 Task: Add an event with the title Second Monthly Sales Performance Review, date ''2024/04/21'', time 7:30 AM to 9:30 AMand add a description: Participants will discover strategies for engaging their audience and maintaining their interest throughout the presentation. They will learn how to incorporate storytelling, interactive elements, and visual aids to create a dynamic and interactive experience for their listeners.Select event color  Sage . Add location for the event as: Christchurch, New Zealand, logged in from the account softage.8@softage.netand send the event invitation to softage.6@softage.net and softage.1@softage.net. Set a reminder for the event Daily
Action: Mouse moved to (55, 128)
Screenshot: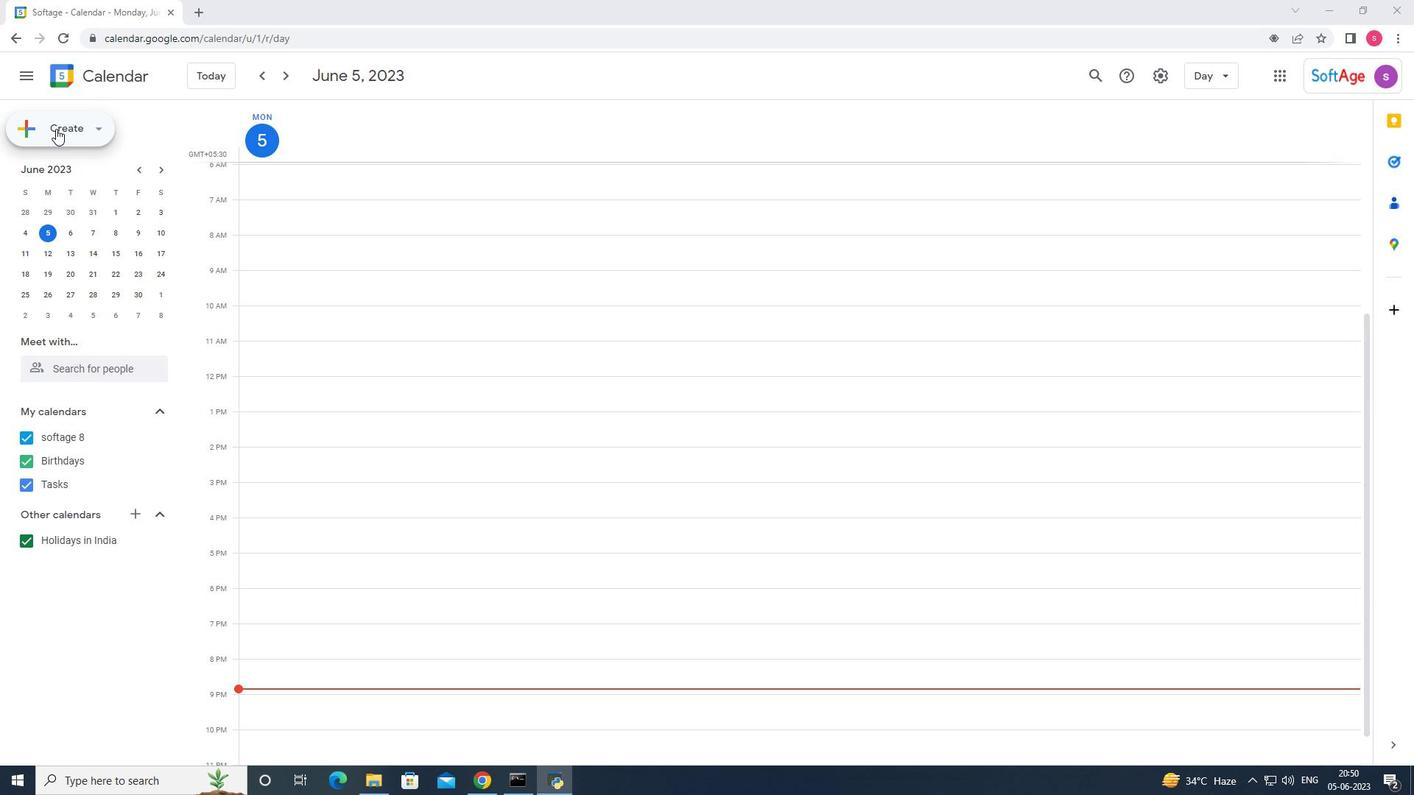 
Action: Mouse pressed left at (55, 128)
Screenshot: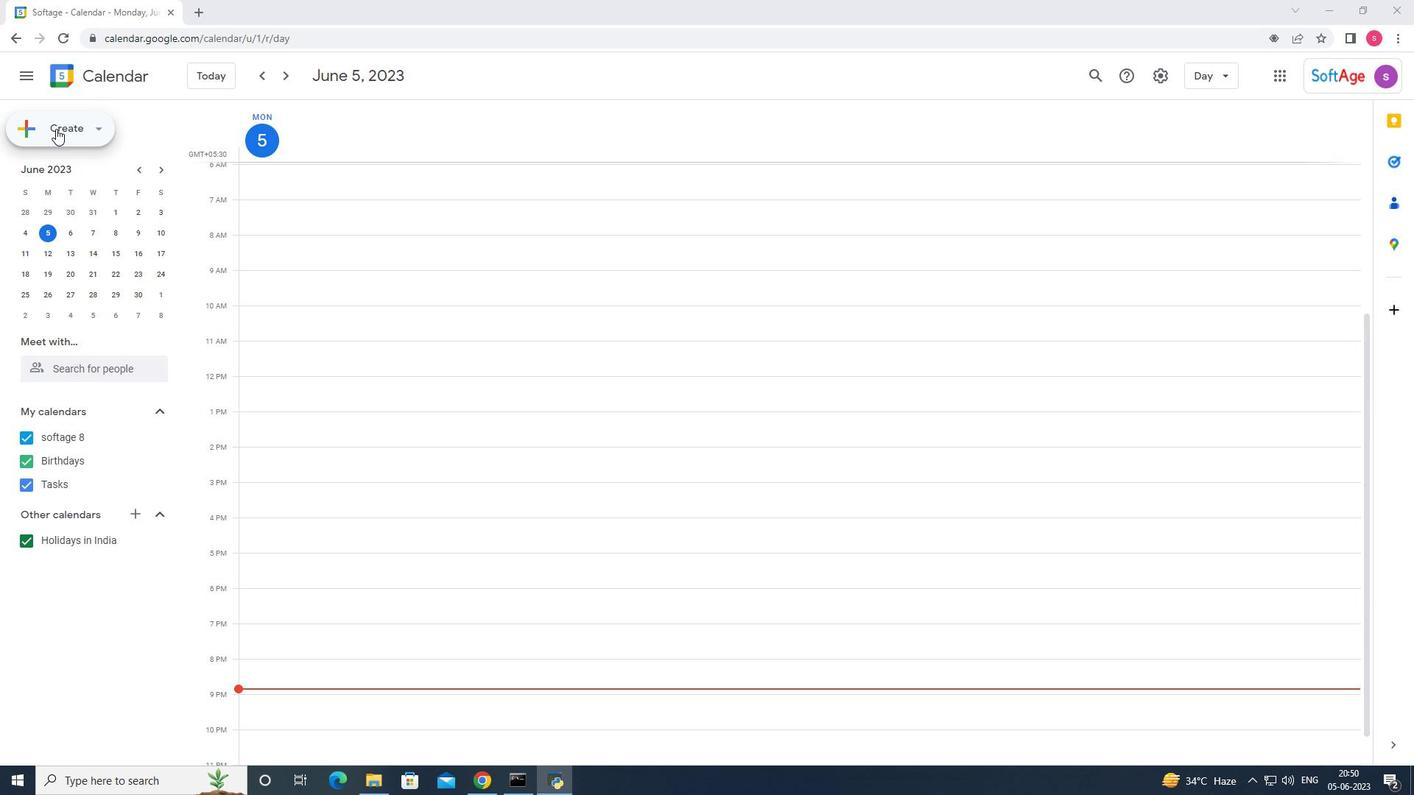 
Action: Mouse moved to (55, 162)
Screenshot: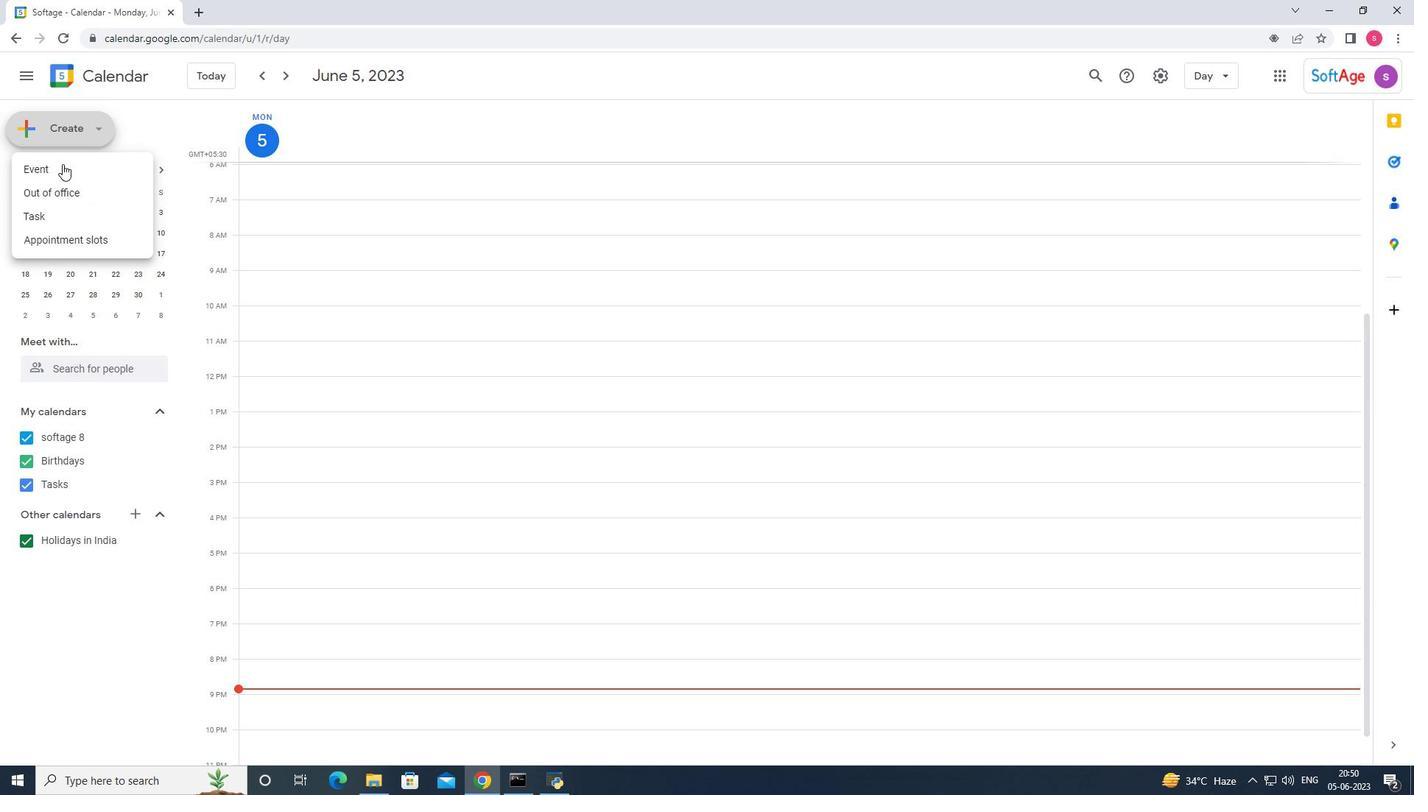 
Action: Mouse pressed left at (55, 162)
Screenshot: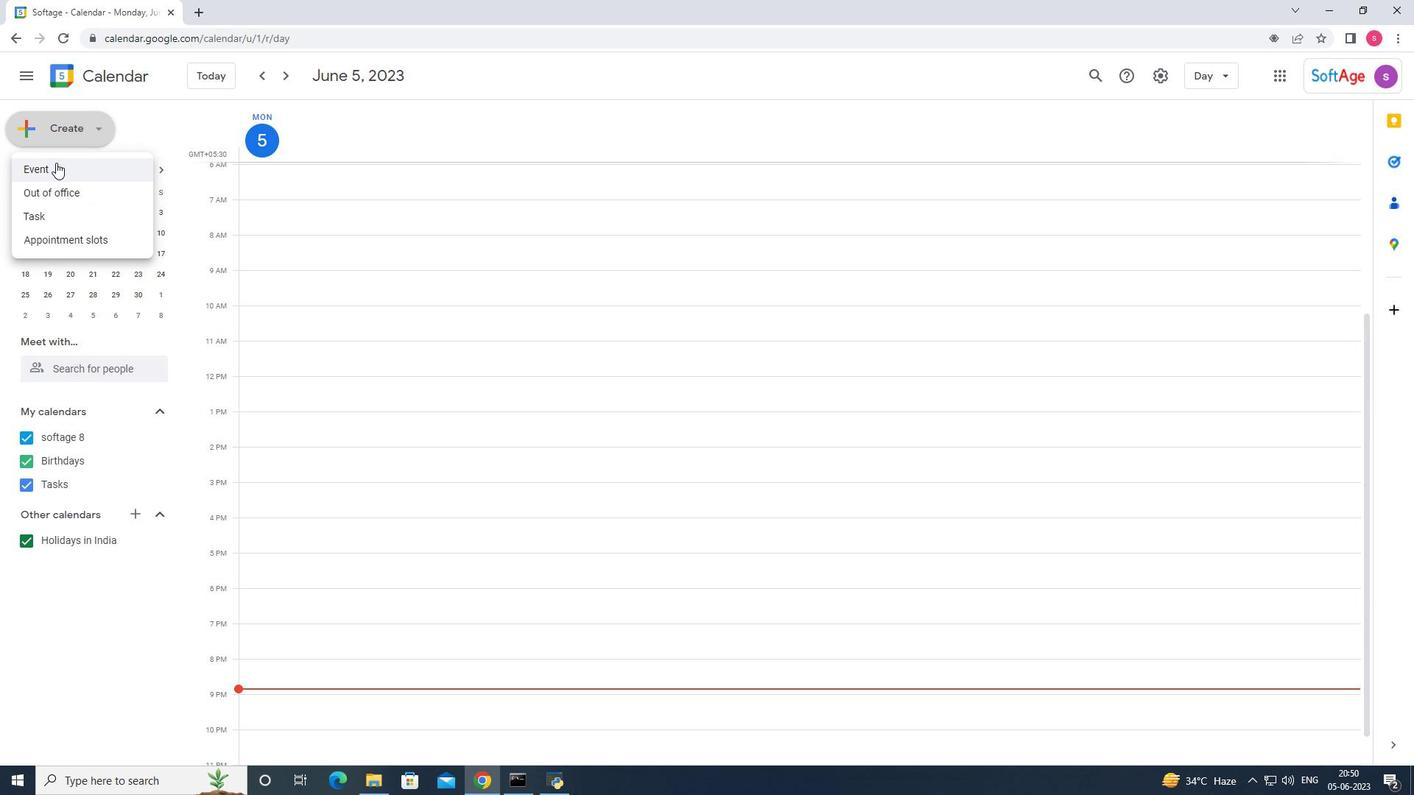 
Action: Mouse moved to (808, 672)
Screenshot: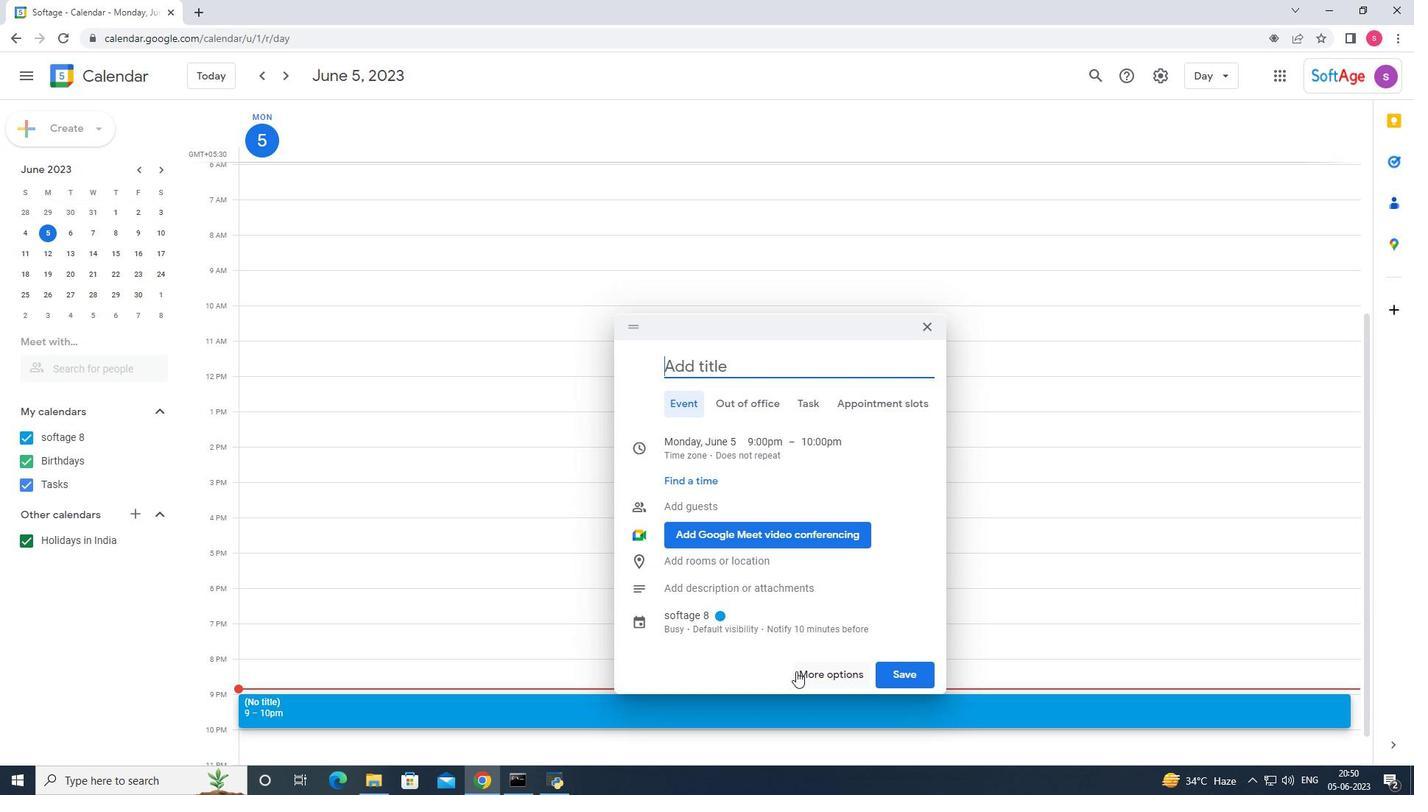 
Action: Mouse pressed left at (808, 672)
Screenshot: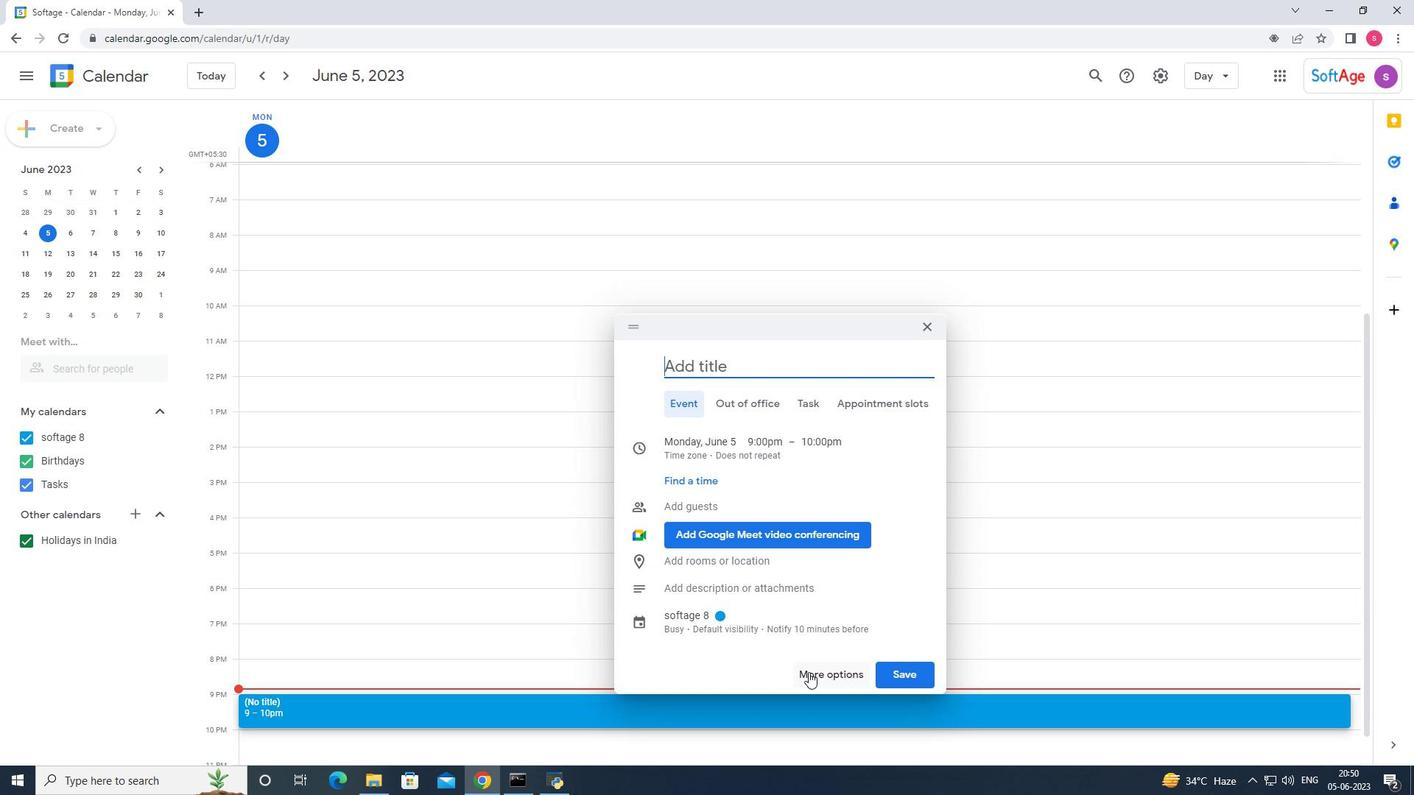 
Action: Mouse moved to (122, 74)
Screenshot: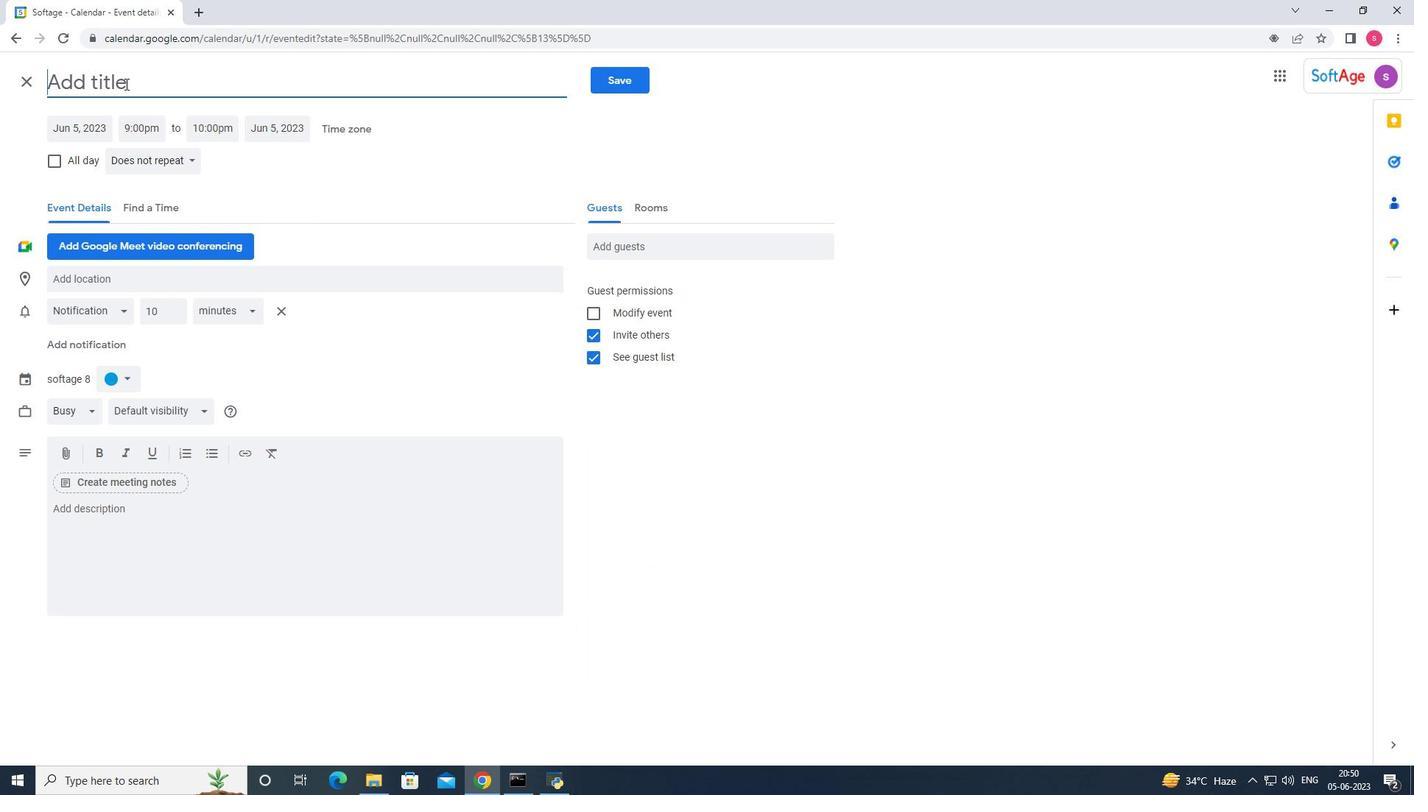 
Action: Mouse pressed left at (122, 74)
Screenshot: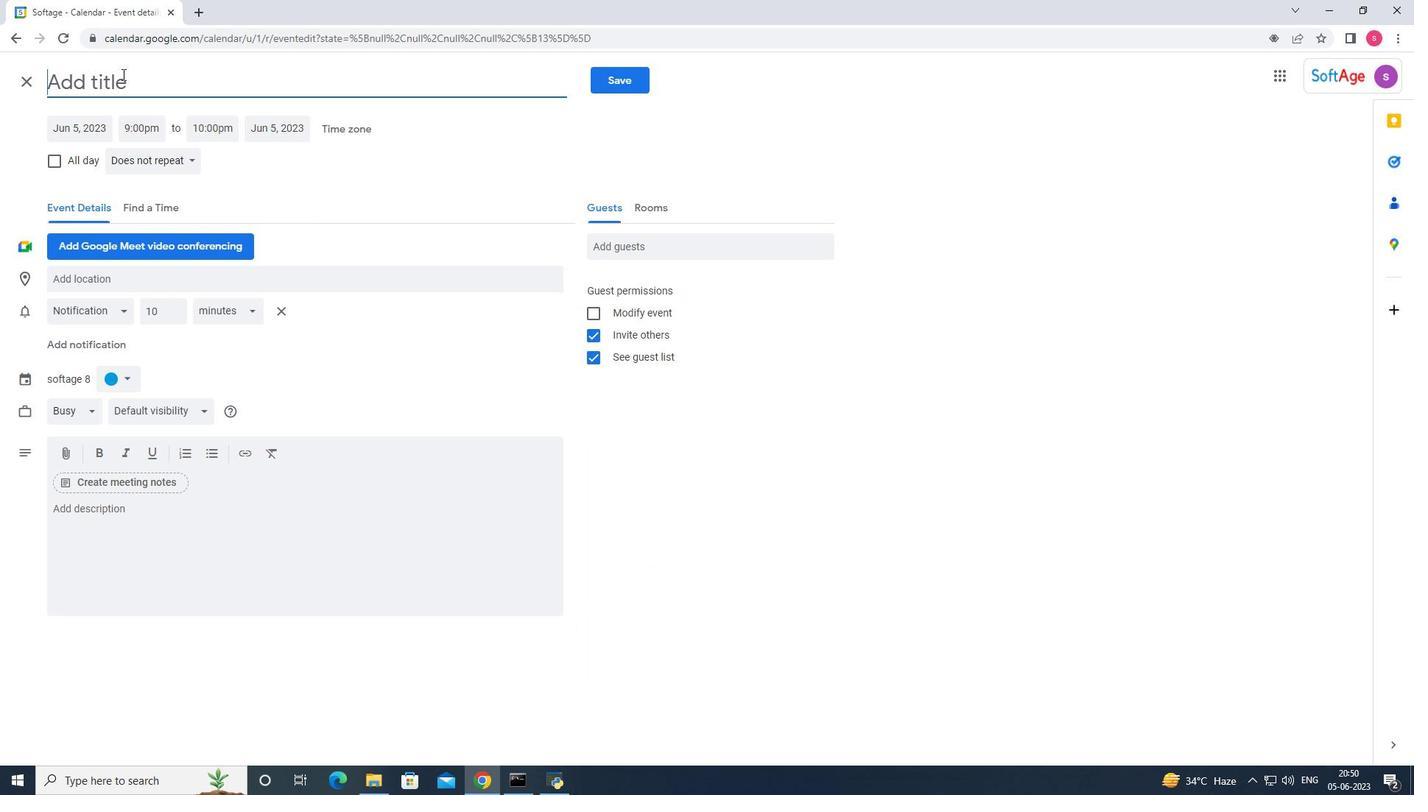 
Action: Key pressed <Key.shift_r>Second<Key.space><Key.shift>Monthly<Key.space><Key.shift_r>Sales<Key.space><Key.shift>Performacne
Screenshot: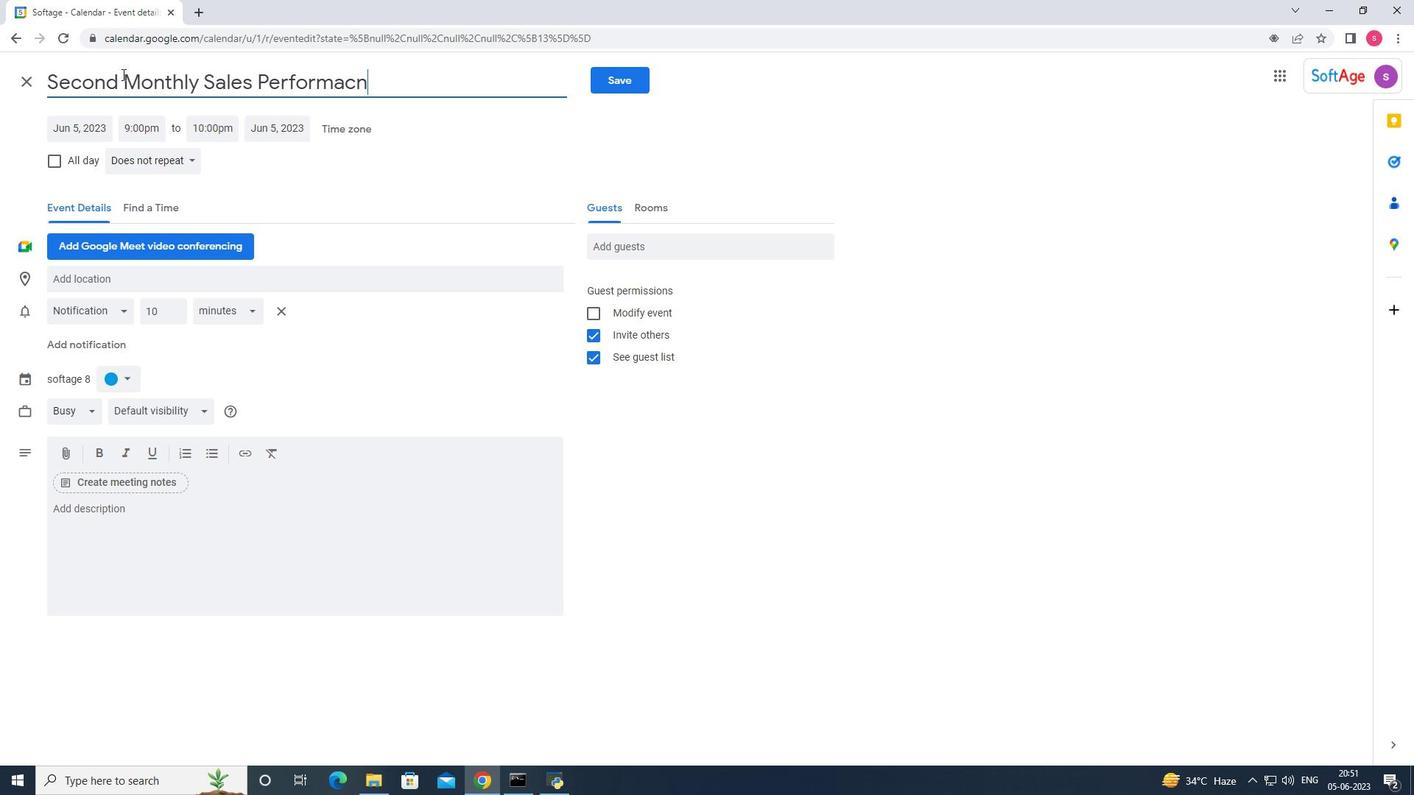 
Action: Mouse moved to (306, 85)
Screenshot: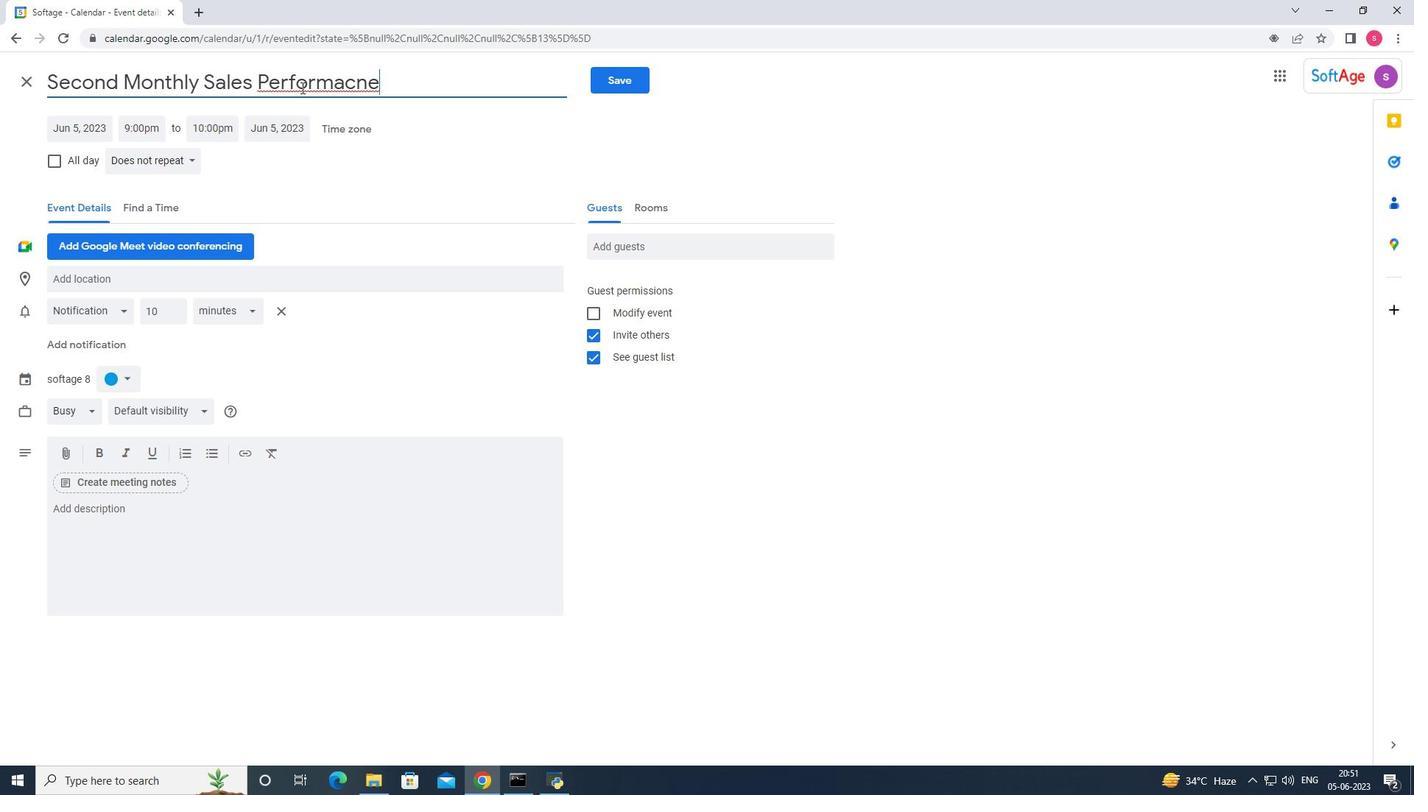 
Action: Mouse pressed right at (306, 85)
Screenshot: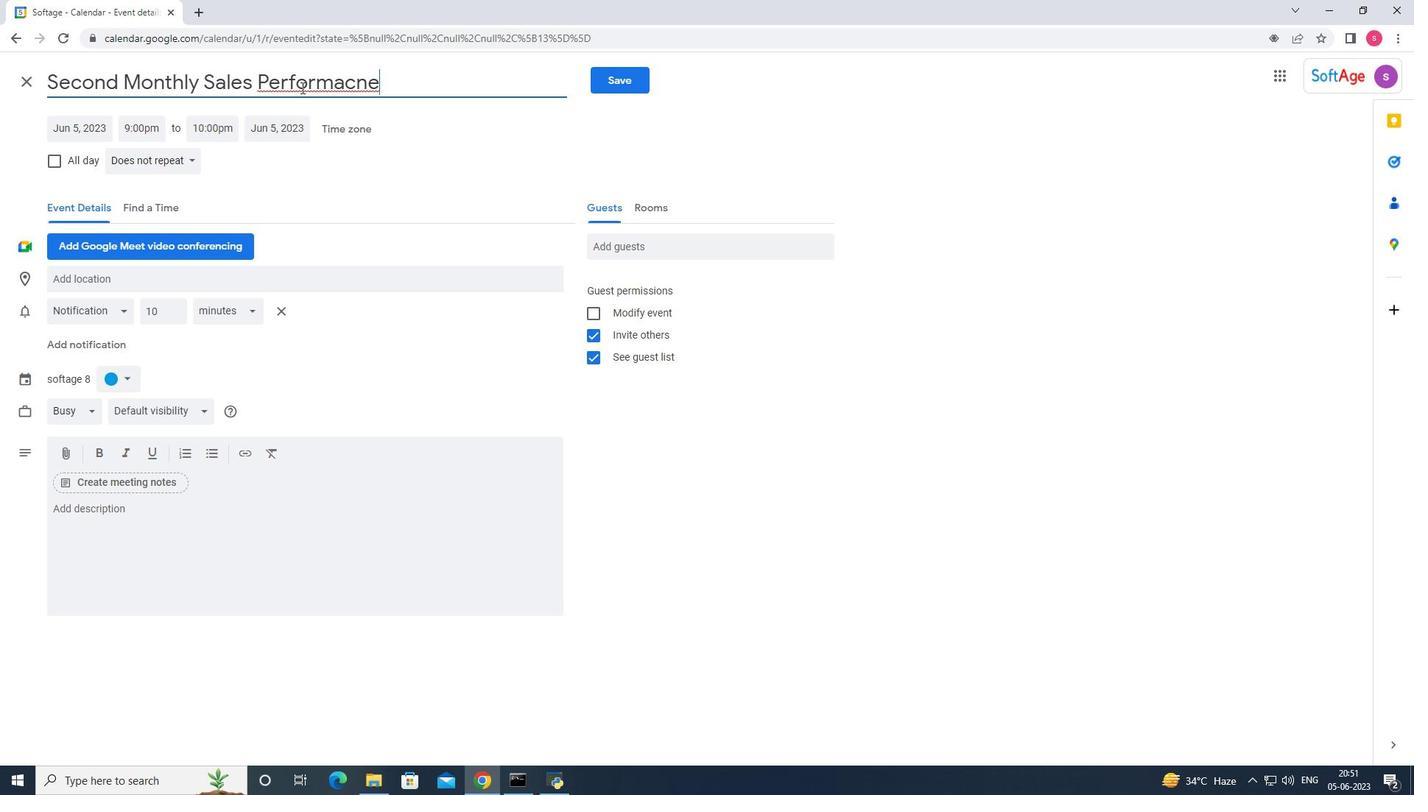 
Action: Mouse moved to (353, 95)
Screenshot: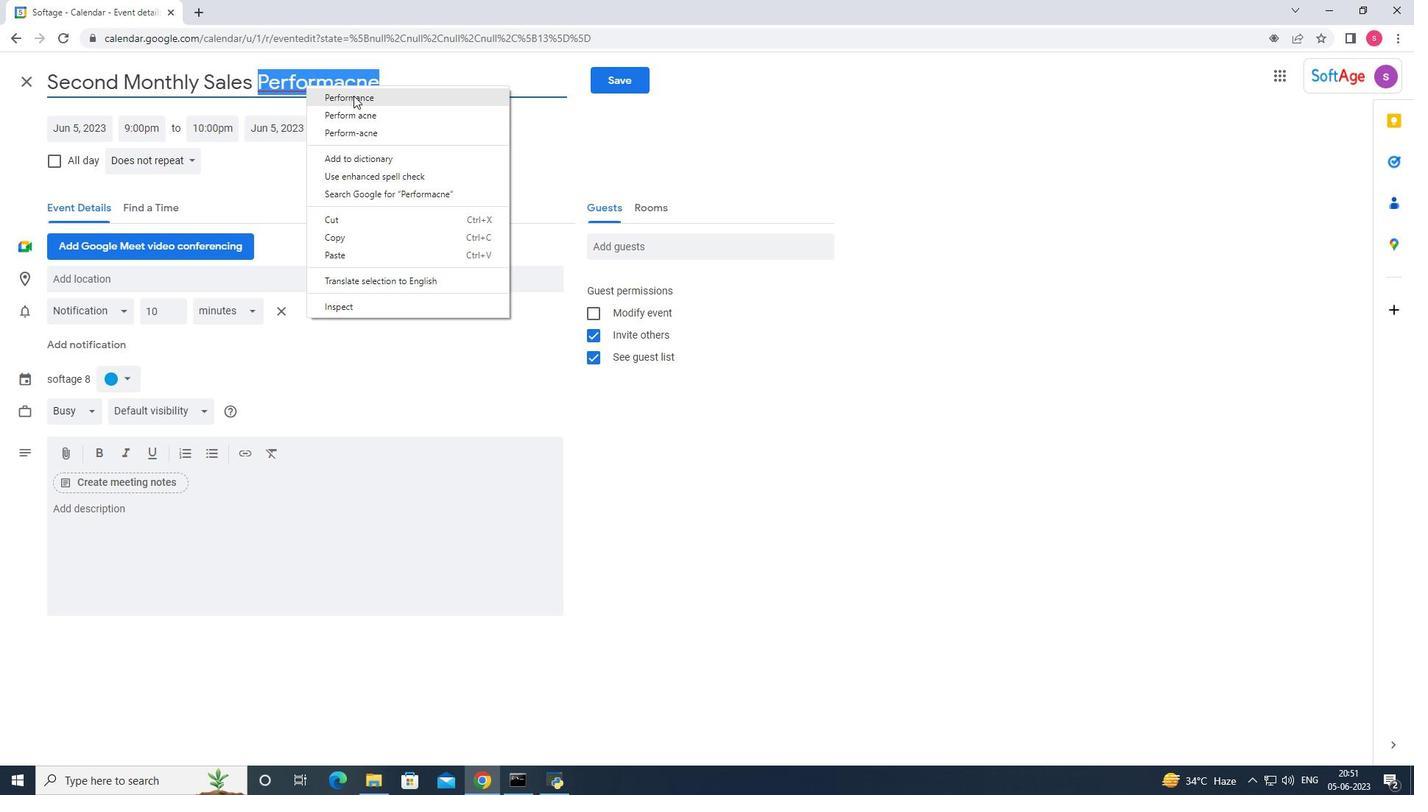 
Action: Mouse pressed left at (353, 95)
Screenshot: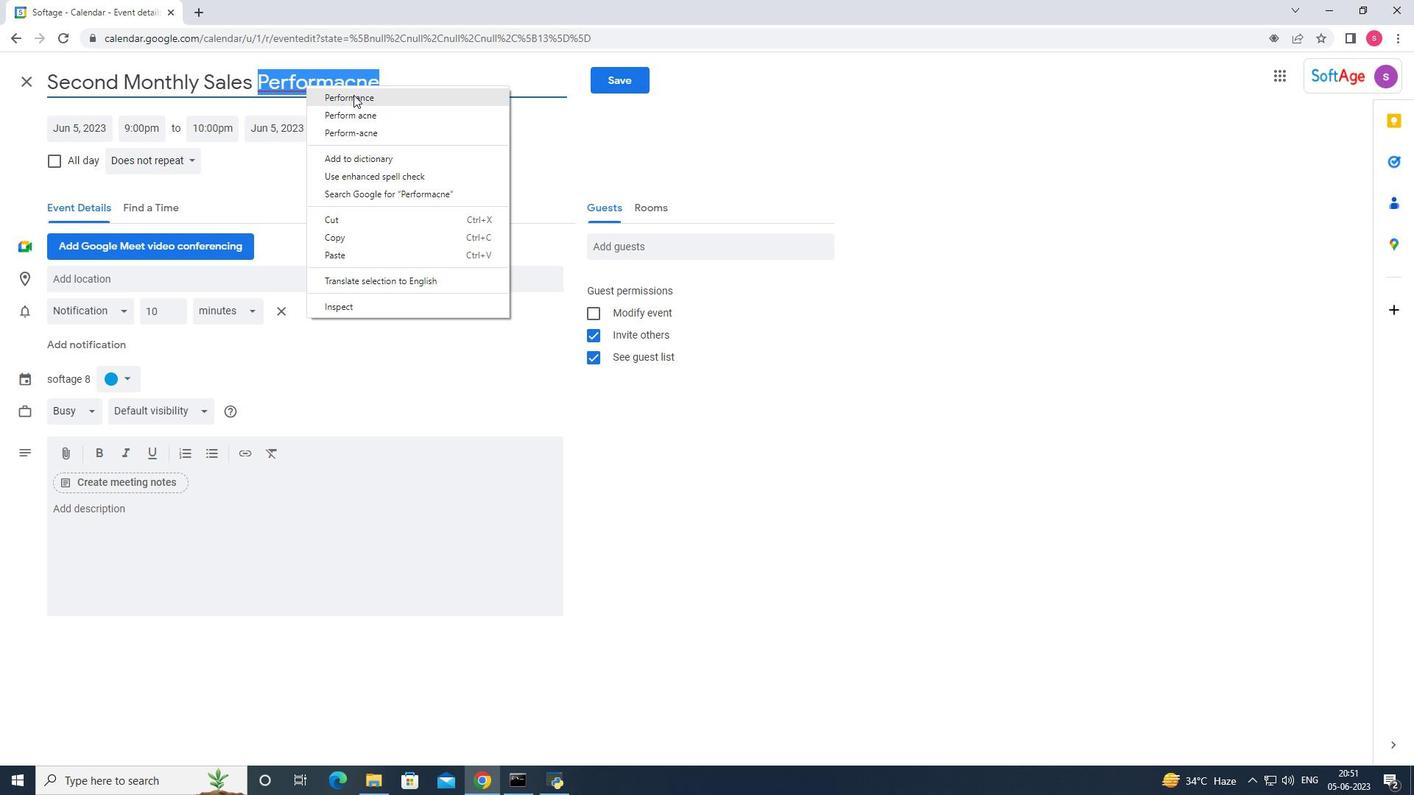 
Action: Mouse moved to (392, 89)
Screenshot: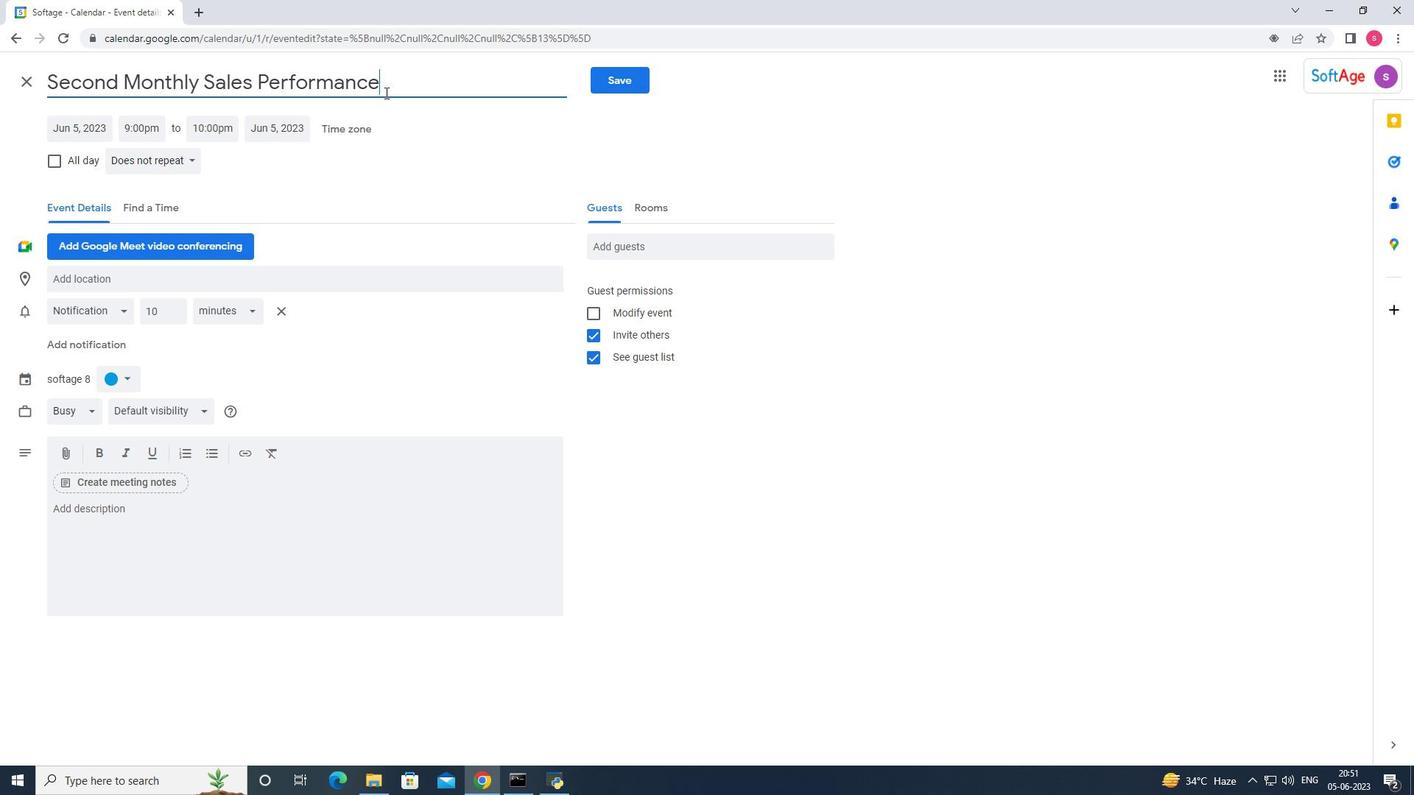 
Action: Mouse pressed left at (392, 89)
Screenshot: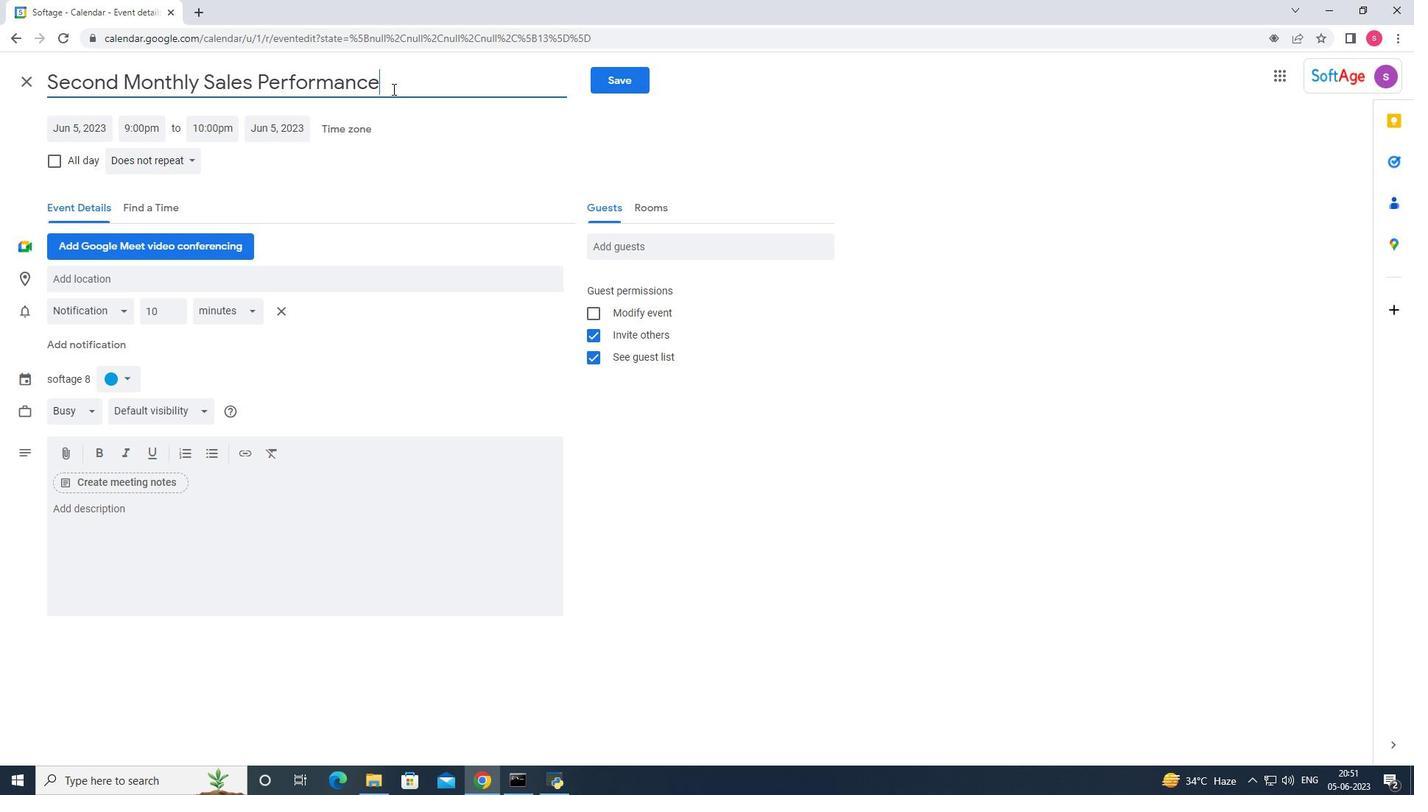 
Action: Mouse moved to (389, 89)
Screenshot: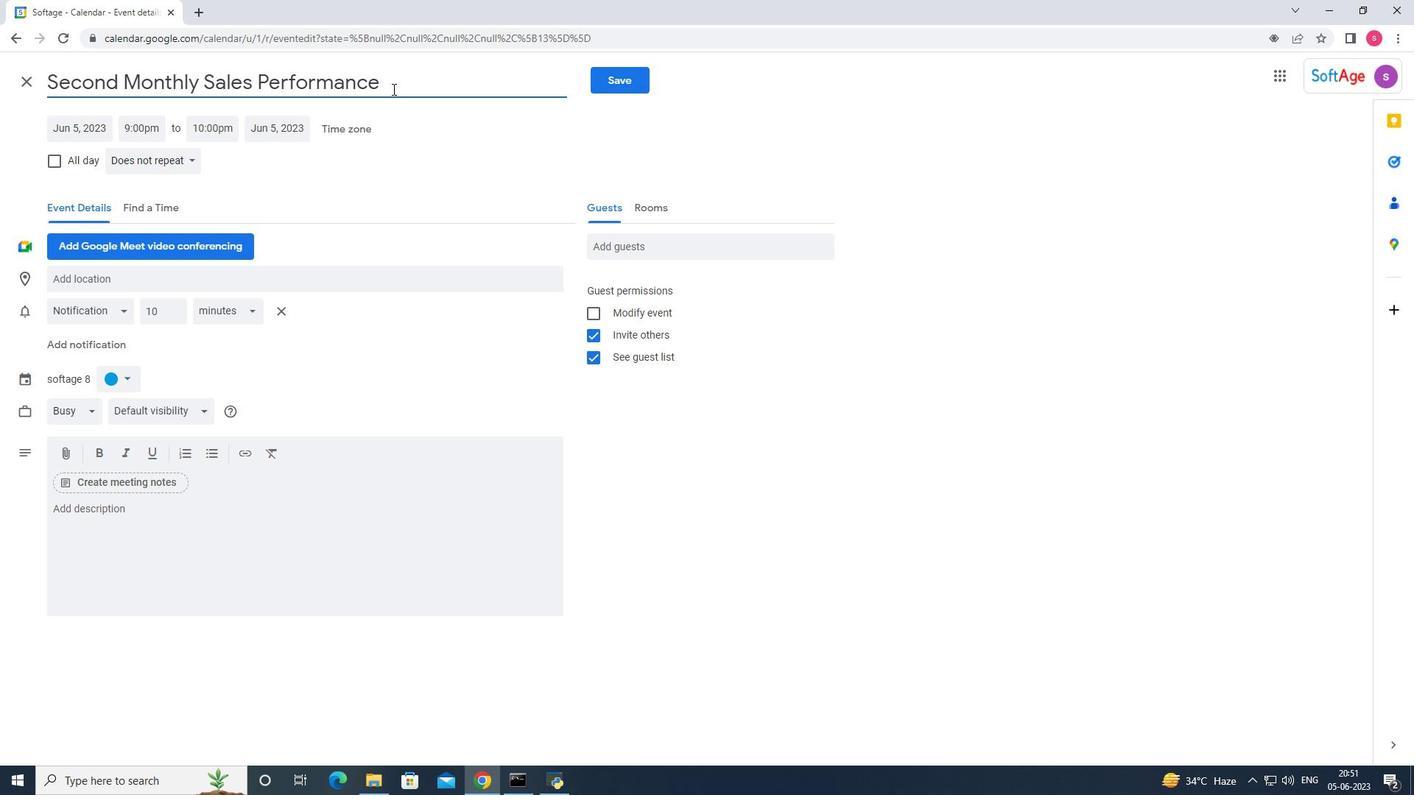 
Action: Key pressed <Key.space>/re<Key.backspace><Key.backspace><Key.backspace><Key.shift_r>Revo<Key.backspace>iew
Screenshot: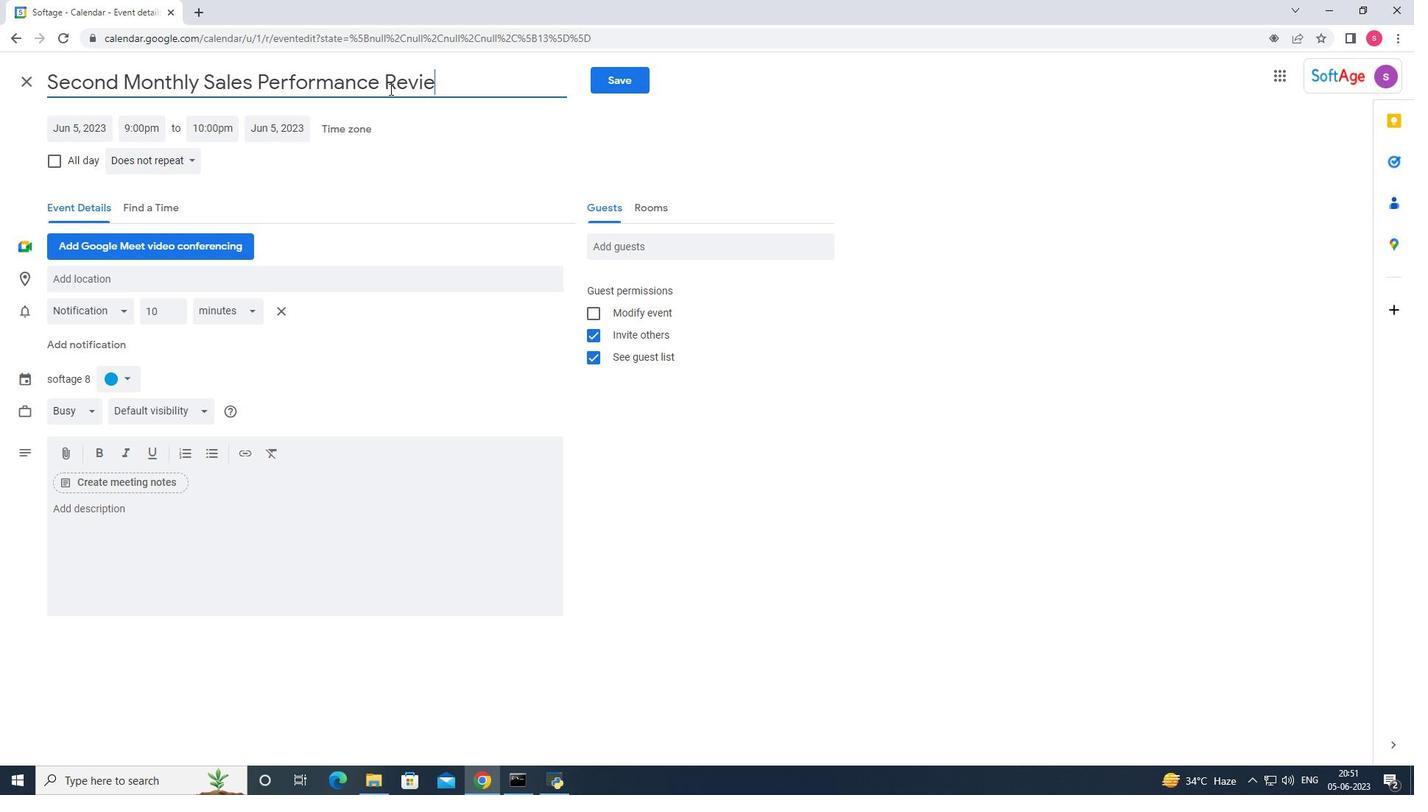 
Action: Mouse moved to (79, 130)
Screenshot: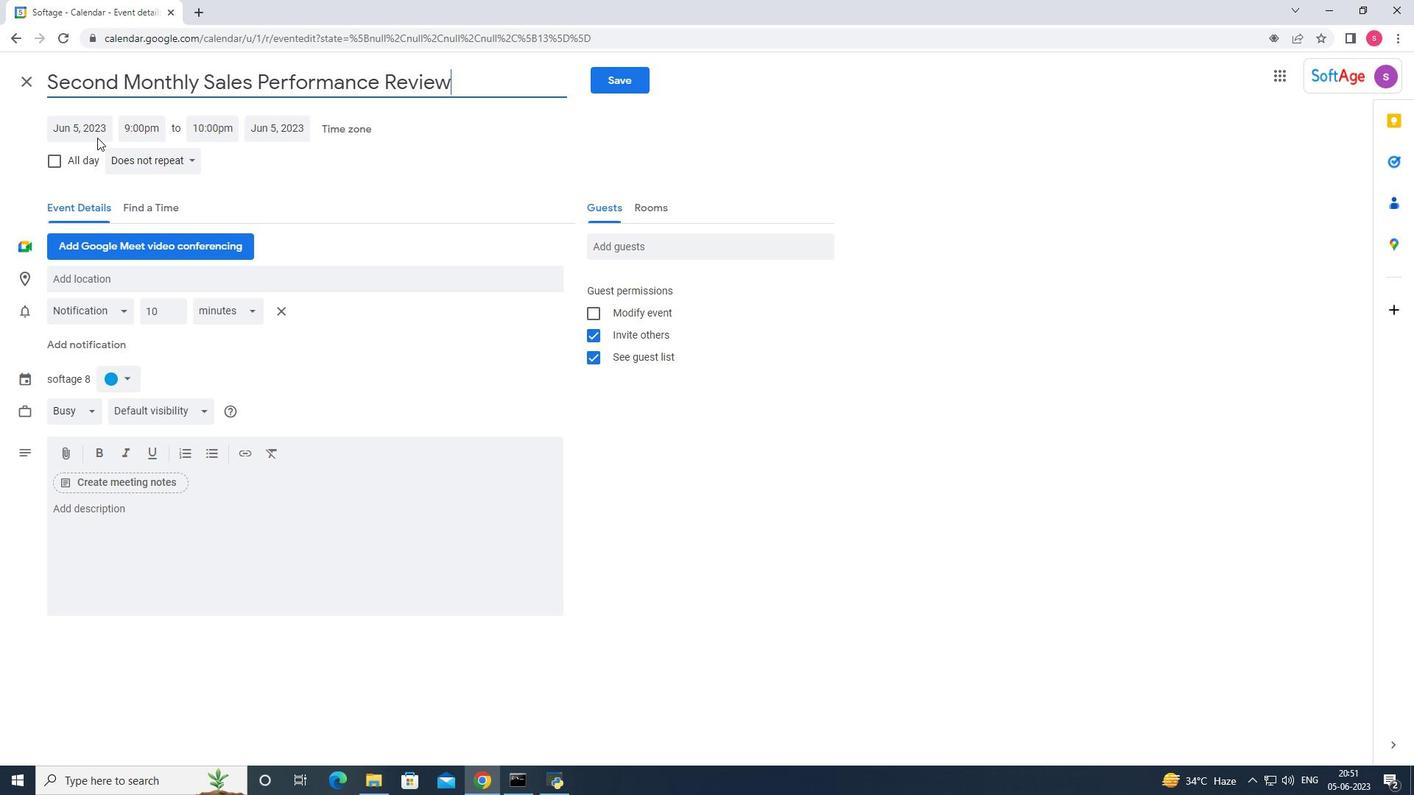 
Action: Mouse pressed left at (79, 130)
Screenshot: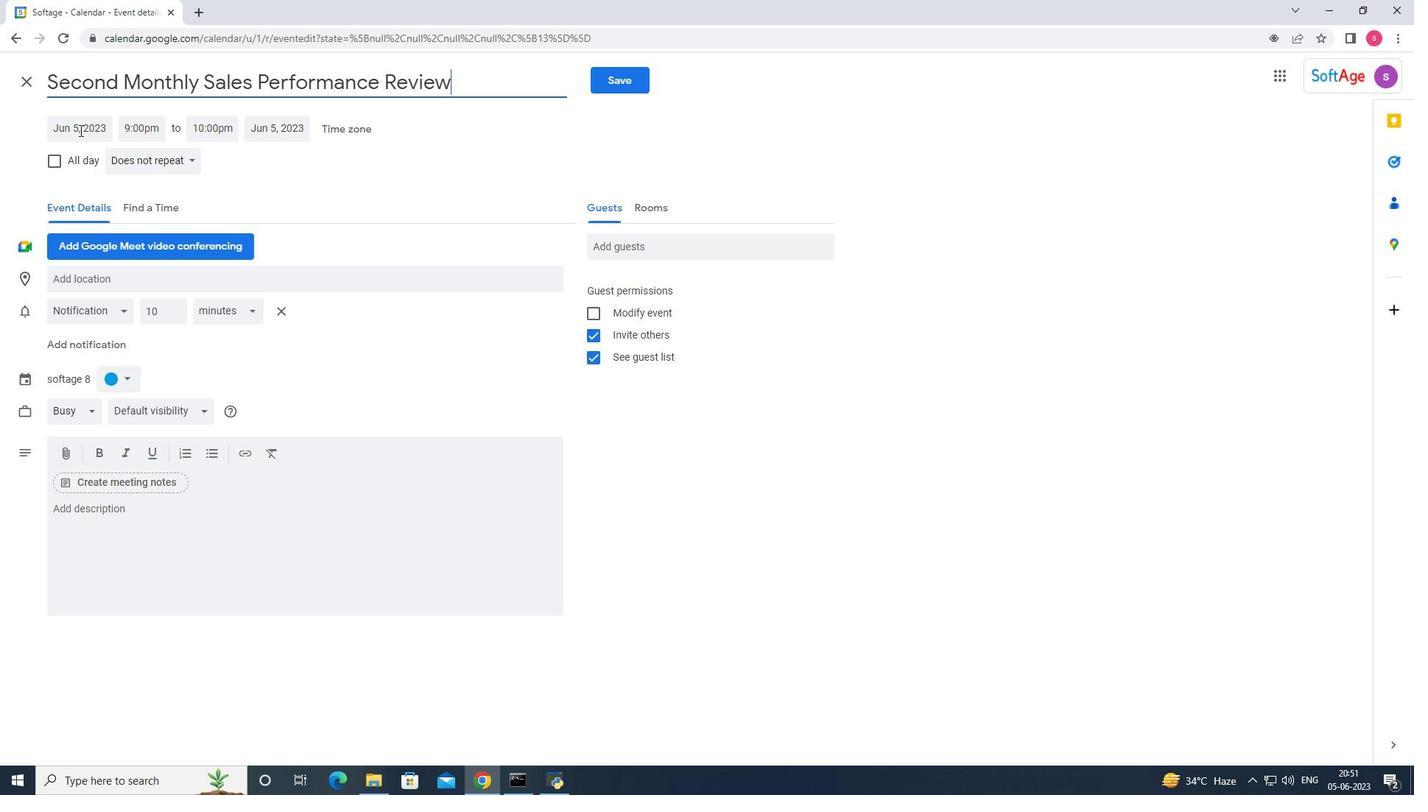
Action: Mouse moved to (227, 162)
Screenshot: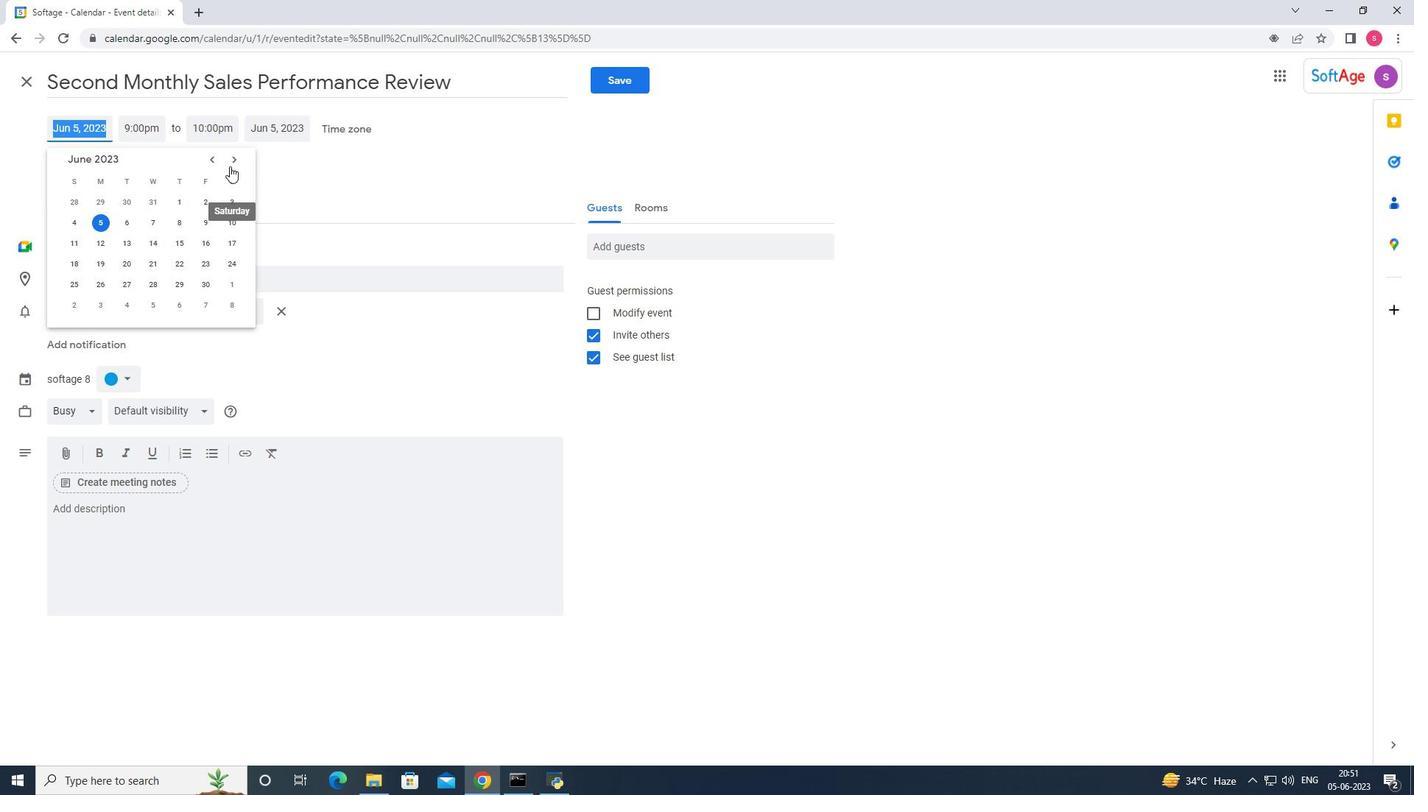 
Action: Mouse pressed left at (227, 162)
Screenshot: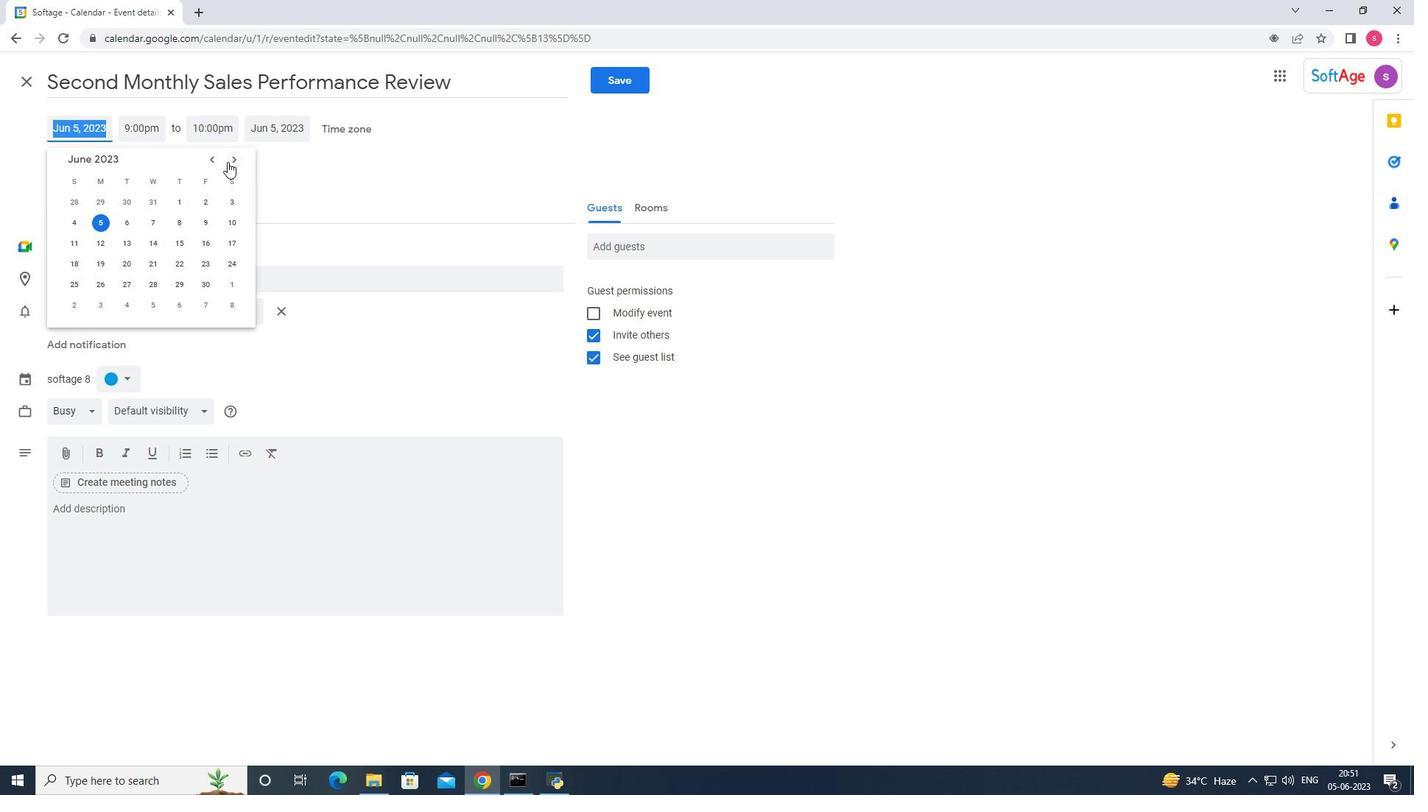 
Action: Mouse pressed left at (227, 162)
Screenshot: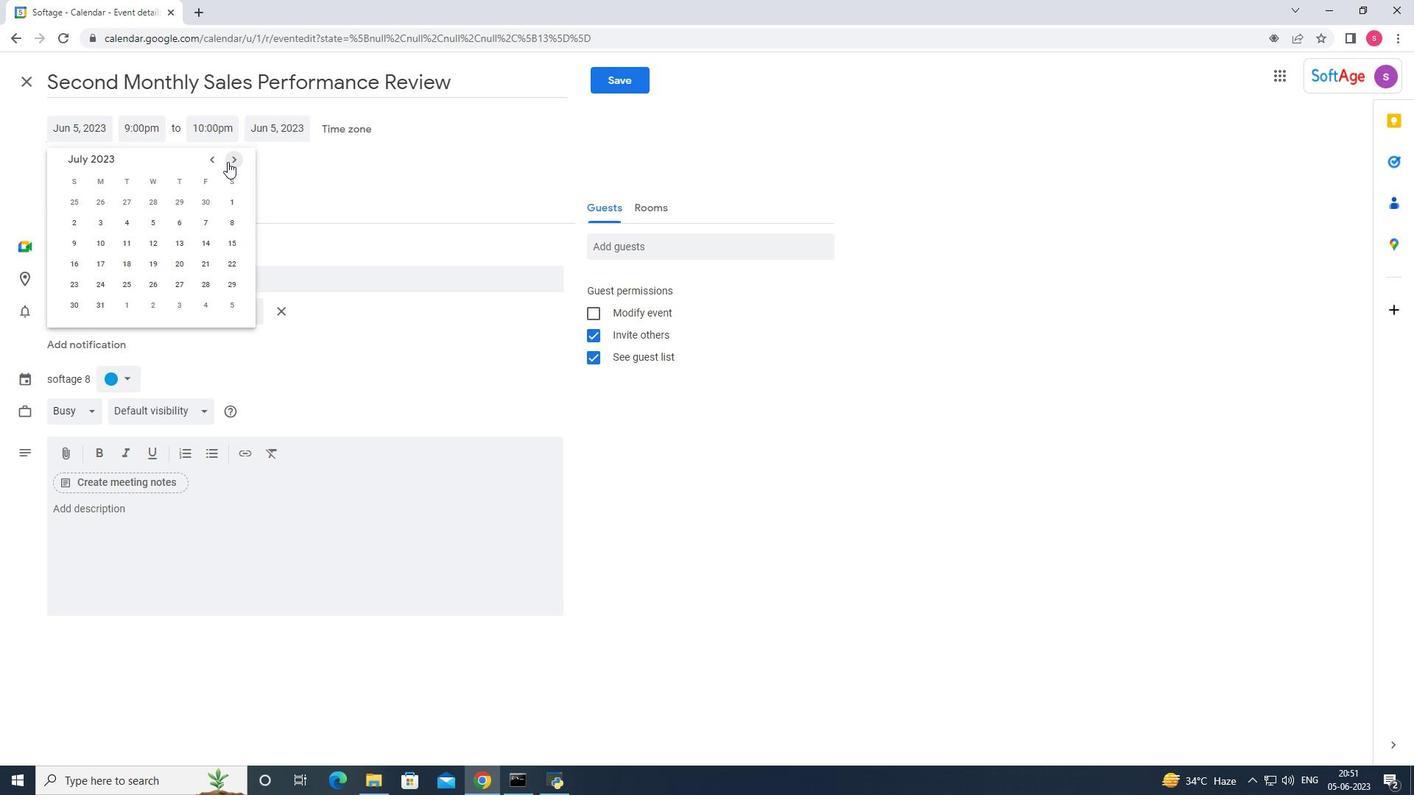 
Action: Mouse pressed left at (227, 162)
Screenshot: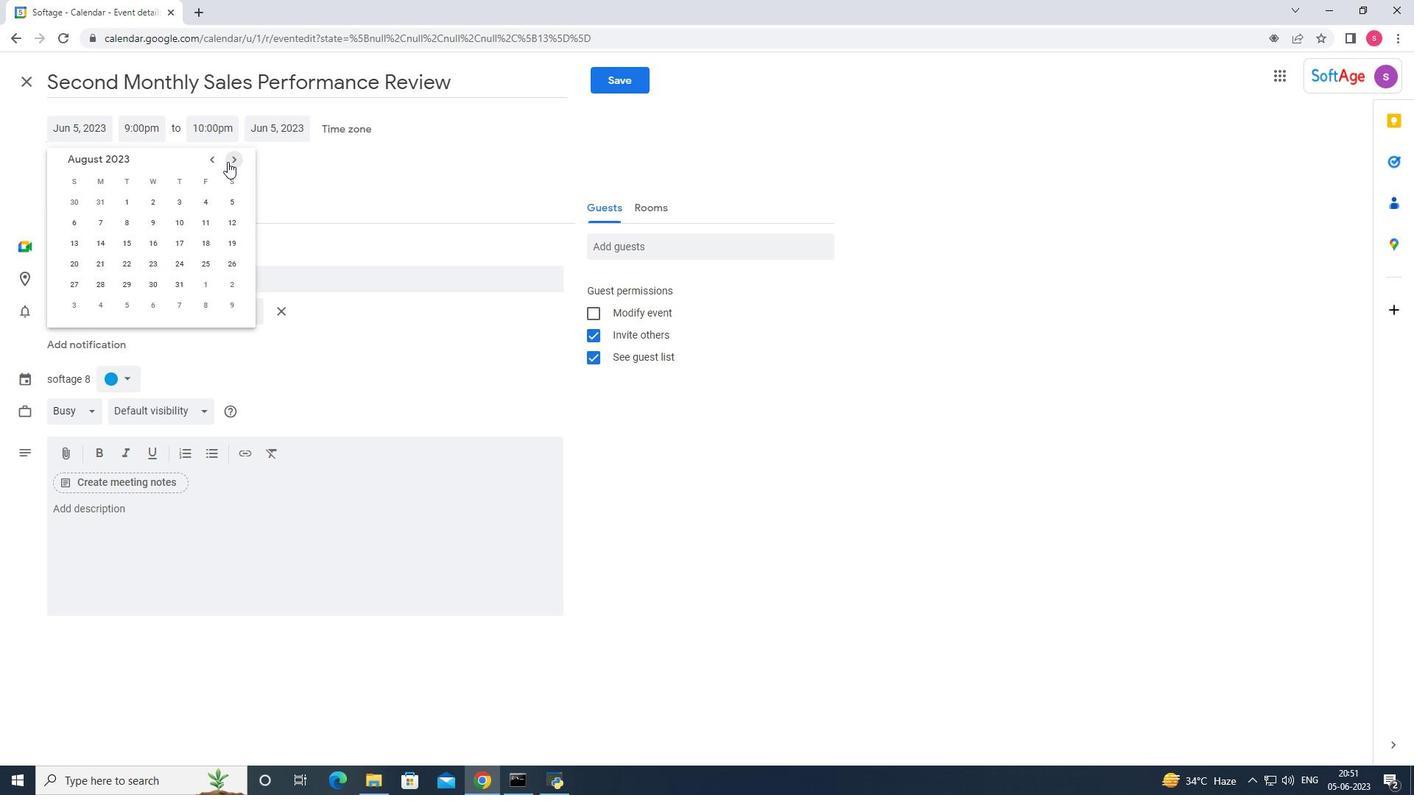 
Action: Mouse pressed left at (227, 162)
Screenshot: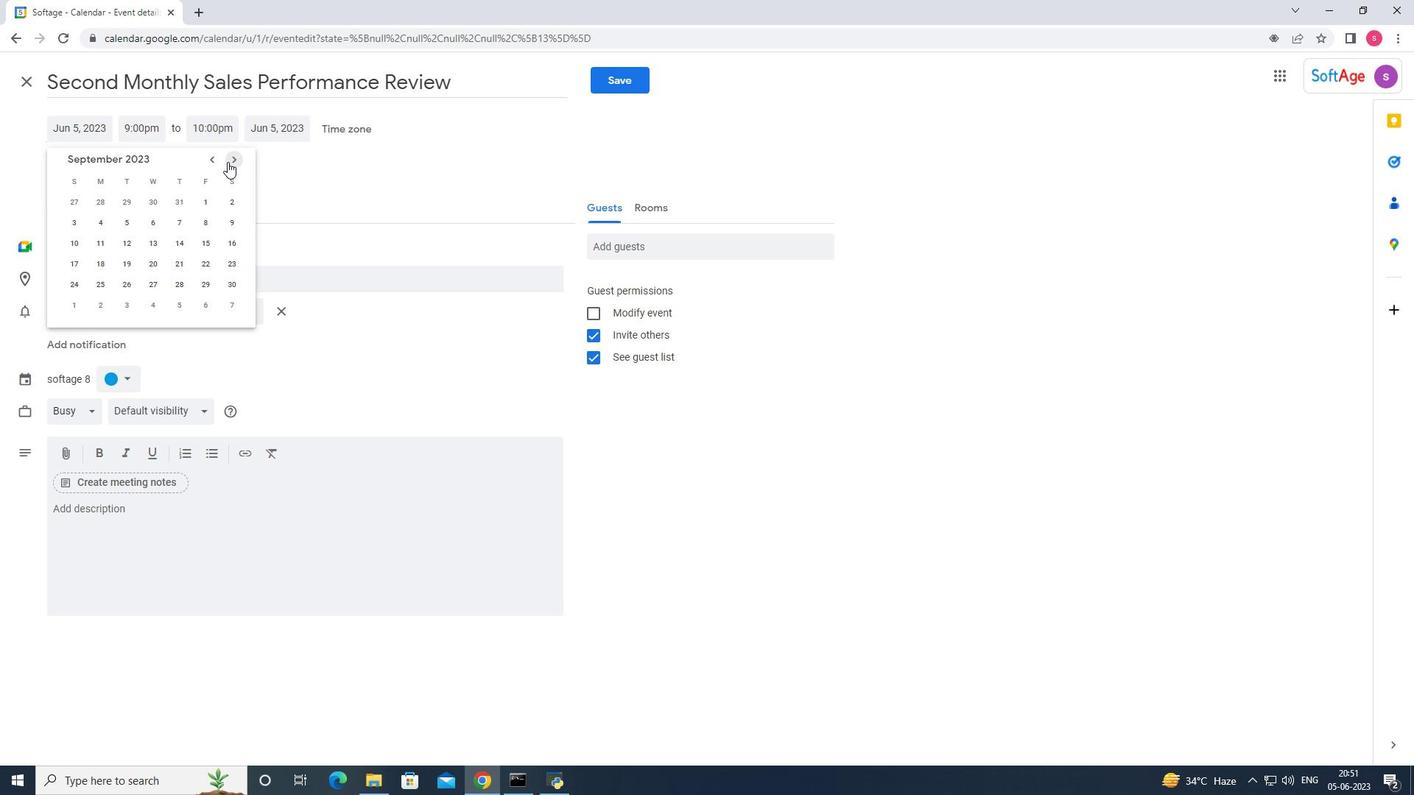 
Action: Mouse pressed left at (227, 162)
Screenshot: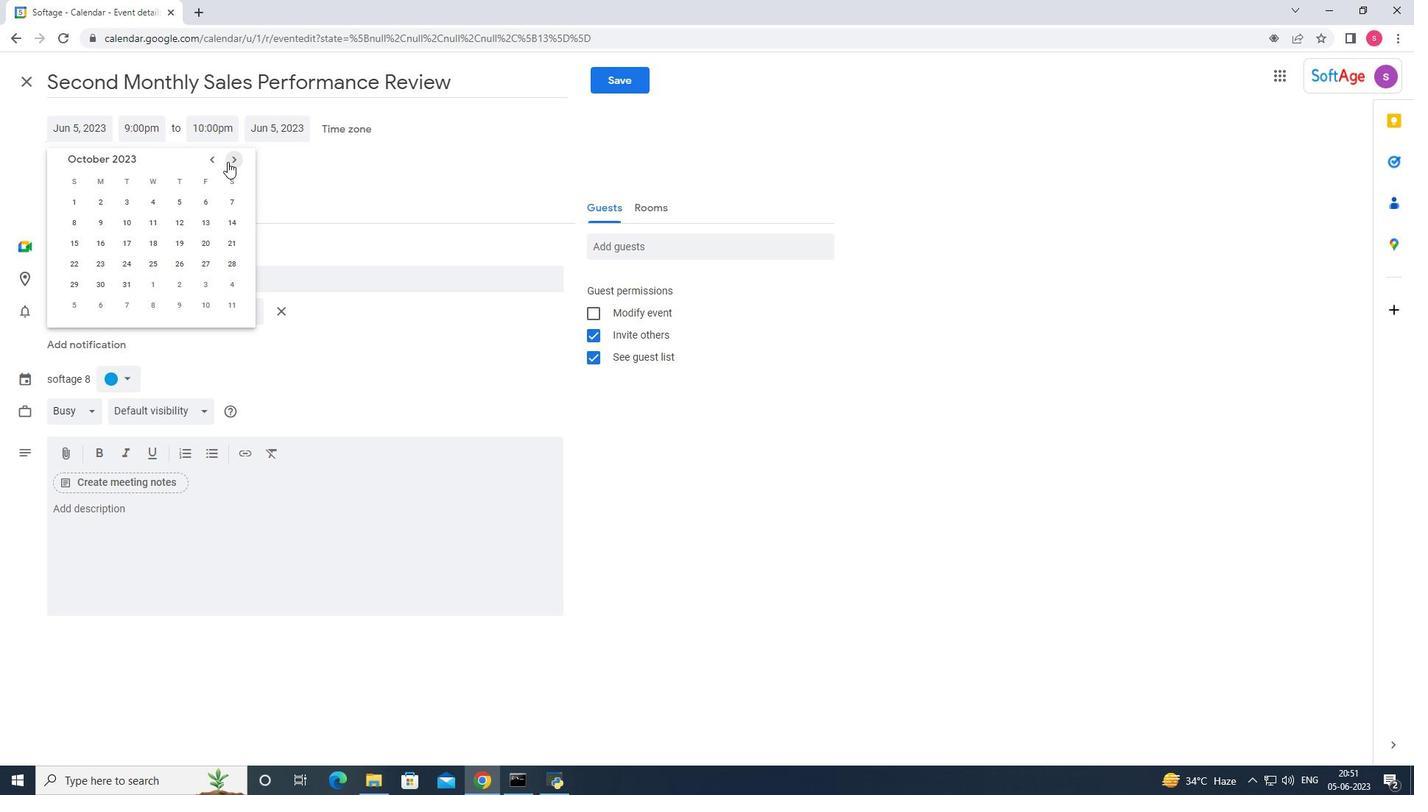 
Action: Mouse pressed left at (227, 162)
Screenshot: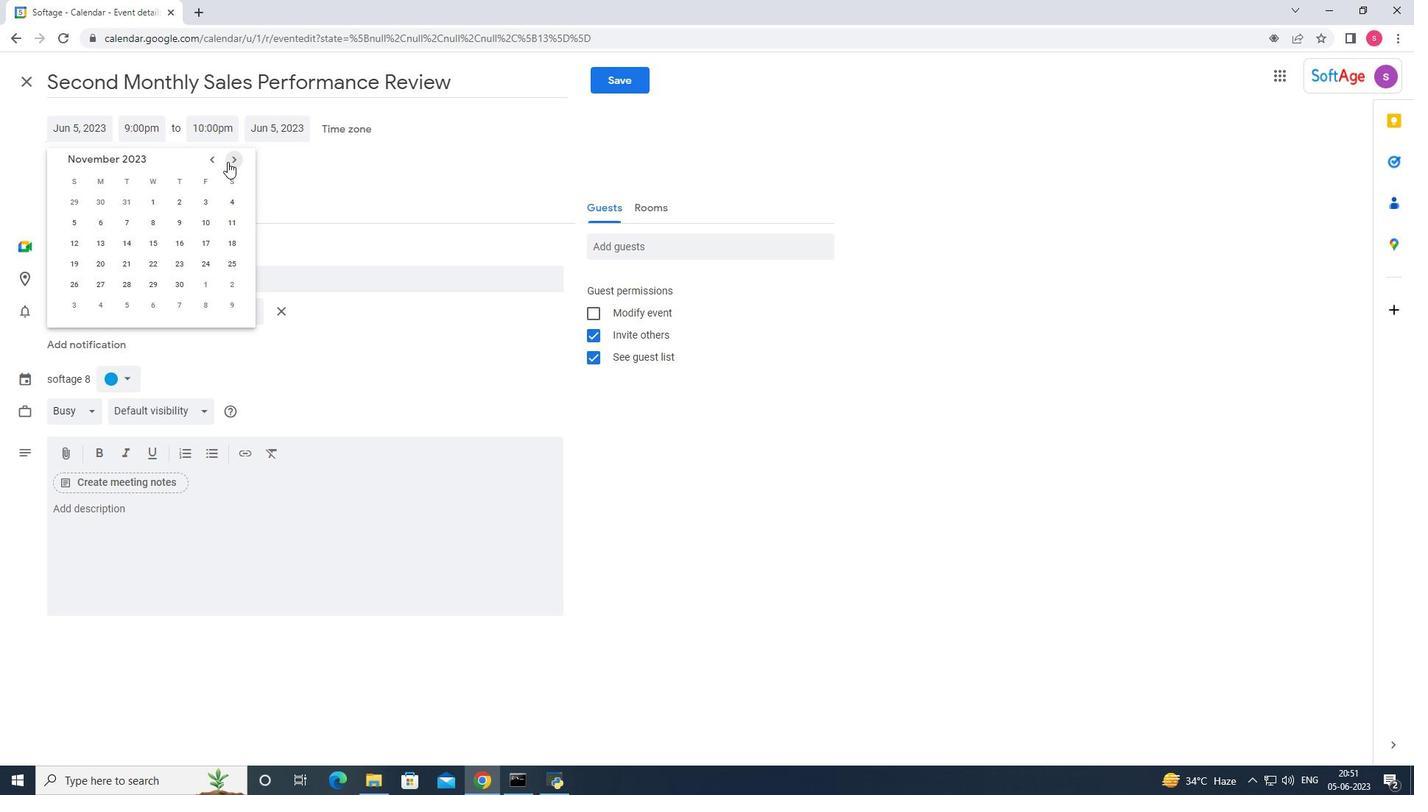 
Action: Mouse pressed left at (227, 162)
Screenshot: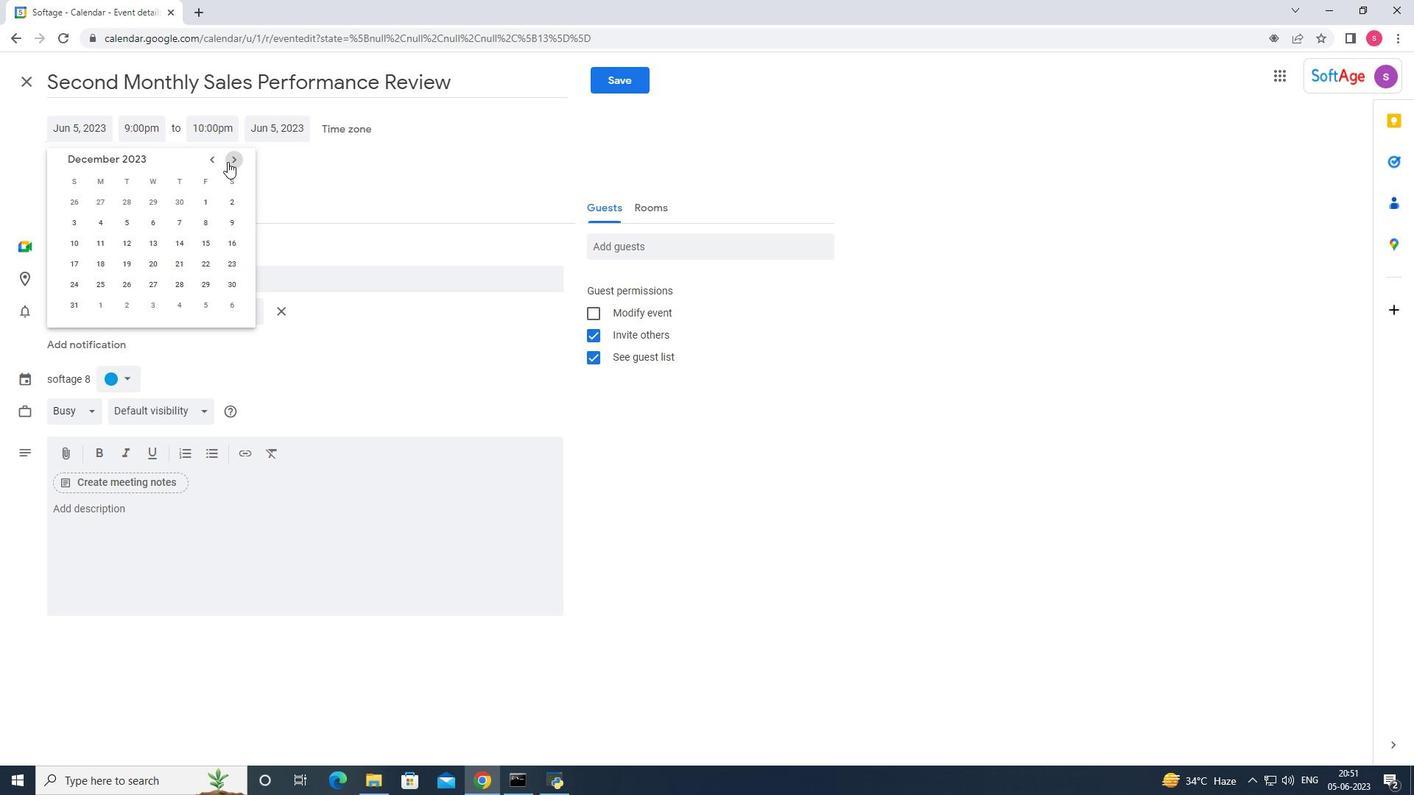 
Action: Mouse pressed left at (227, 162)
Screenshot: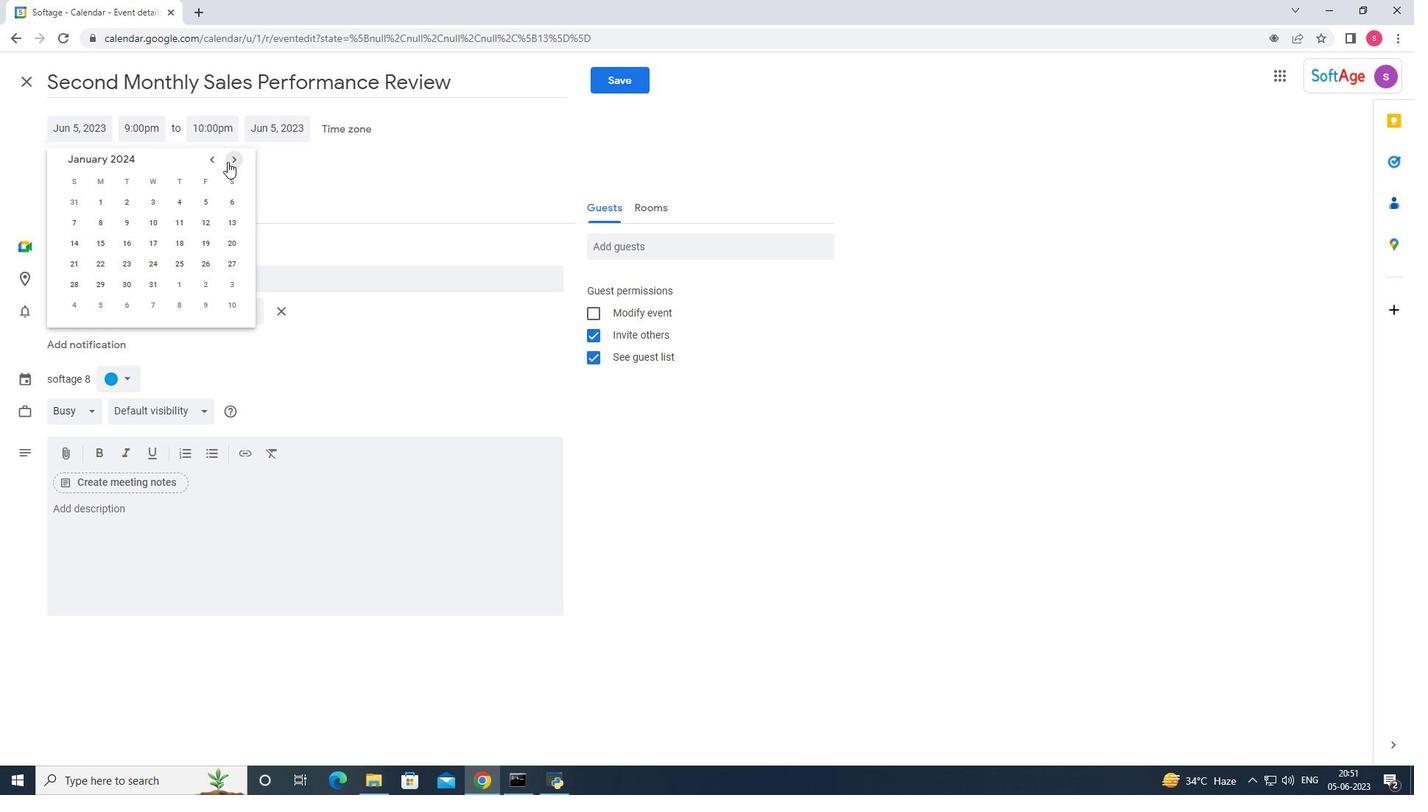 
Action: Mouse pressed left at (227, 162)
Screenshot: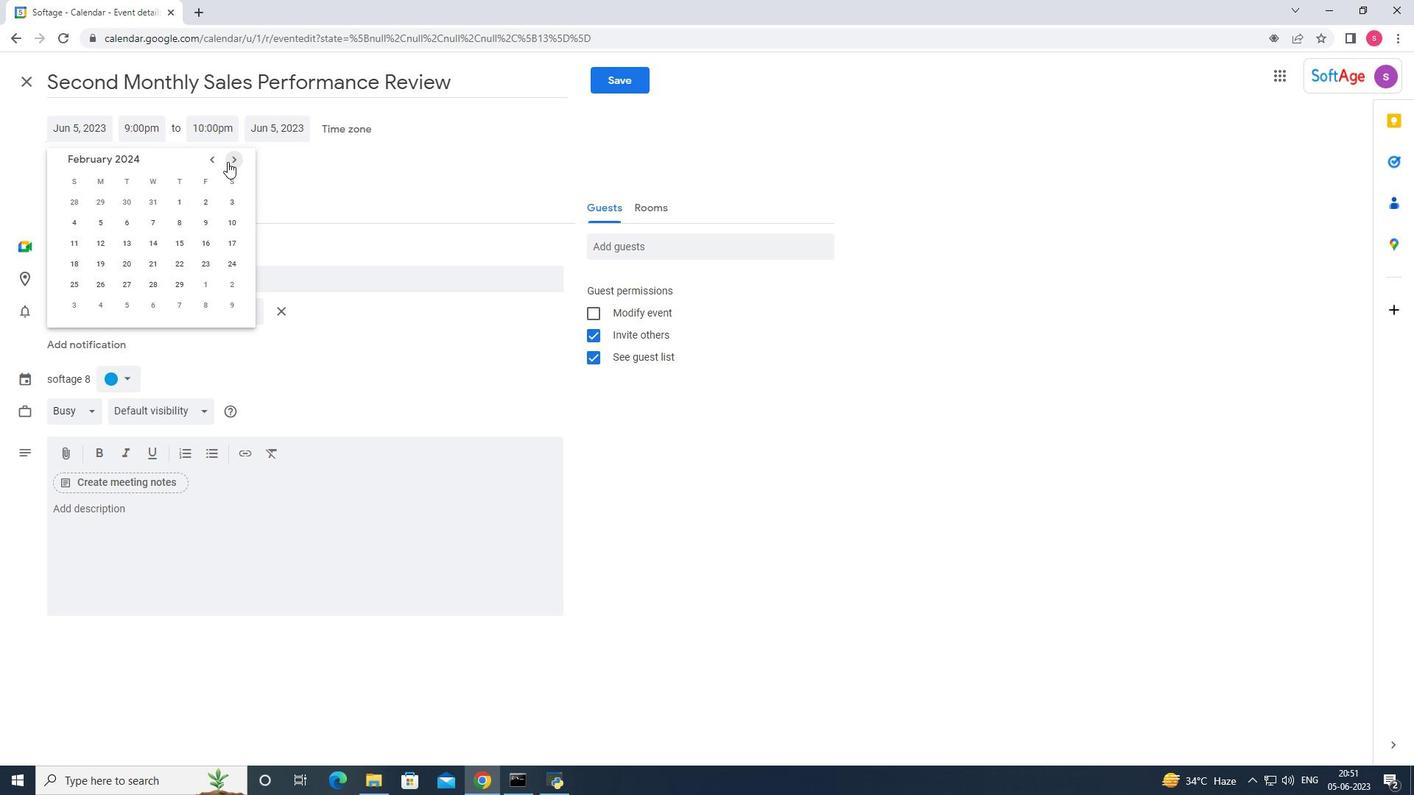 
Action: Mouse pressed left at (227, 162)
Screenshot: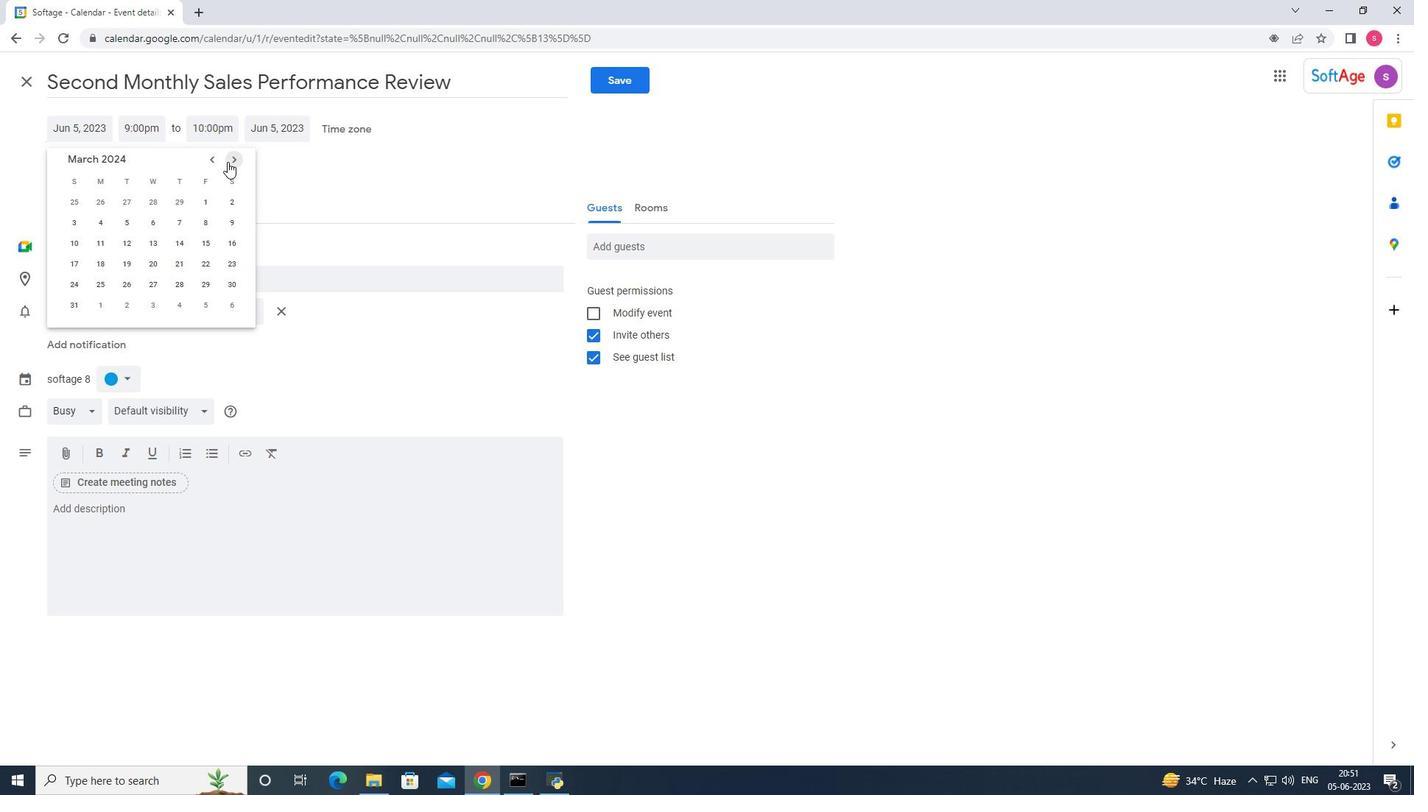 
Action: Mouse moved to (74, 263)
Screenshot: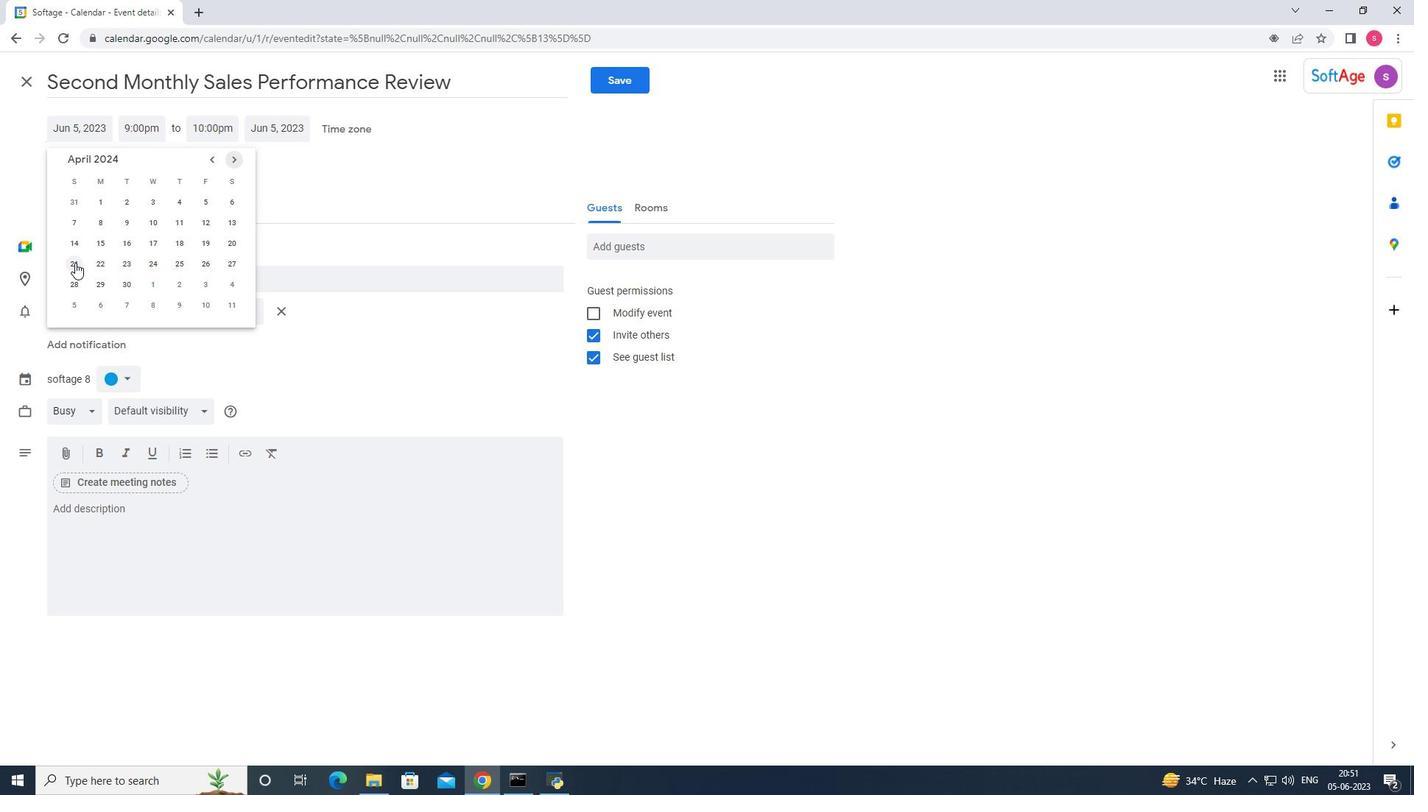 
Action: Mouse pressed left at (74, 263)
Screenshot: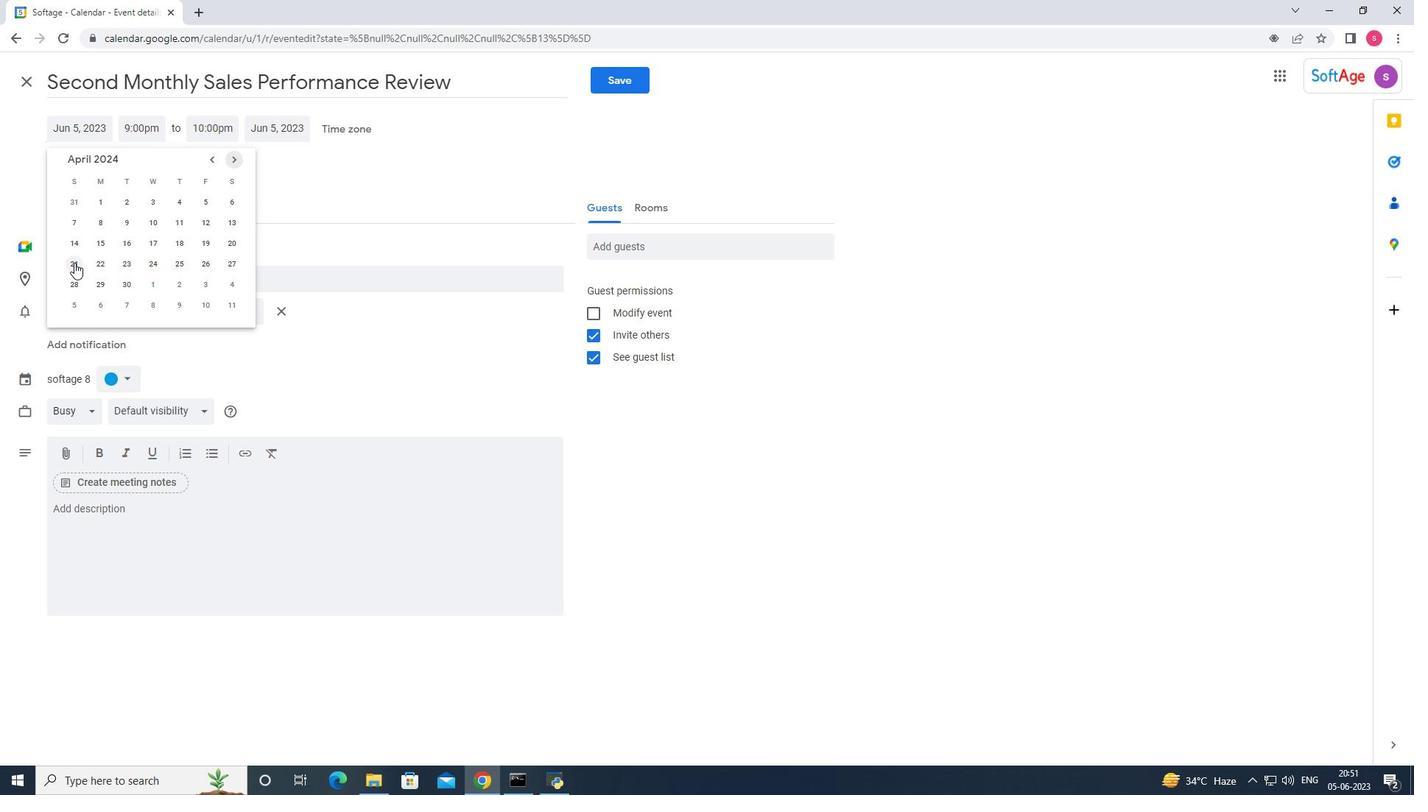 
Action: Mouse moved to (146, 134)
Screenshot: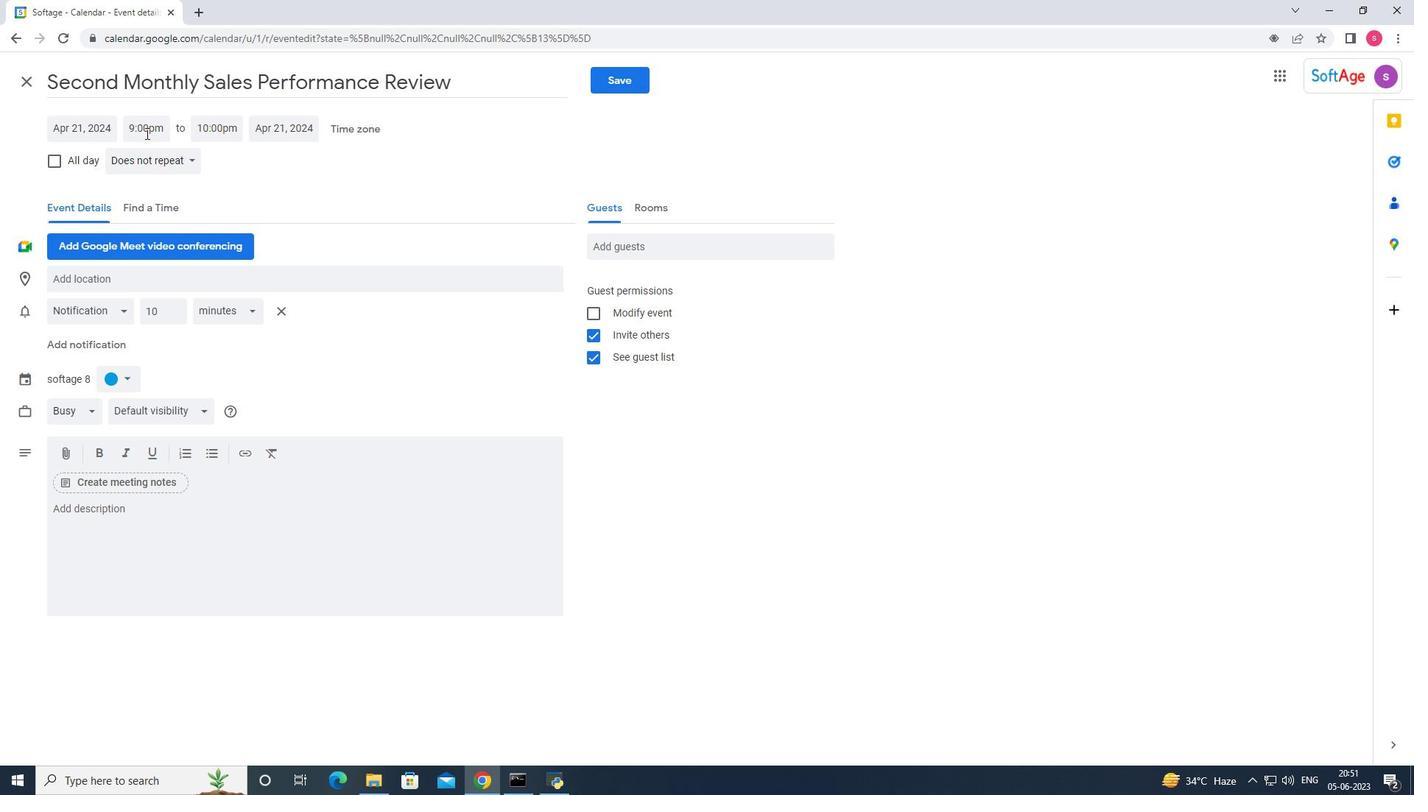 
Action: Mouse pressed left at (146, 134)
Screenshot: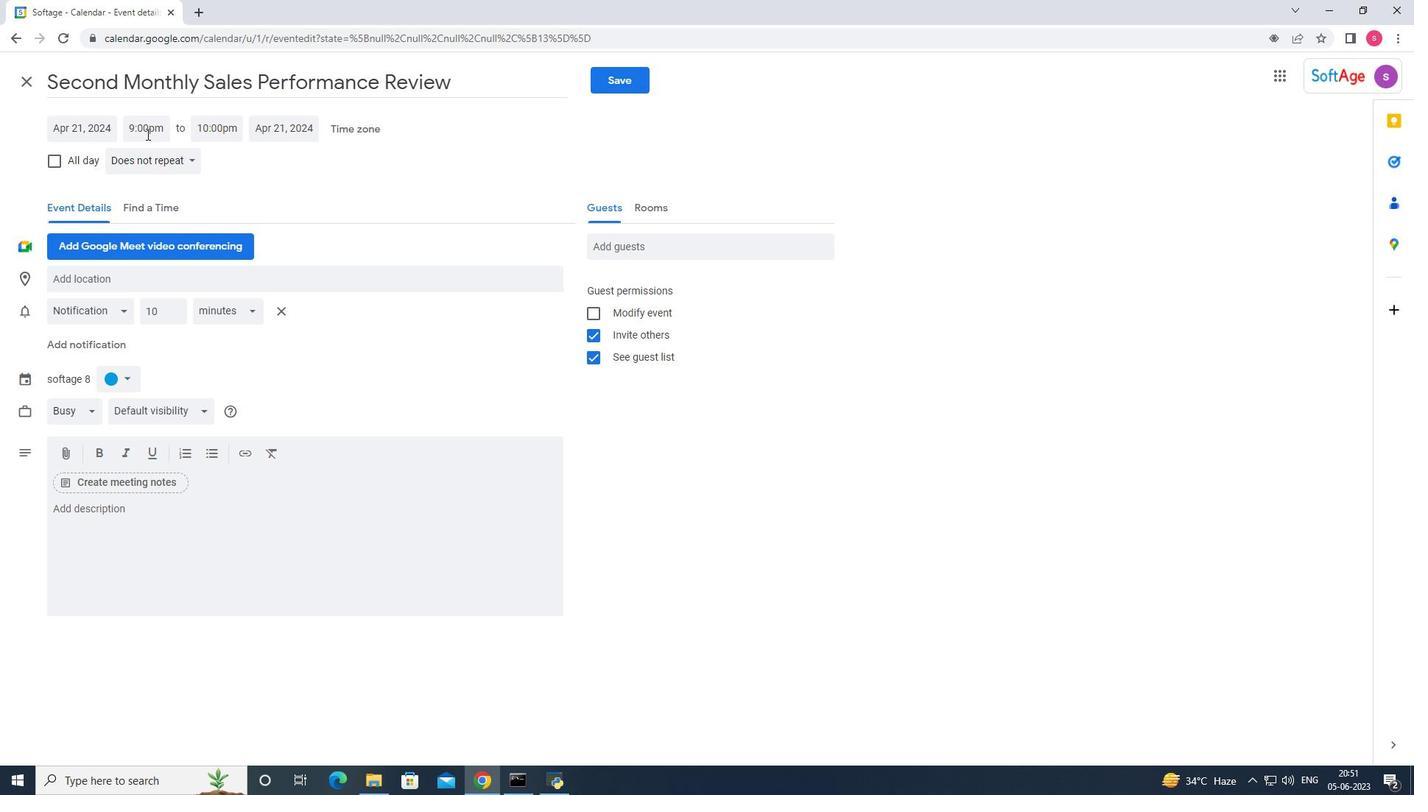 
Action: Mouse moved to (184, 225)
Screenshot: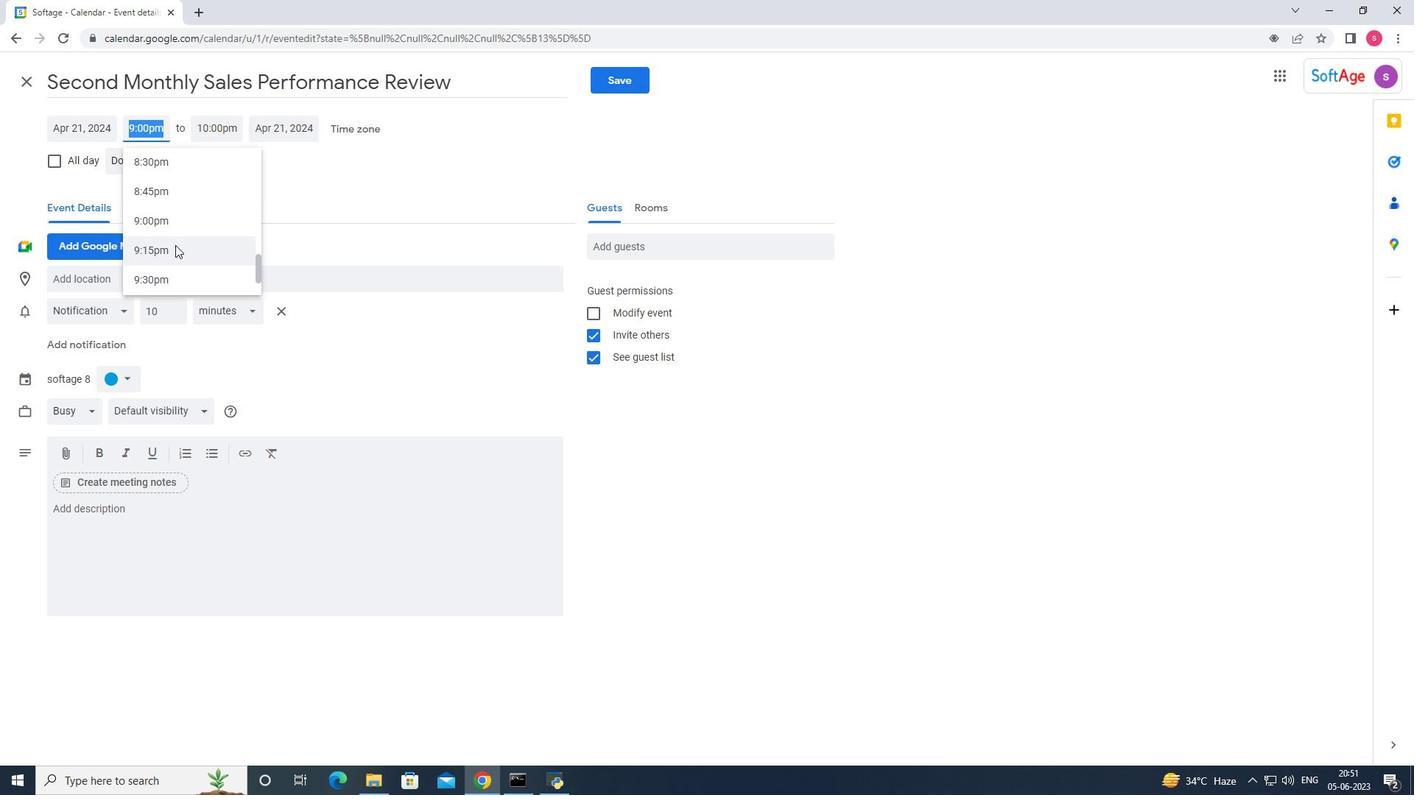 
Action: Mouse scrolled (184, 226) with delta (0, 0)
Screenshot: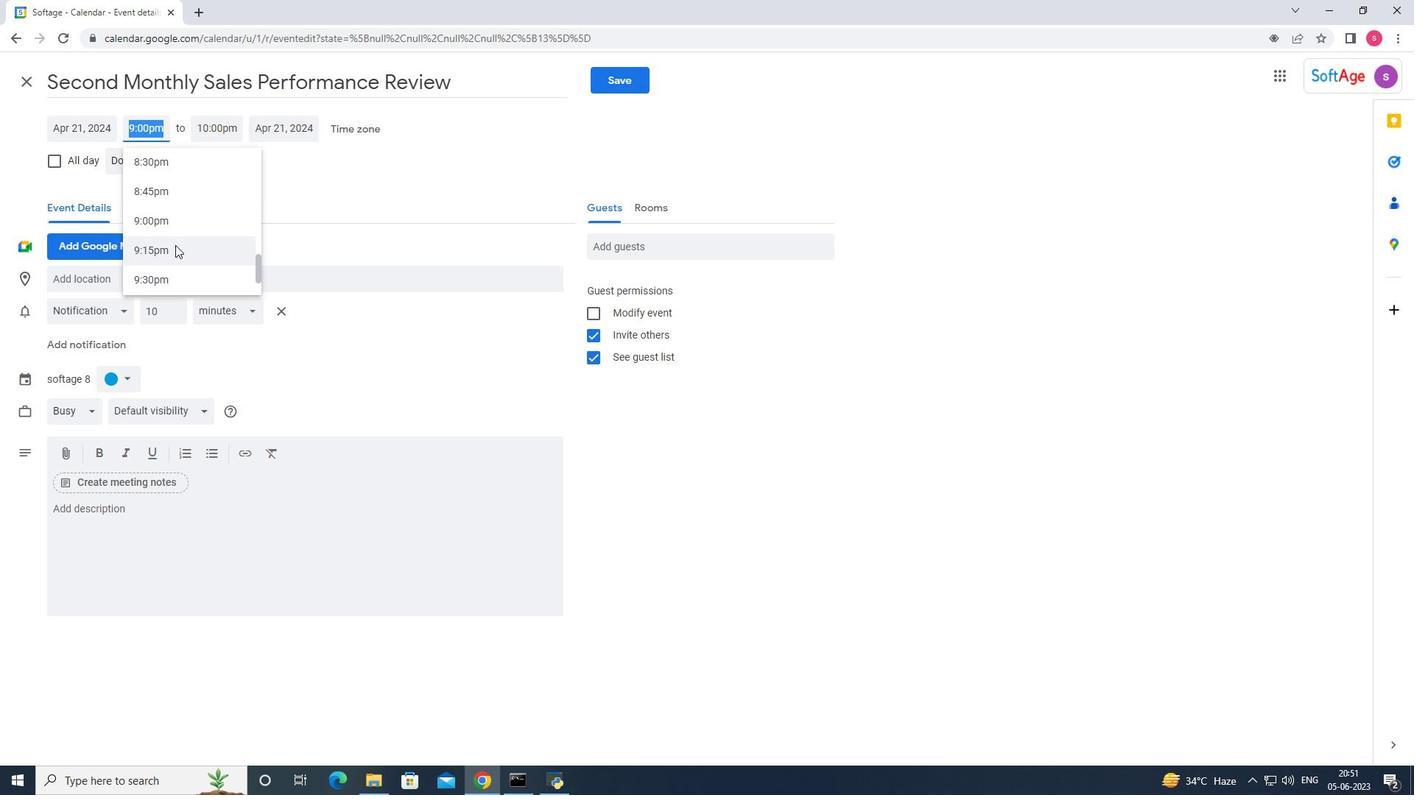 
Action: Mouse scrolled (184, 226) with delta (0, 0)
Screenshot: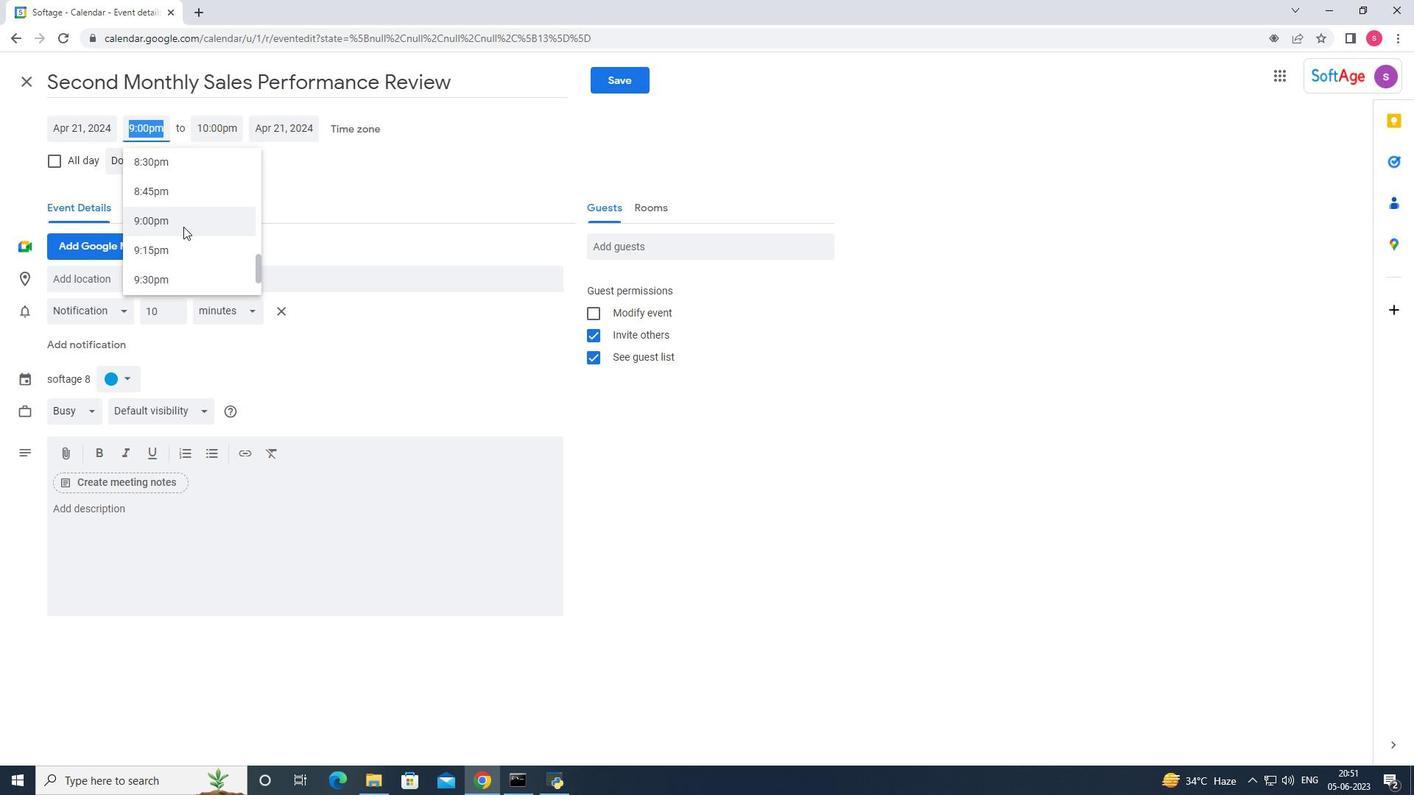
Action: Mouse scrolled (184, 226) with delta (0, 0)
Screenshot: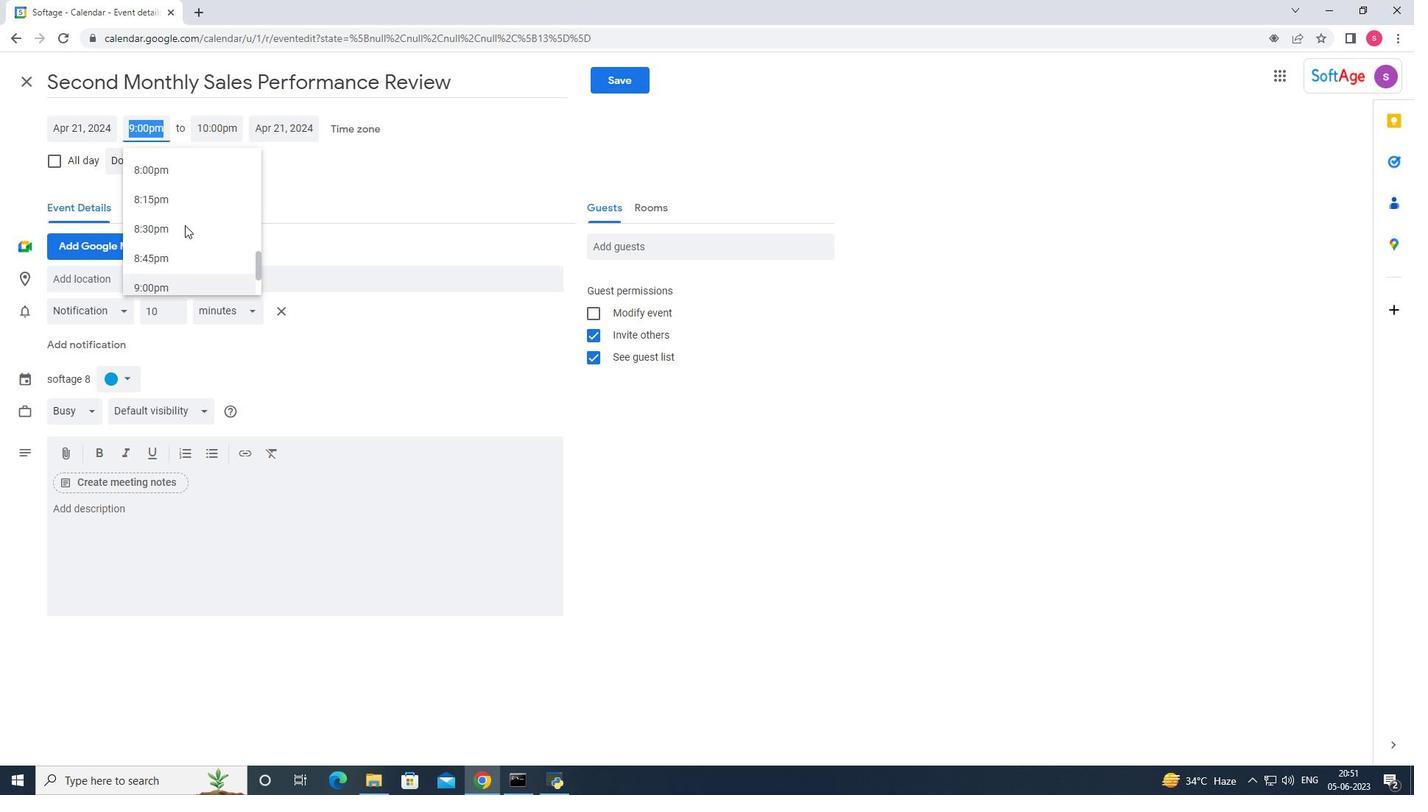 
Action: Mouse scrolled (184, 226) with delta (0, 0)
Screenshot: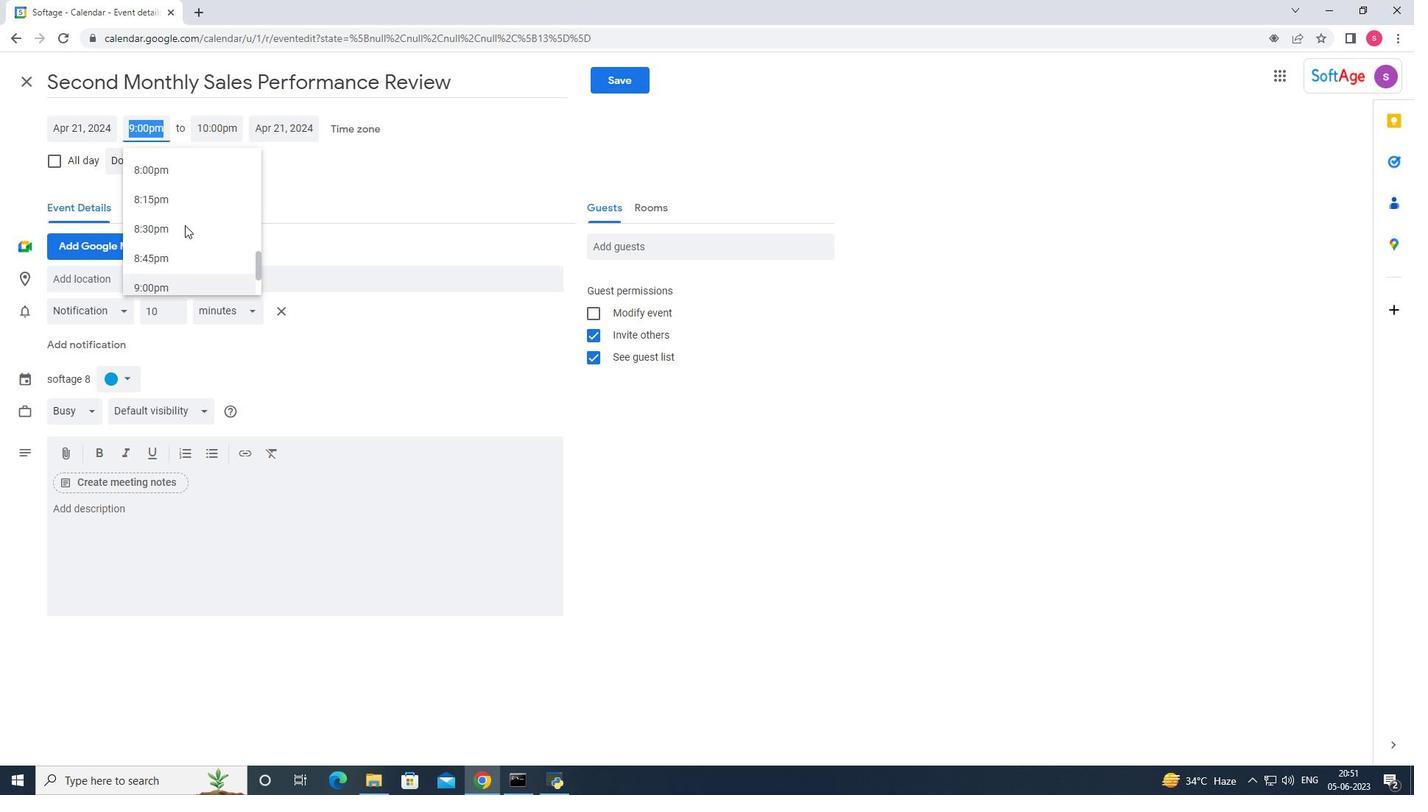 
Action: Mouse scrolled (184, 226) with delta (0, 0)
Screenshot: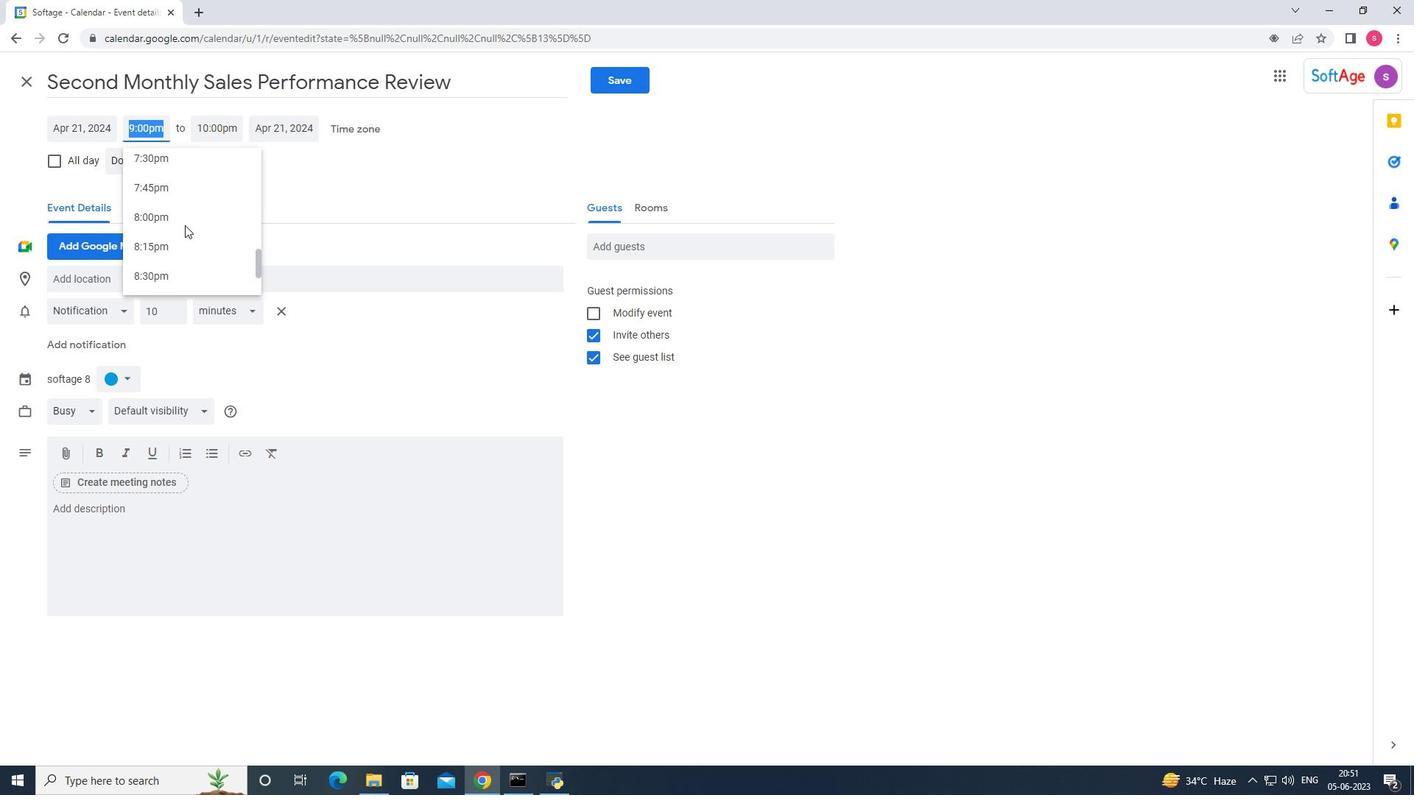 
Action: Mouse scrolled (184, 226) with delta (0, 0)
Screenshot: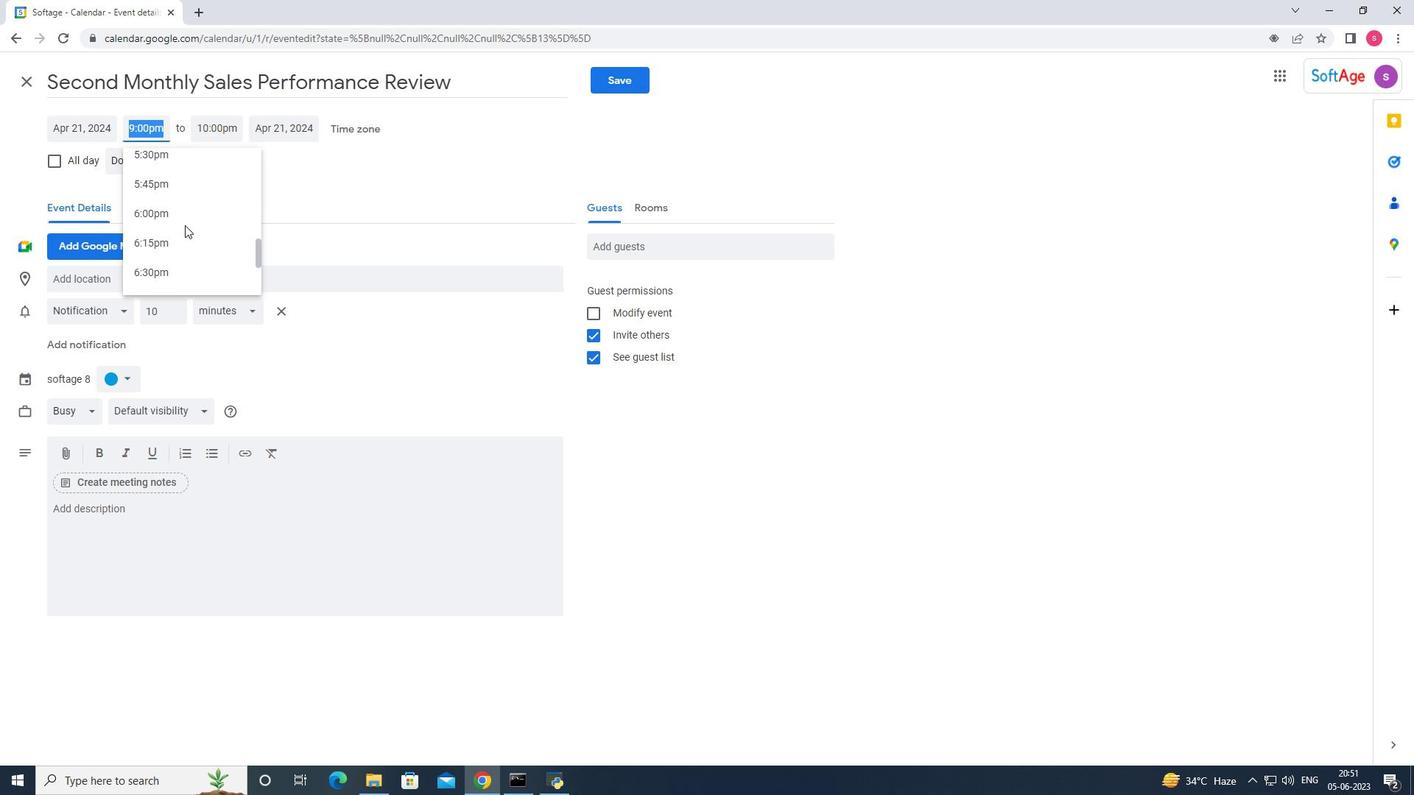 
Action: Mouse scrolled (184, 226) with delta (0, 0)
Screenshot: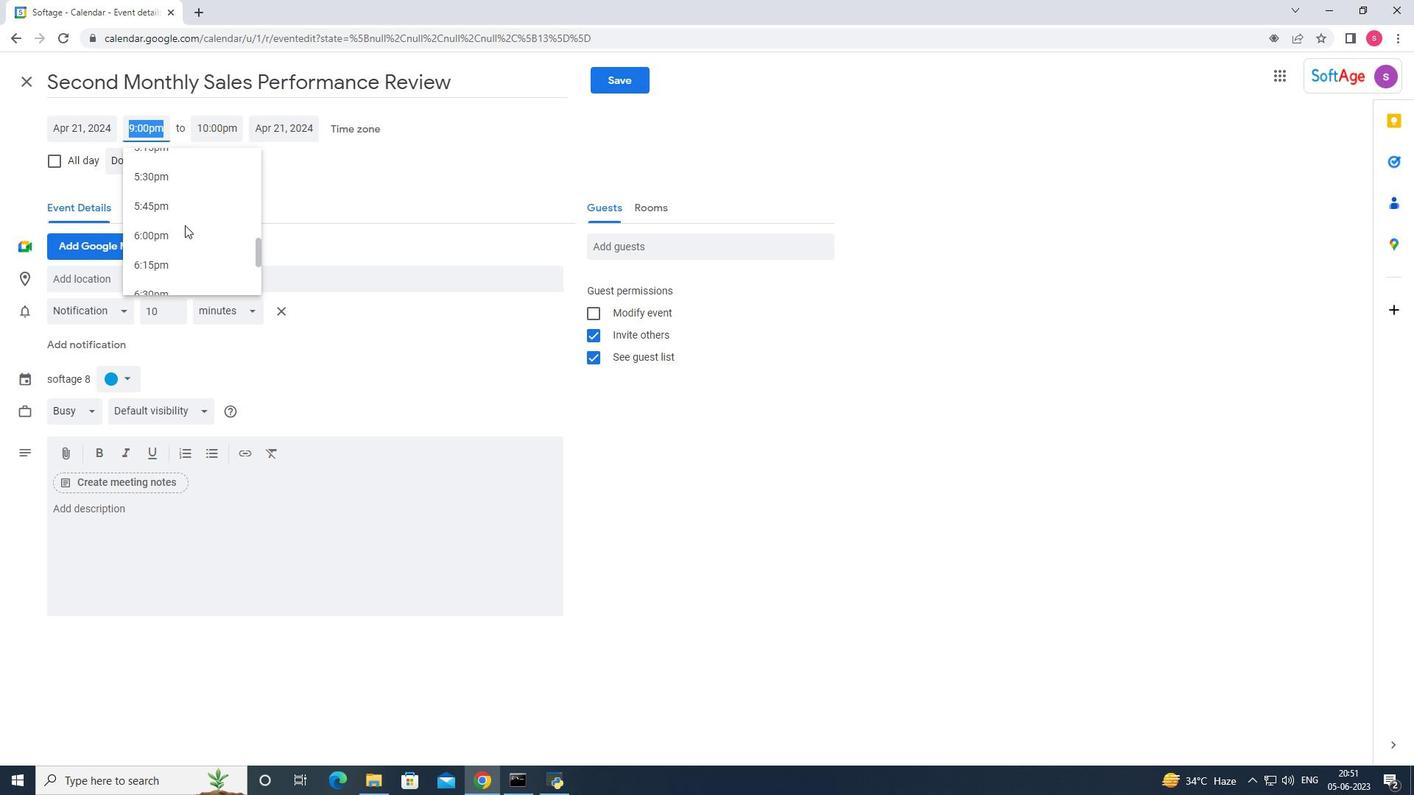 
Action: Mouse scrolled (184, 226) with delta (0, 0)
Screenshot: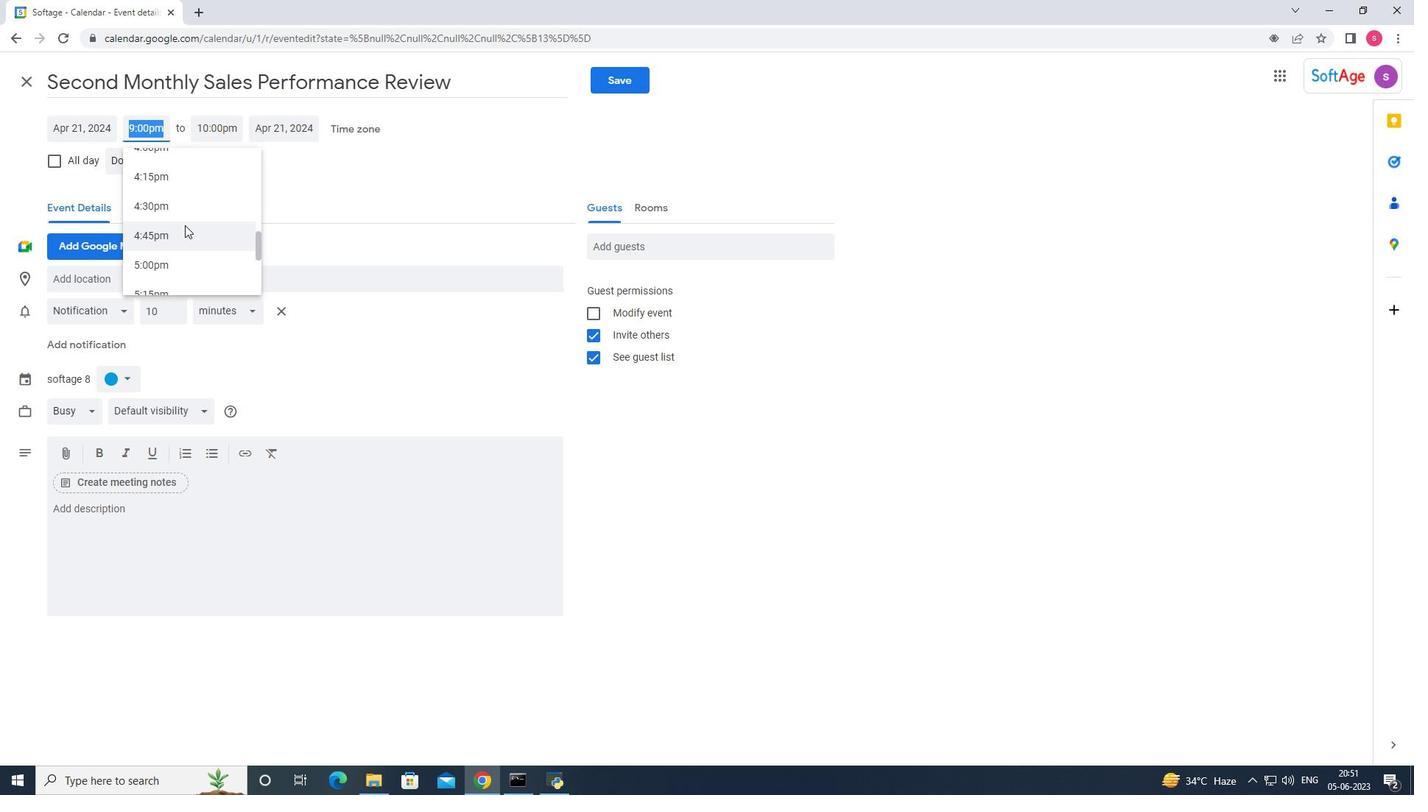 
Action: Mouse scrolled (184, 226) with delta (0, 0)
Screenshot: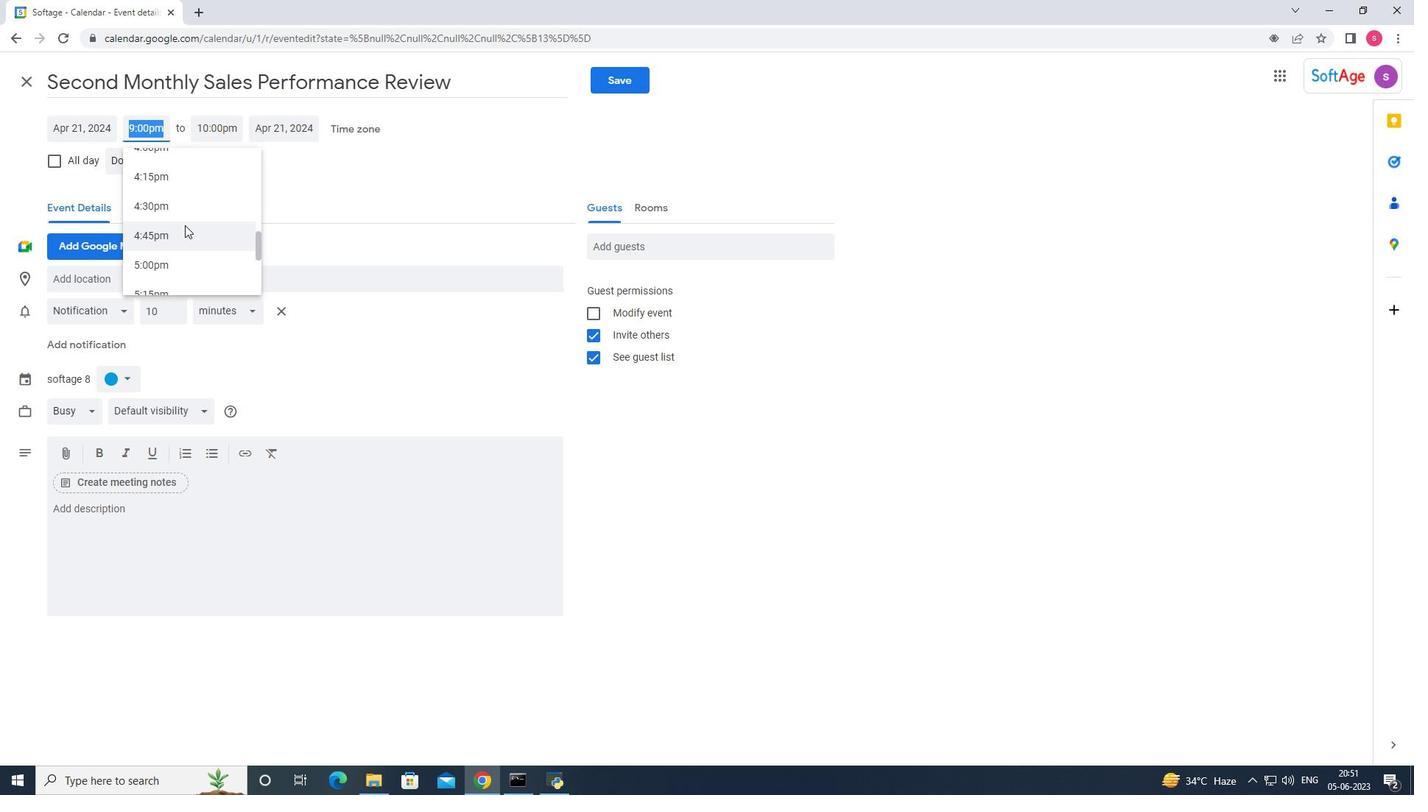 
Action: Mouse scrolled (184, 226) with delta (0, 0)
Screenshot: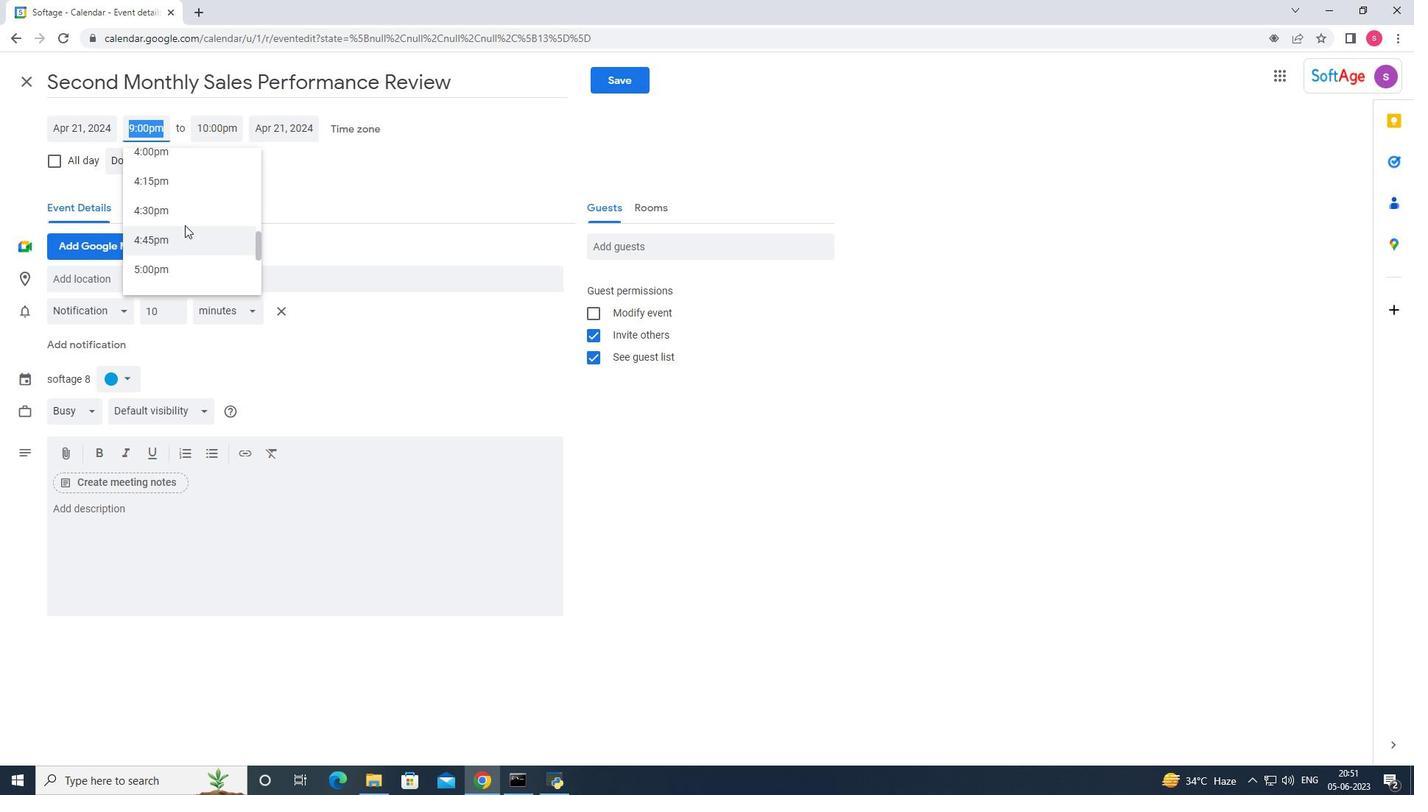 
Action: Mouse scrolled (184, 226) with delta (0, 0)
Screenshot: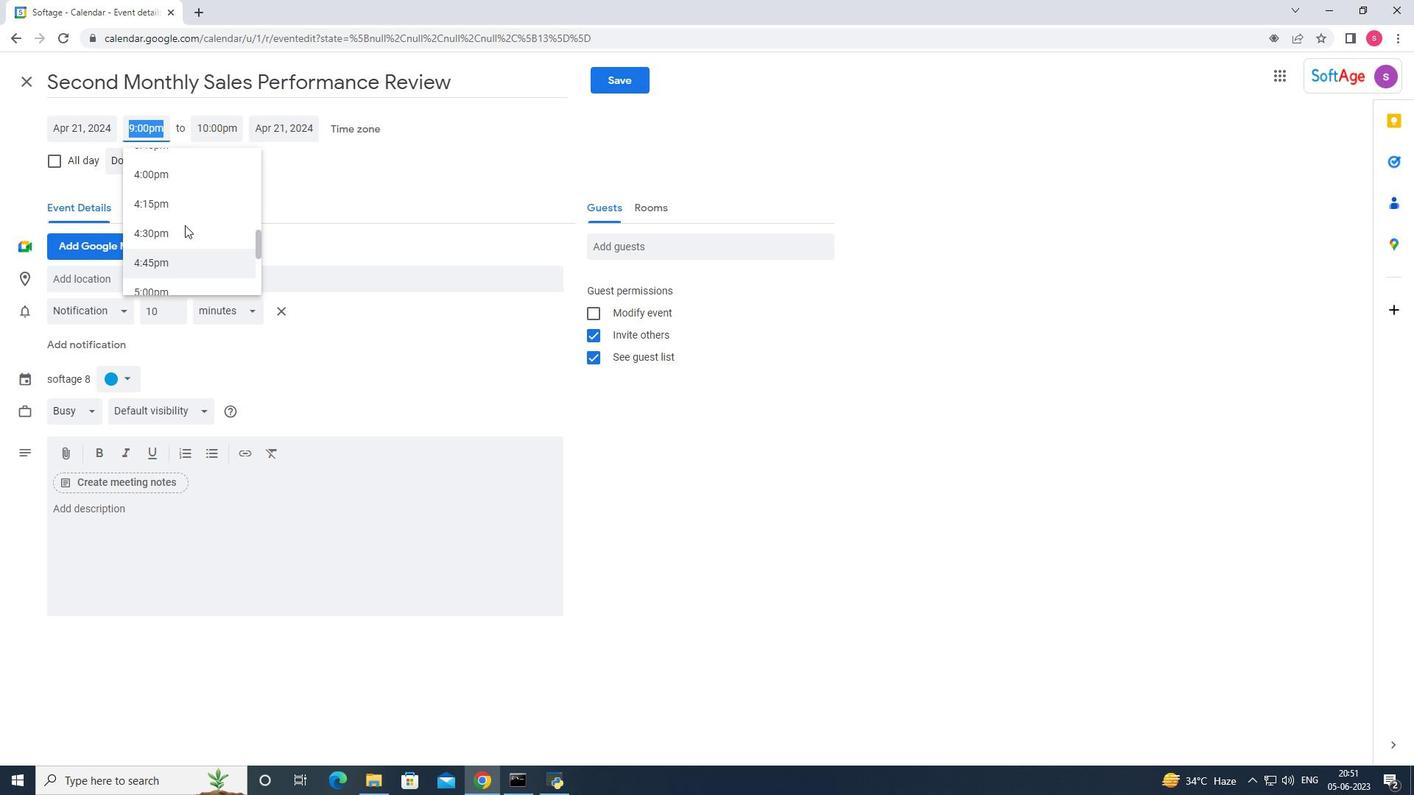 
Action: Mouse scrolled (184, 226) with delta (0, 0)
Screenshot: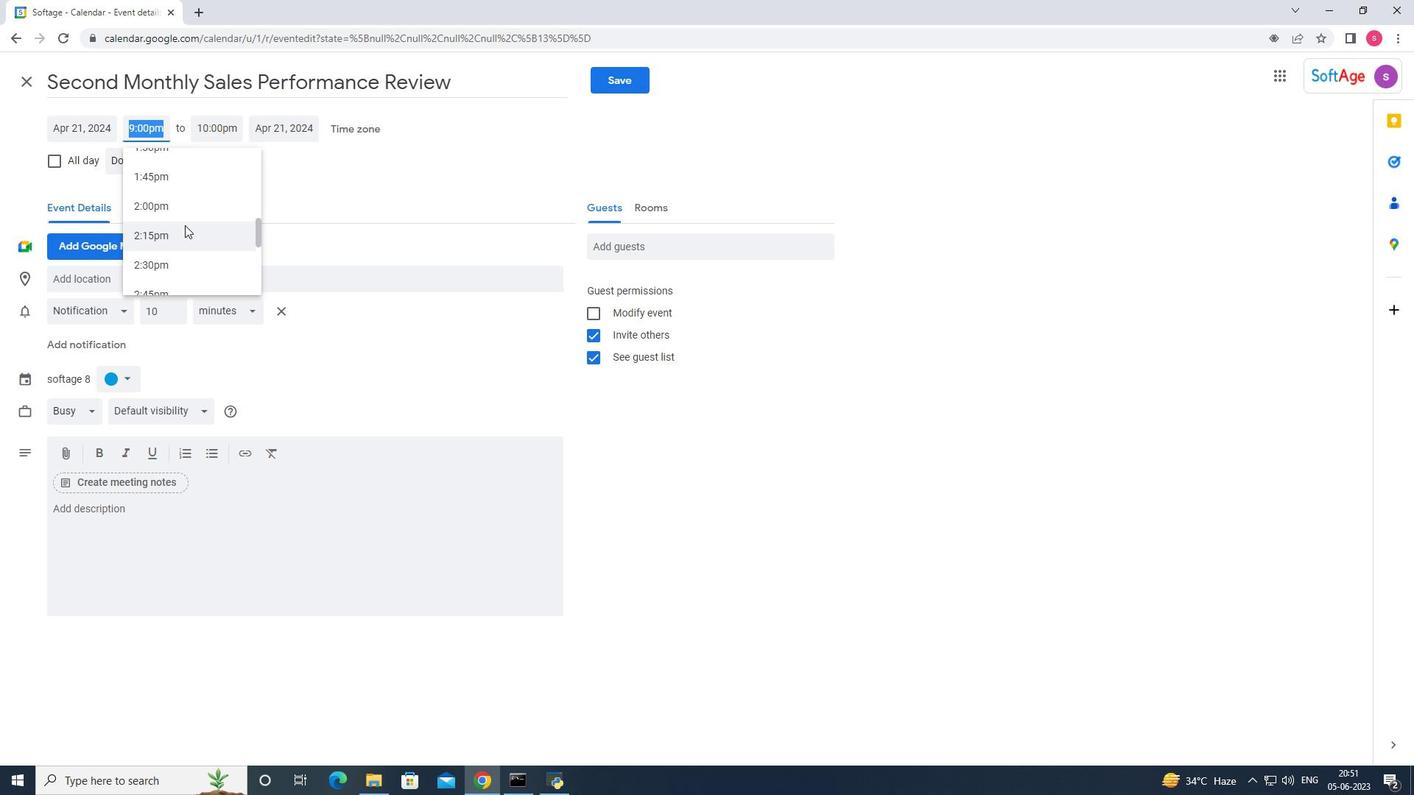 
Action: Mouse scrolled (184, 226) with delta (0, 0)
Screenshot: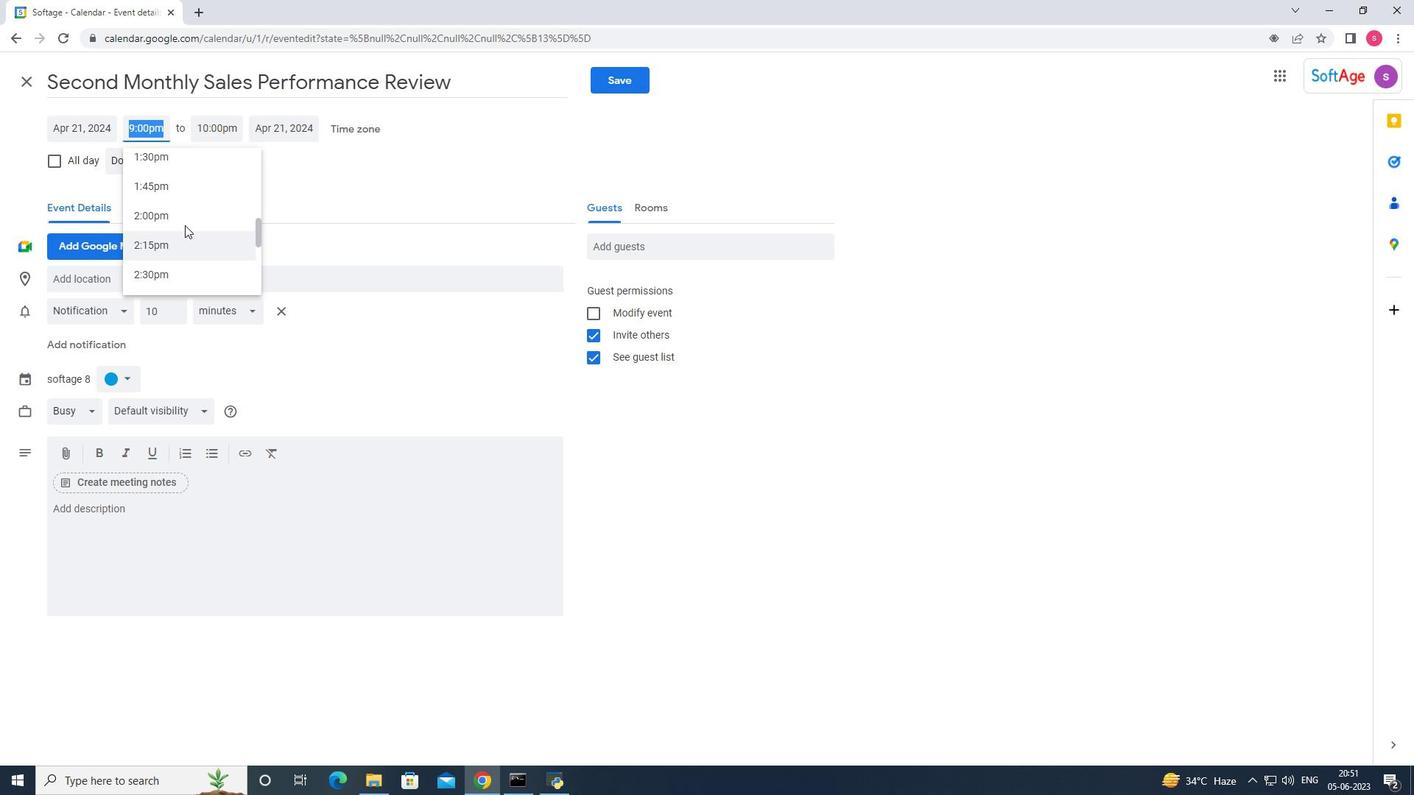 
Action: Mouse scrolled (184, 226) with delta (0, 0)
Screenshot: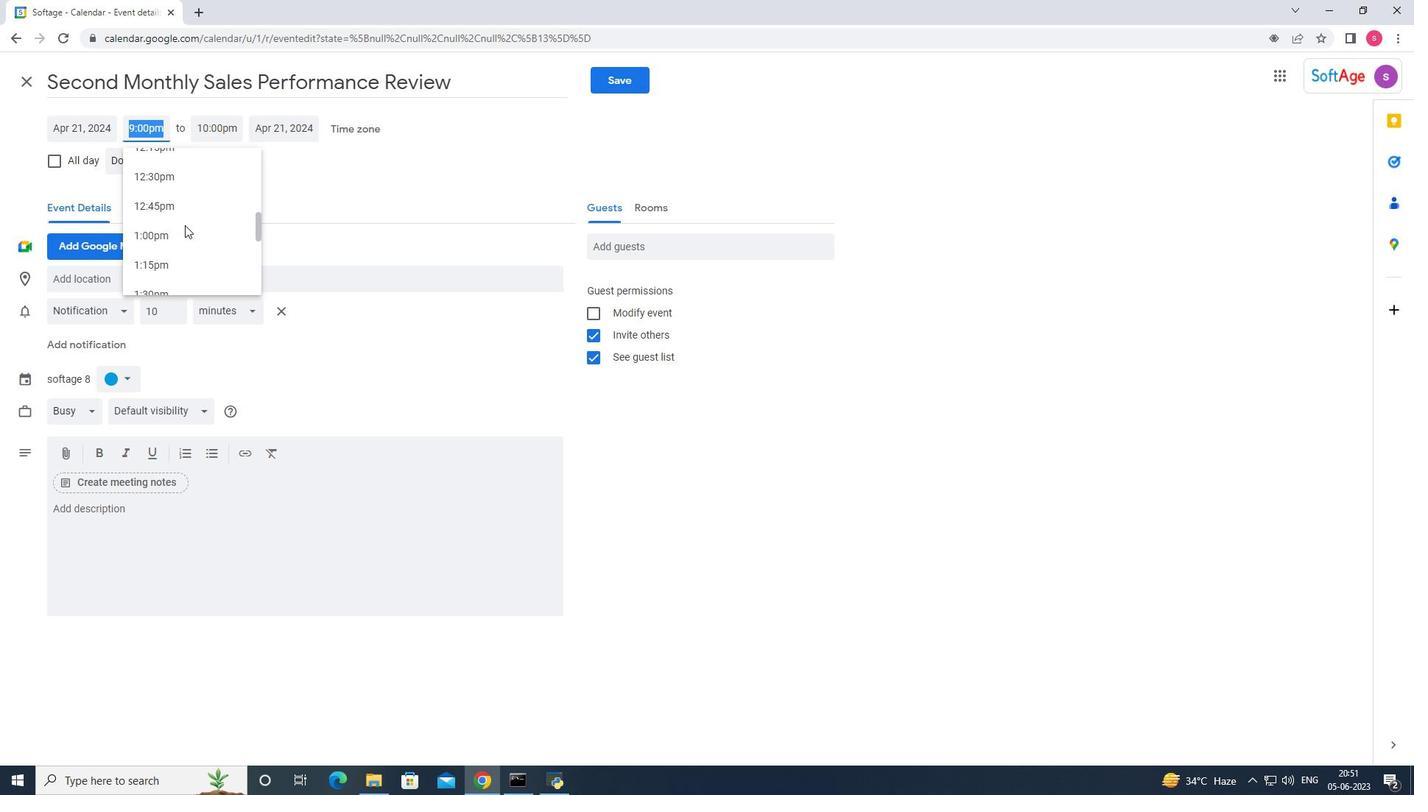 
Action: Mouse scrolled (184, 226) with delta (0, 0)
Screenshot: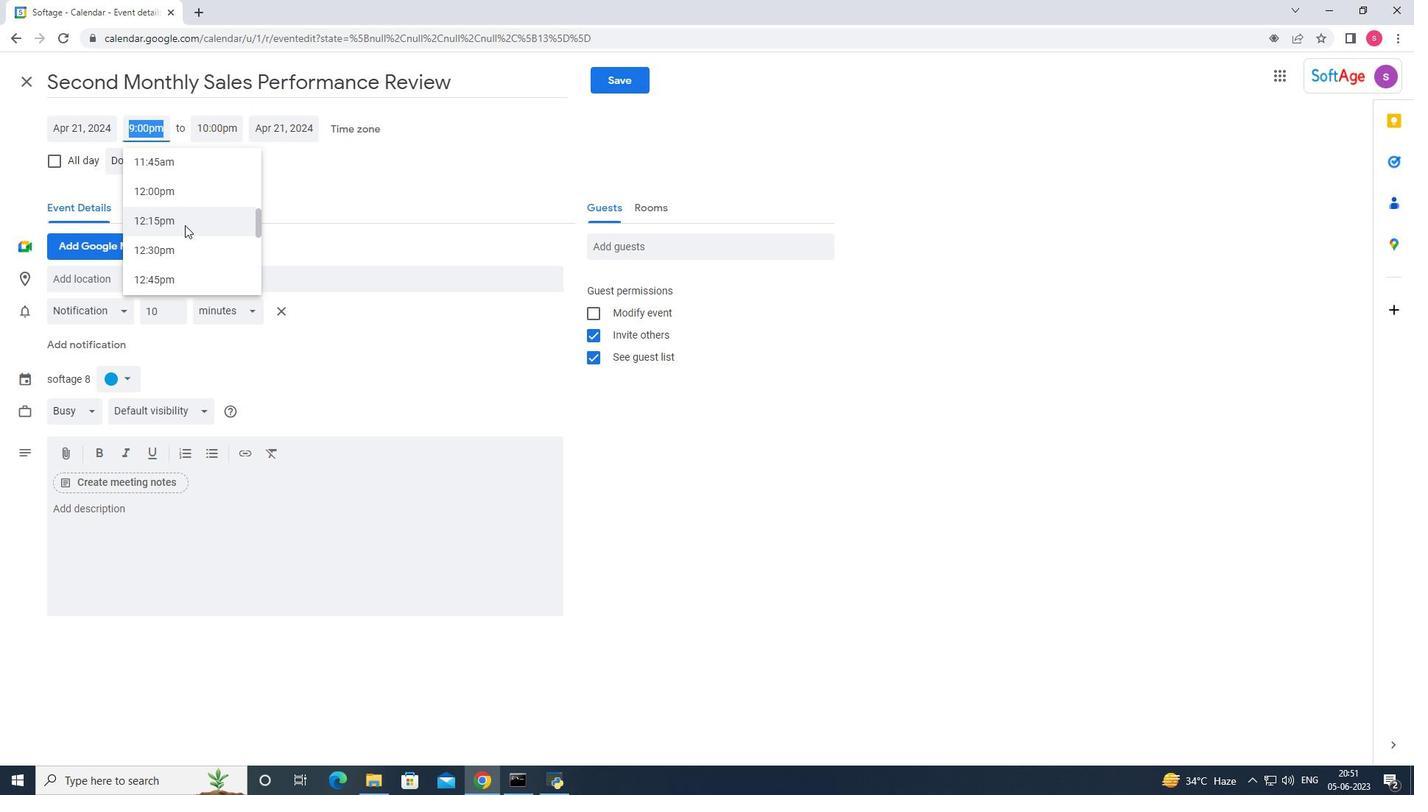 
Action: Mouse scrolled (184, 226) with delta (0, 0)
Screenshot: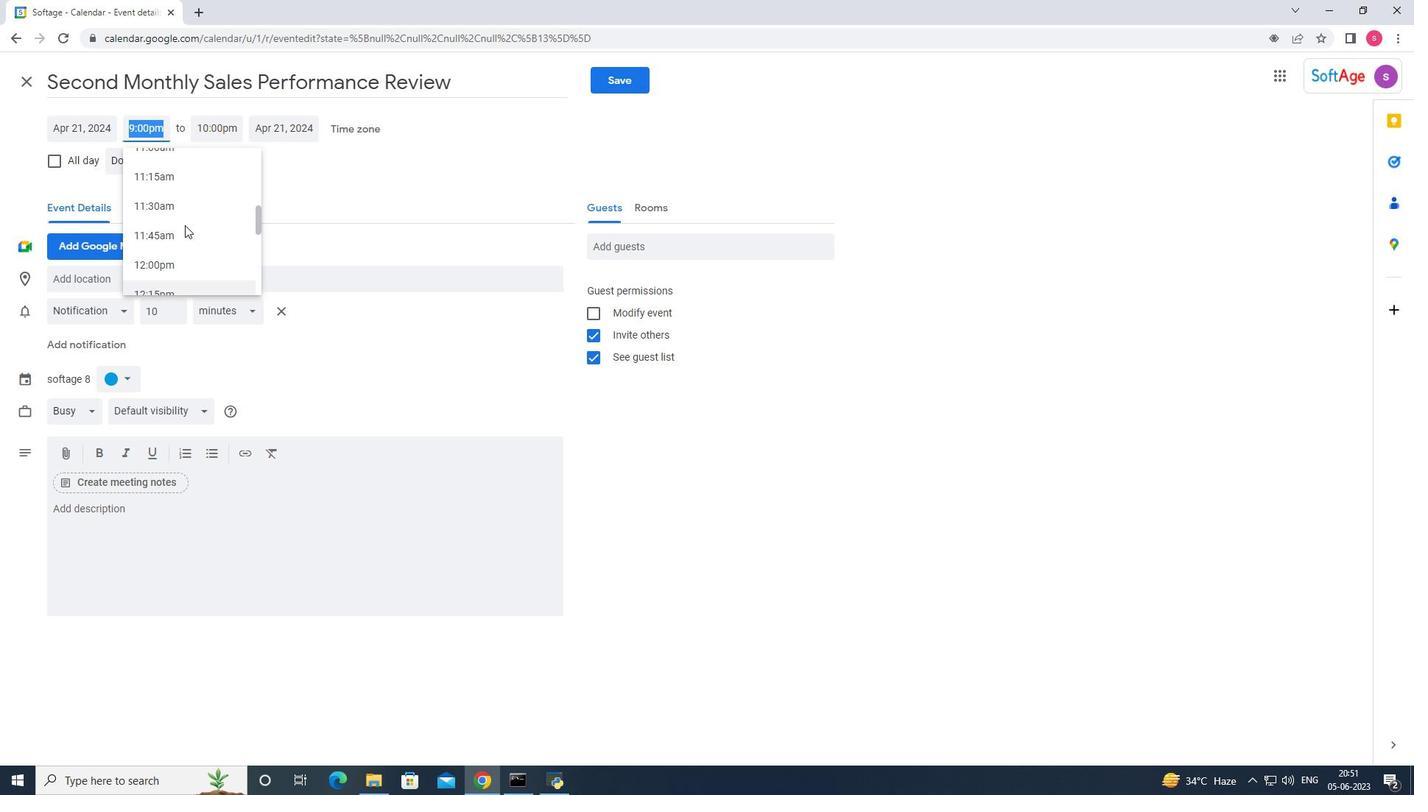 
Action: Mouse scrolled (184, 226) with delta (0, 0)
Screenshot: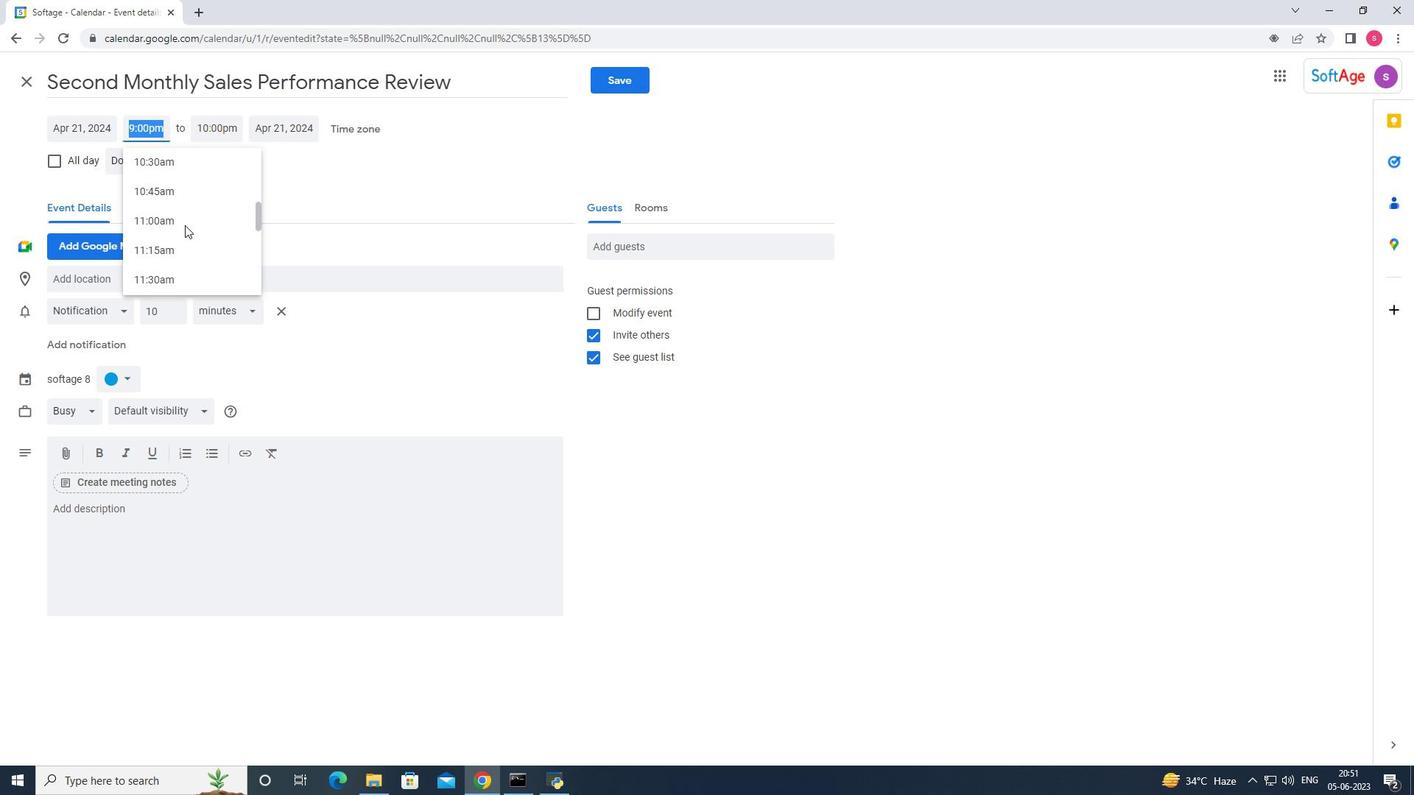 
Action: Mouse scrolled (184, 226) with delta (0, 0)
Screenshot: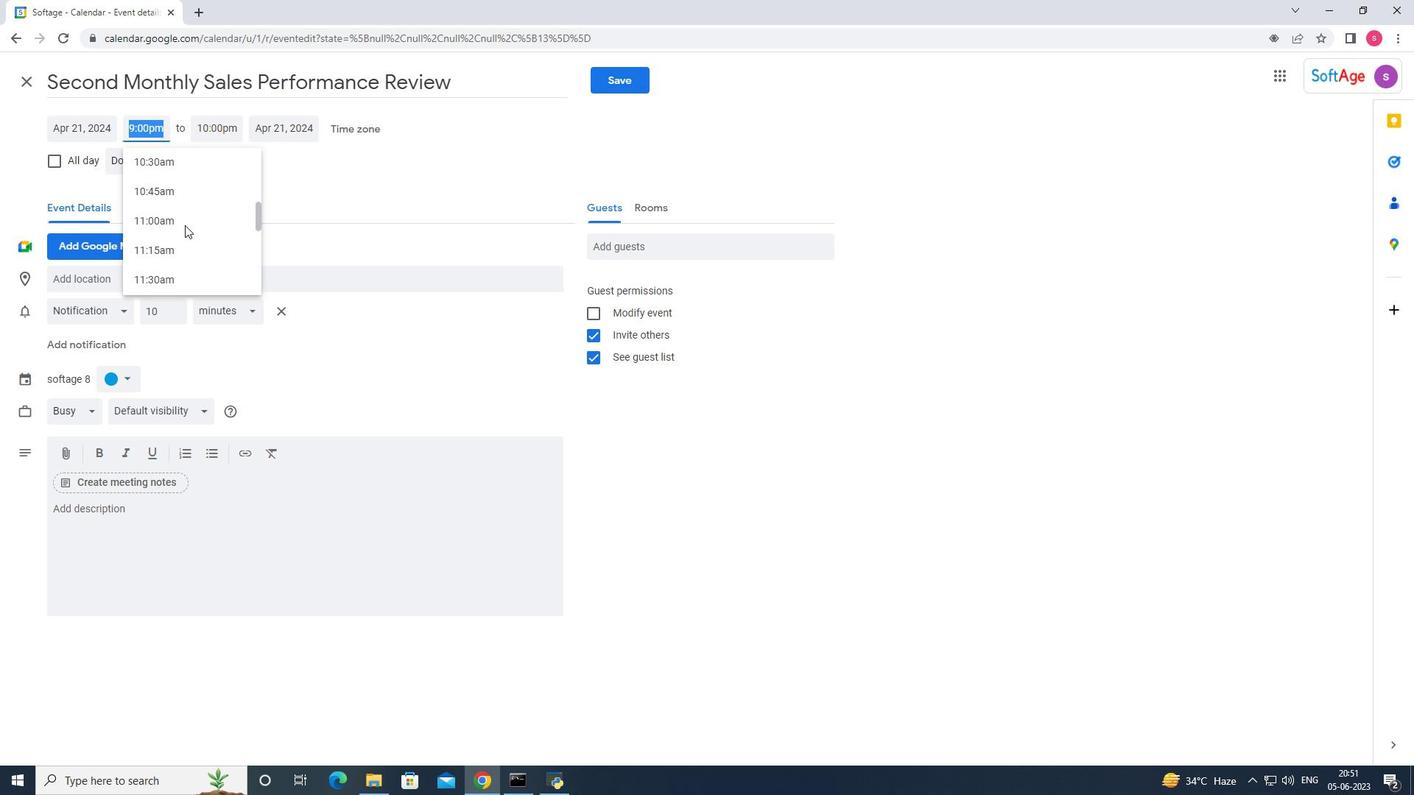 
Action: Mouse scrolled (184, 226) with delta (0, 0)
Screenshot: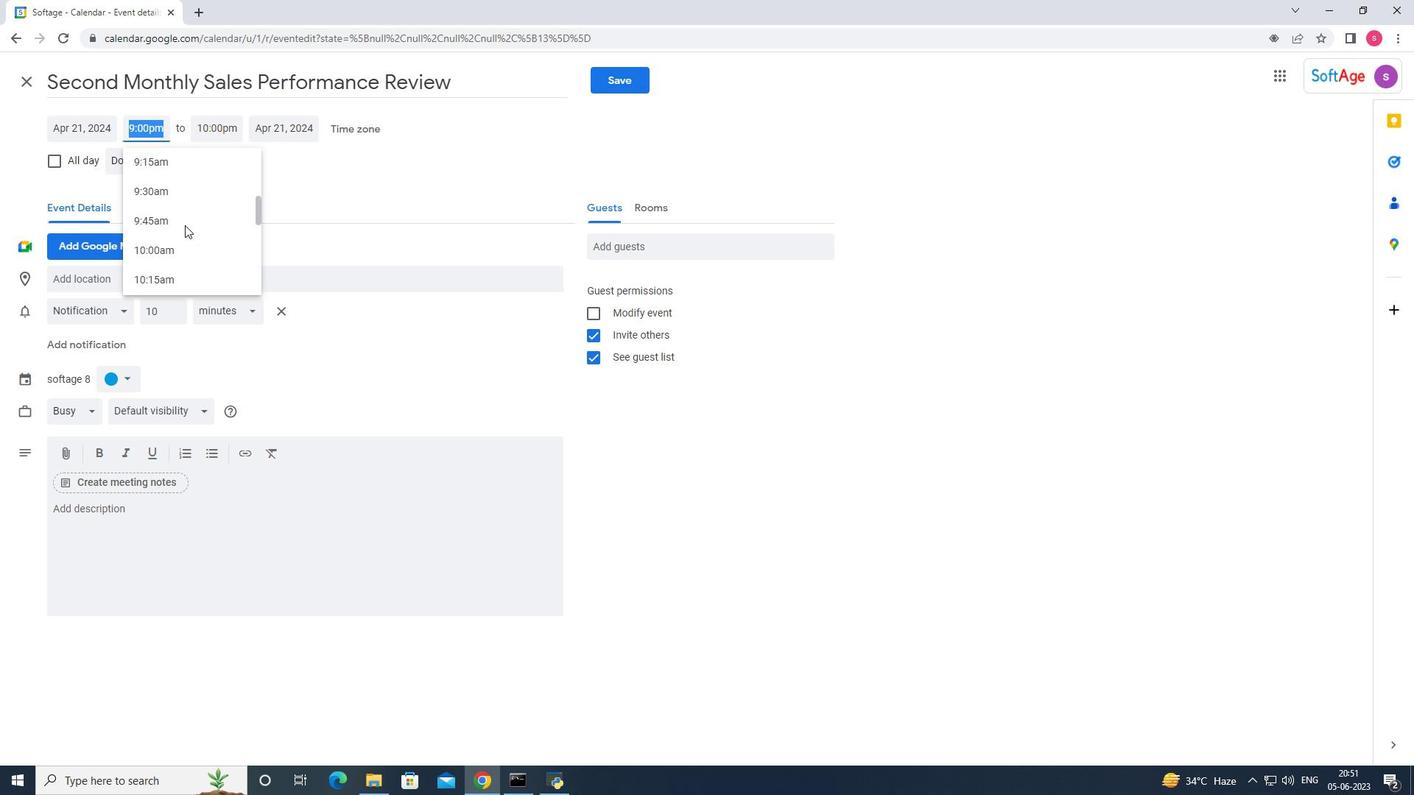 
Action: Mouse scrolled (184, 226) with delta (0, 0)
Screenshot: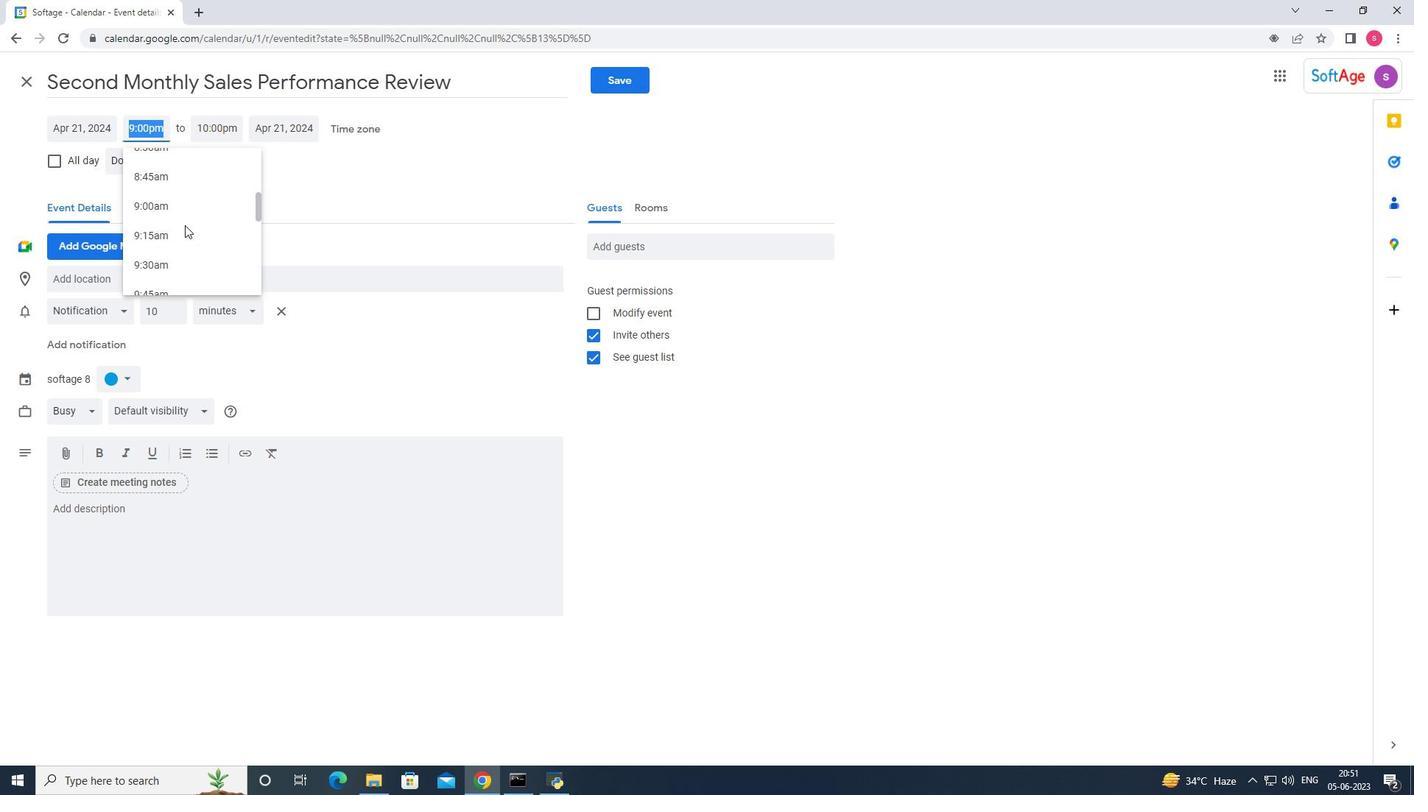 
Action: Mouse scrolled (184, 226) with delta (0, 0)
Screenshot: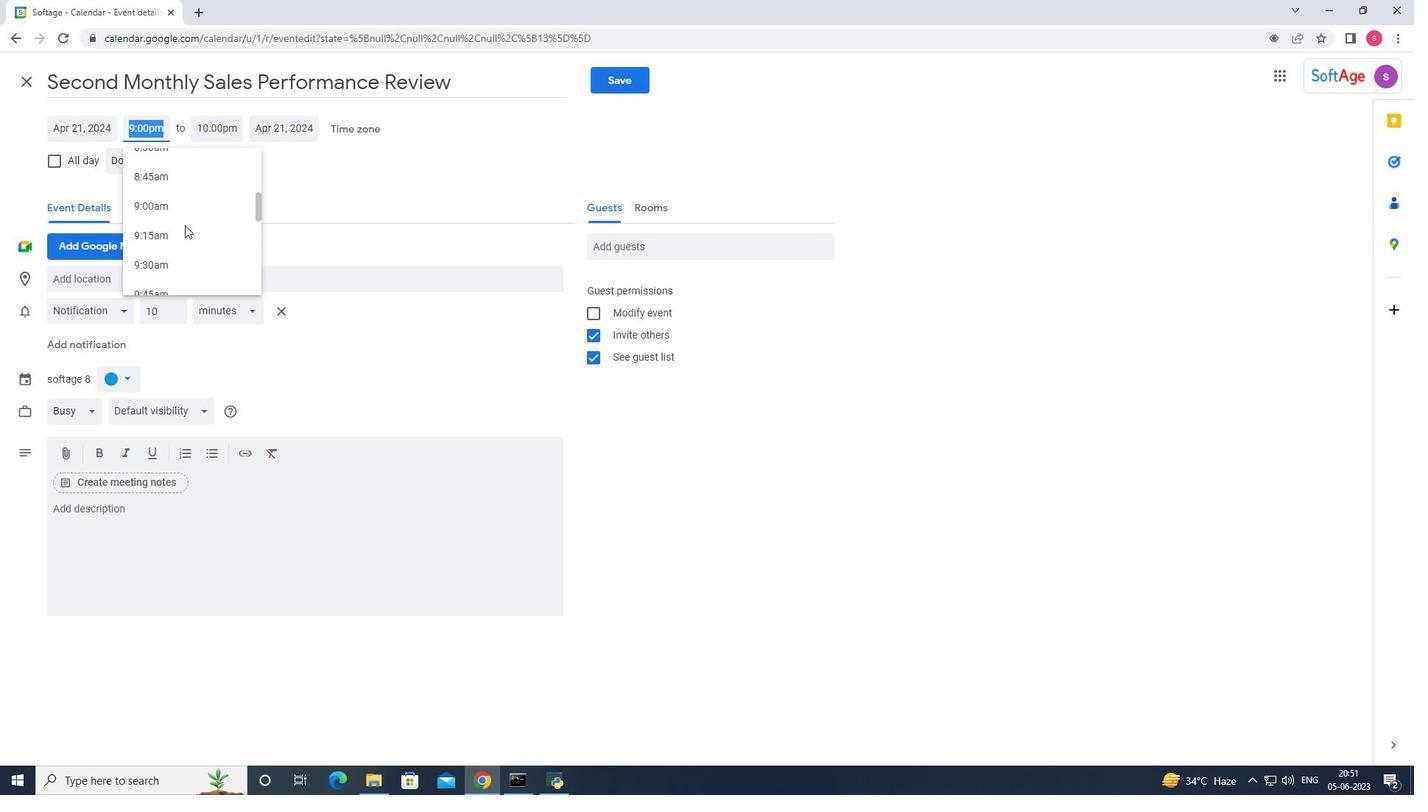 
Action: Mouse moved to (146, 173)
Screenshot: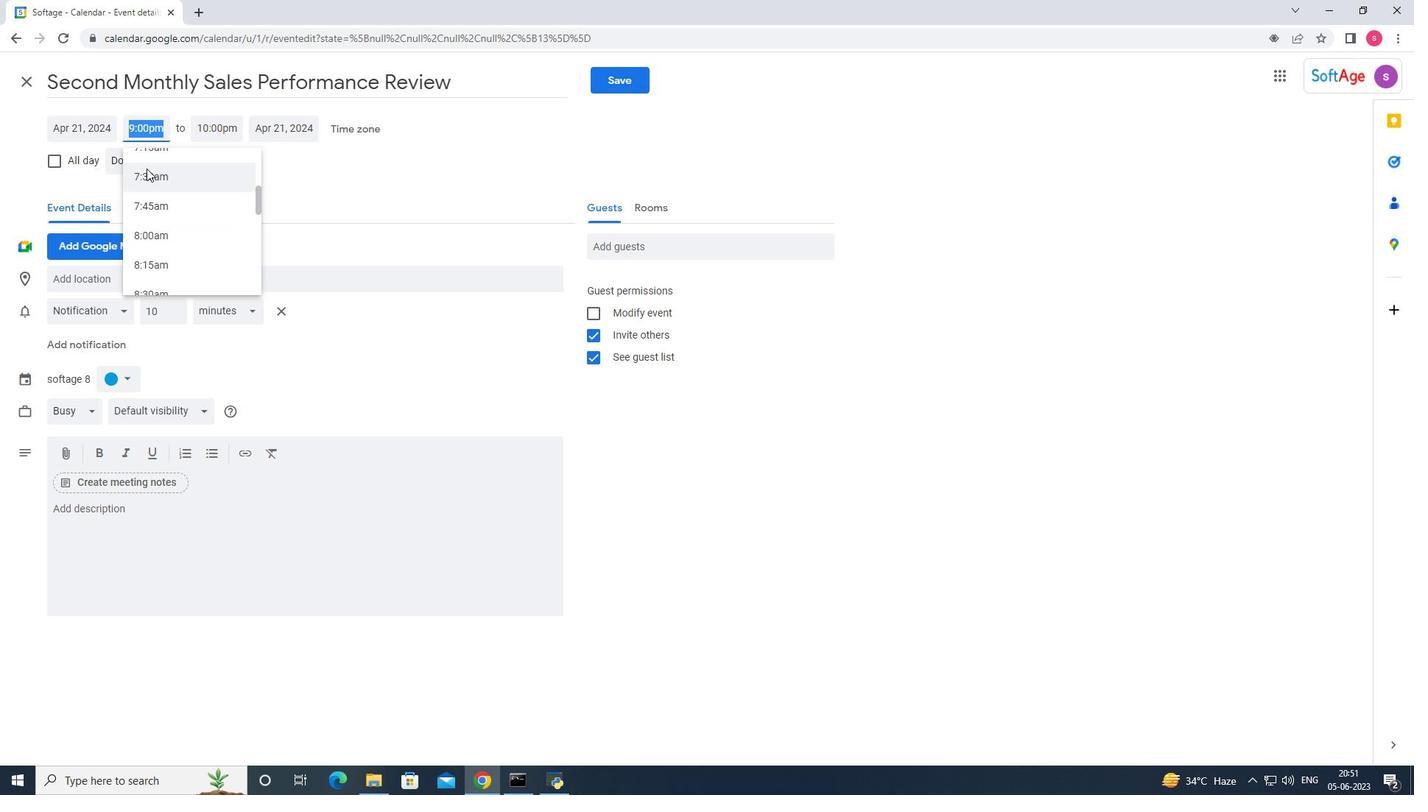 
Action: Mouse pressed left at (146, 173)
Screenshot: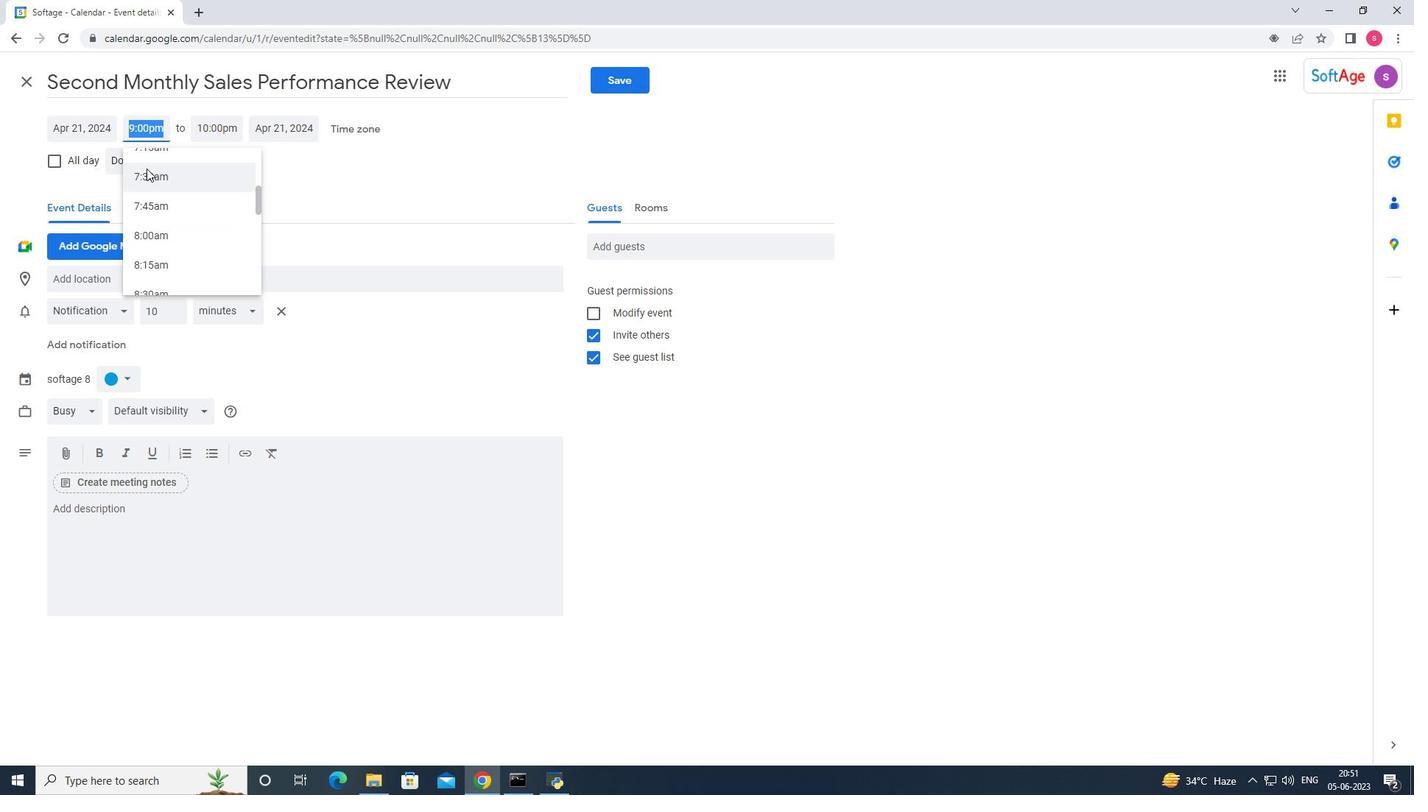 
Action: Mouse moved to (207, 130)
Screenshot: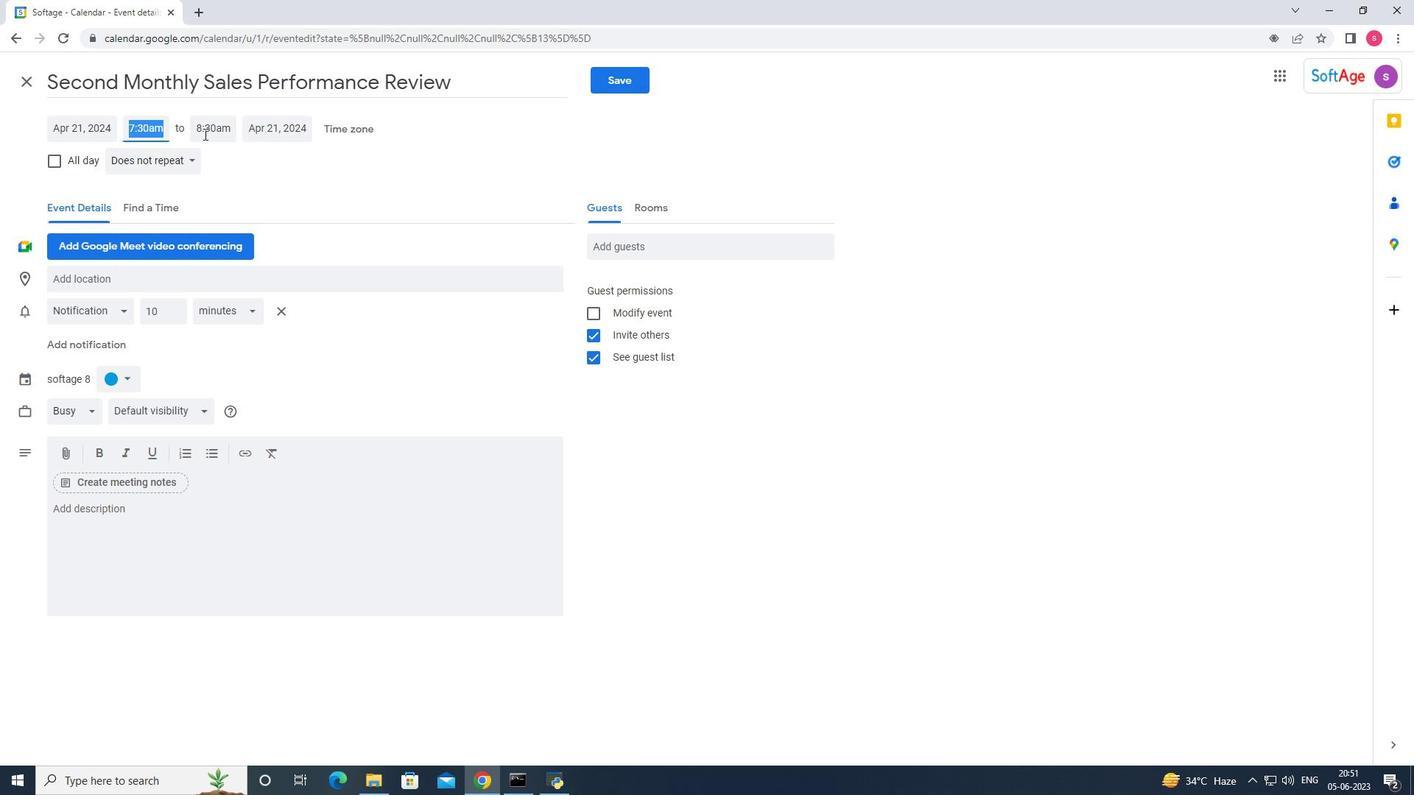
Action: Mouse pressed left at (207, 130)
Screenshot: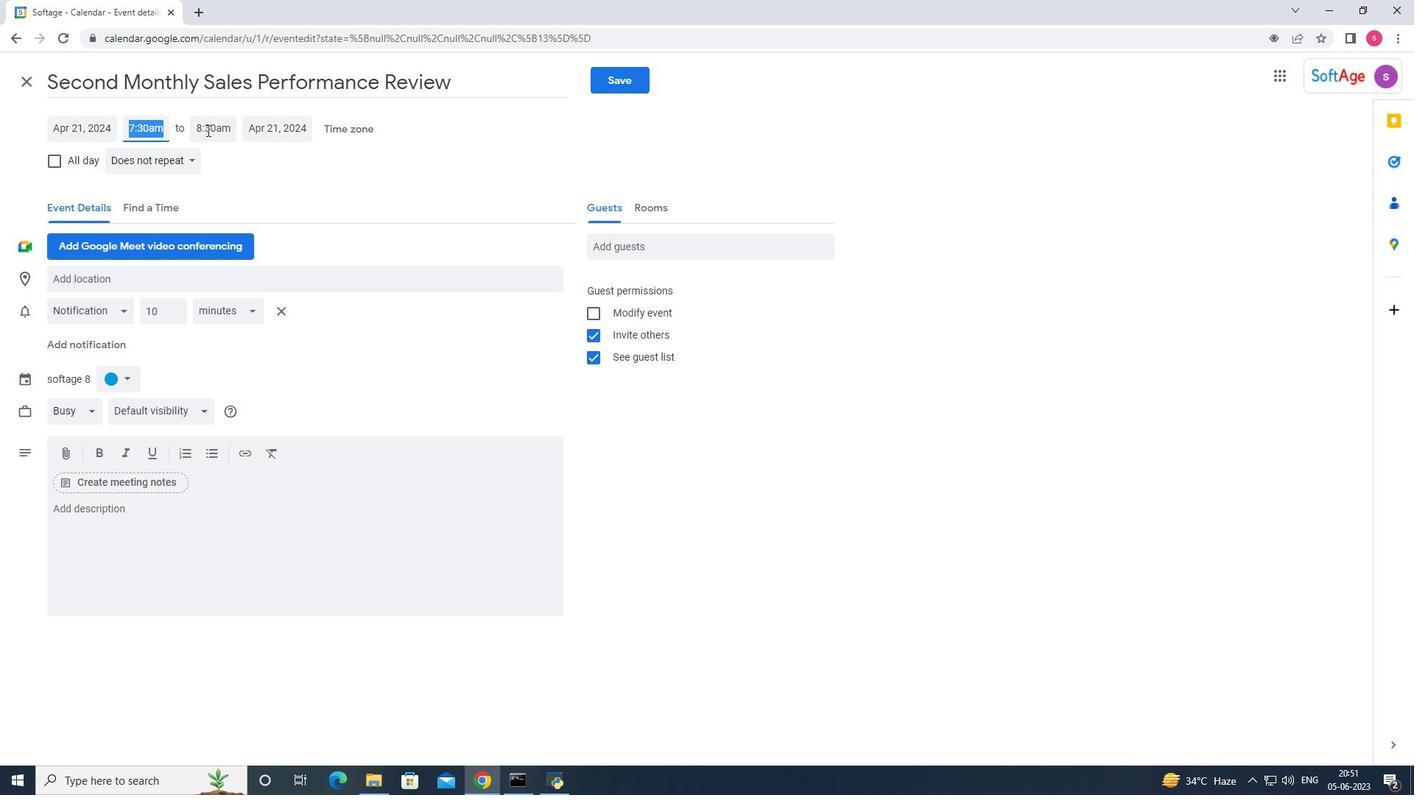 
Action: Mouse moved to (242, 227)
Screenshot: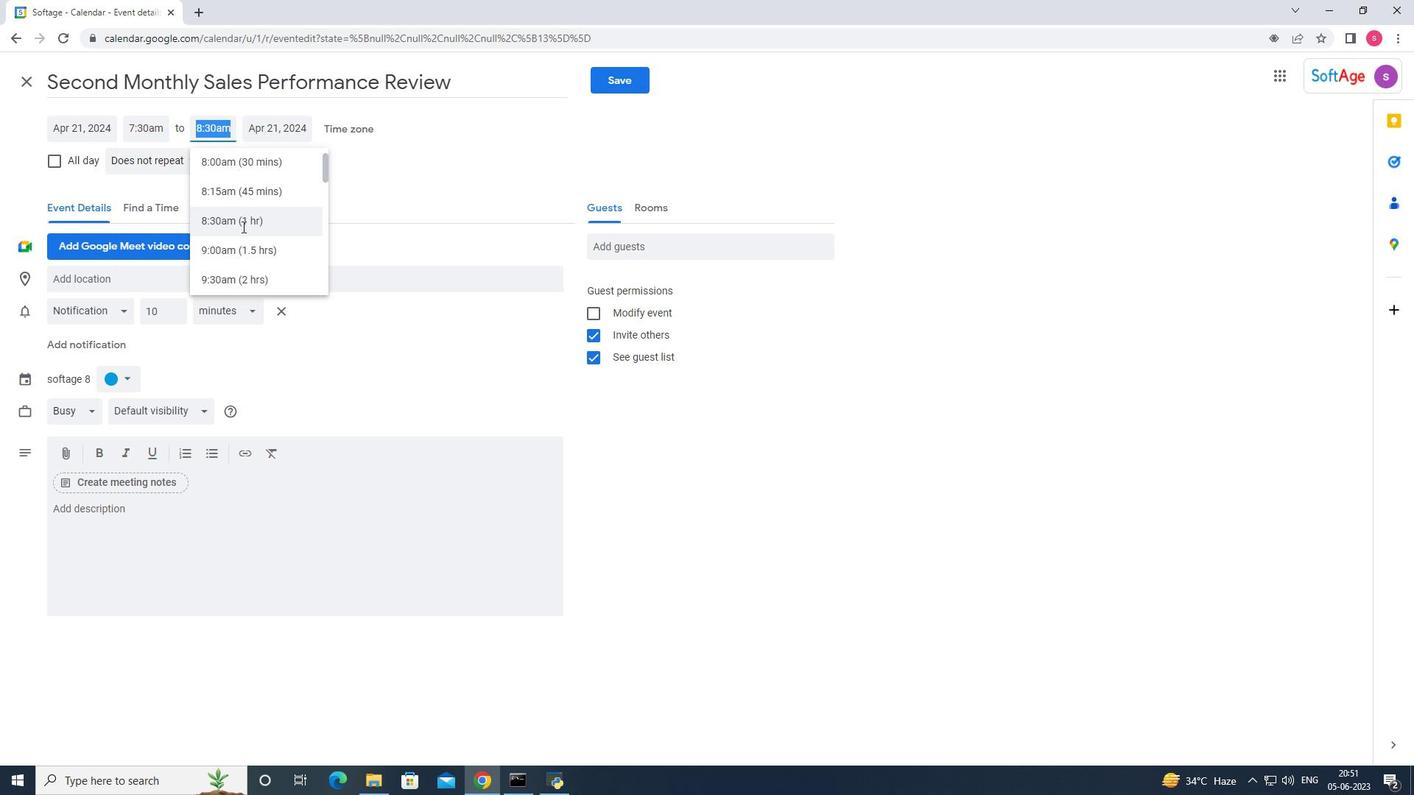 
Action: Mouse scrolled (242, 228) with delta (0, 0)
Screenshot: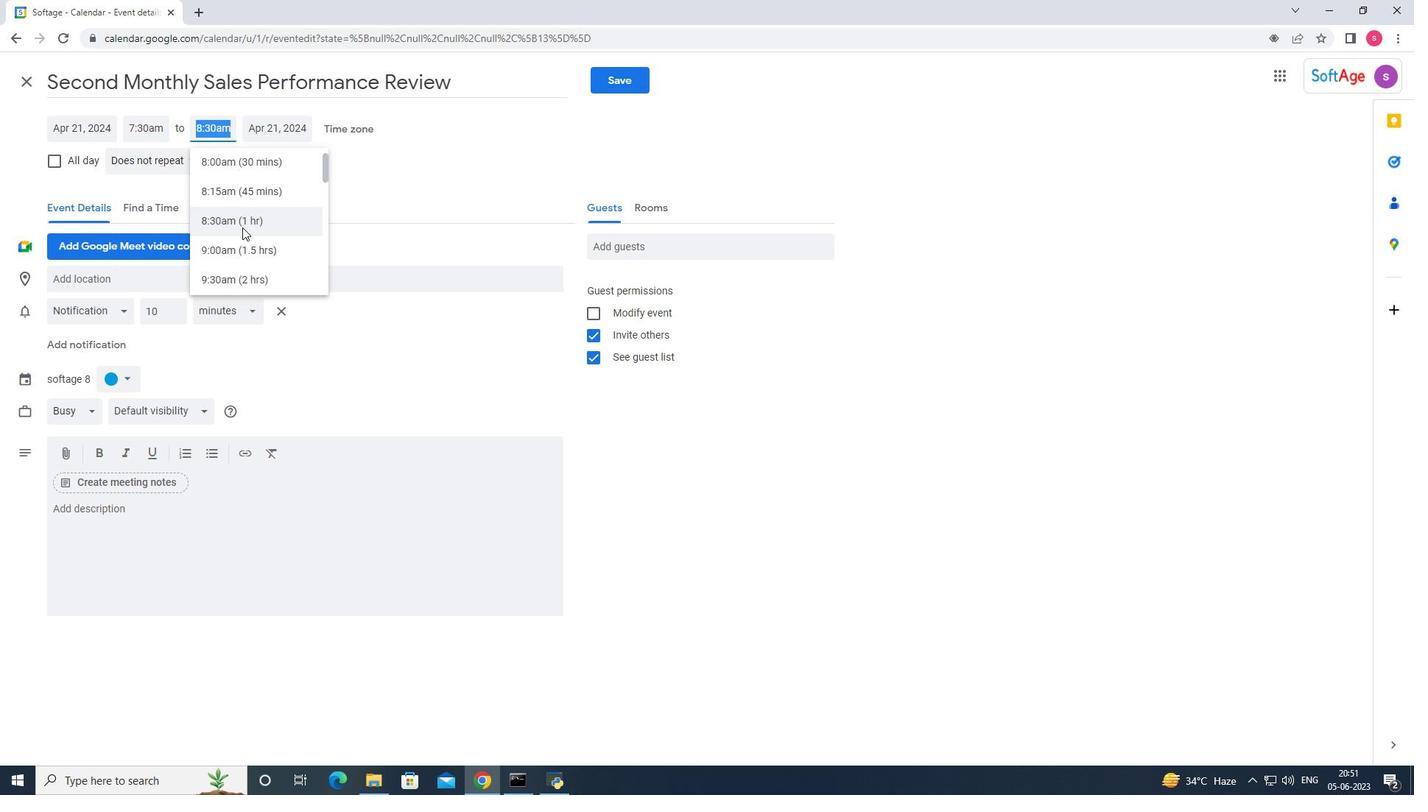 
Action: Mouse scrolled (242, 228) with delta (0, 0)
Screenshot: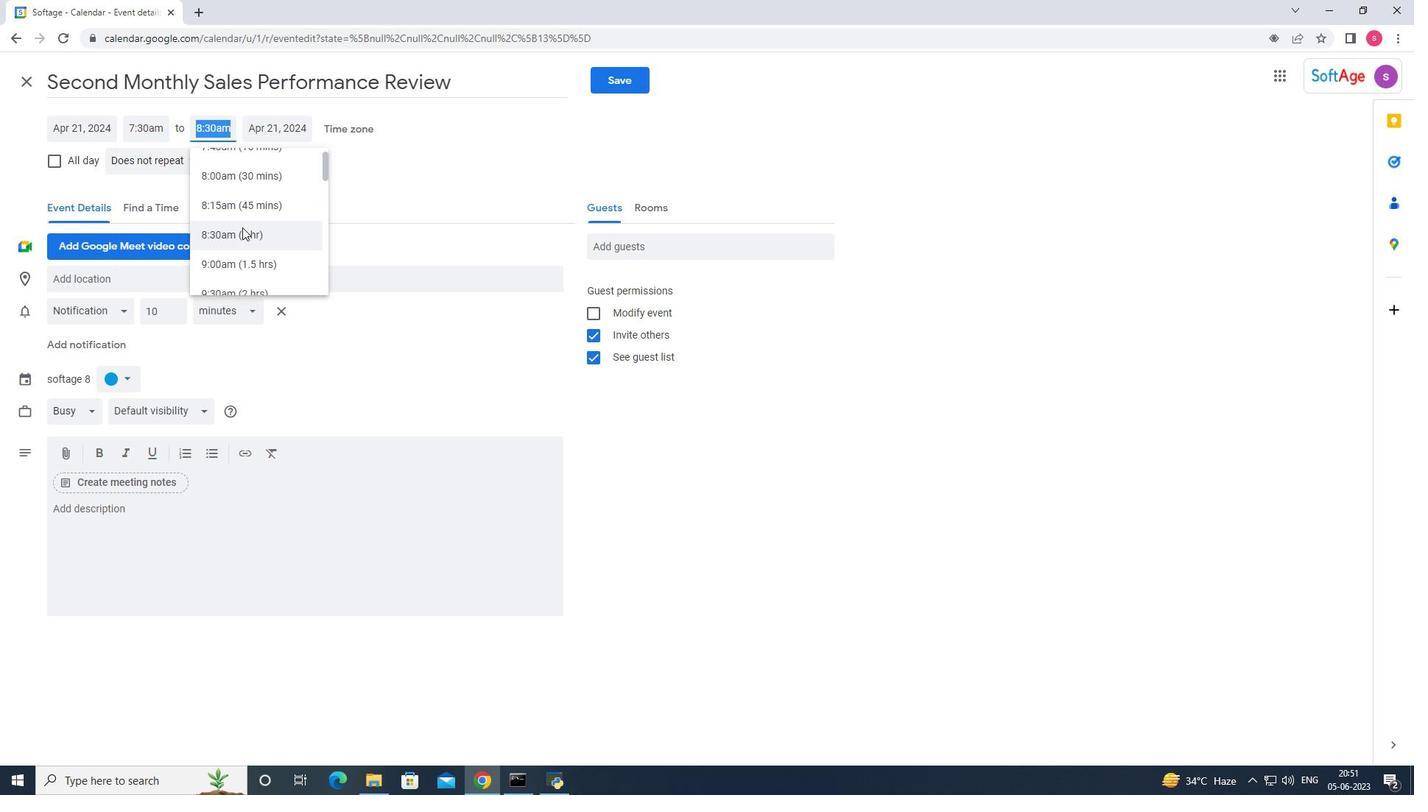 
Action: Mouse moved to (242, 228)
Screenshot: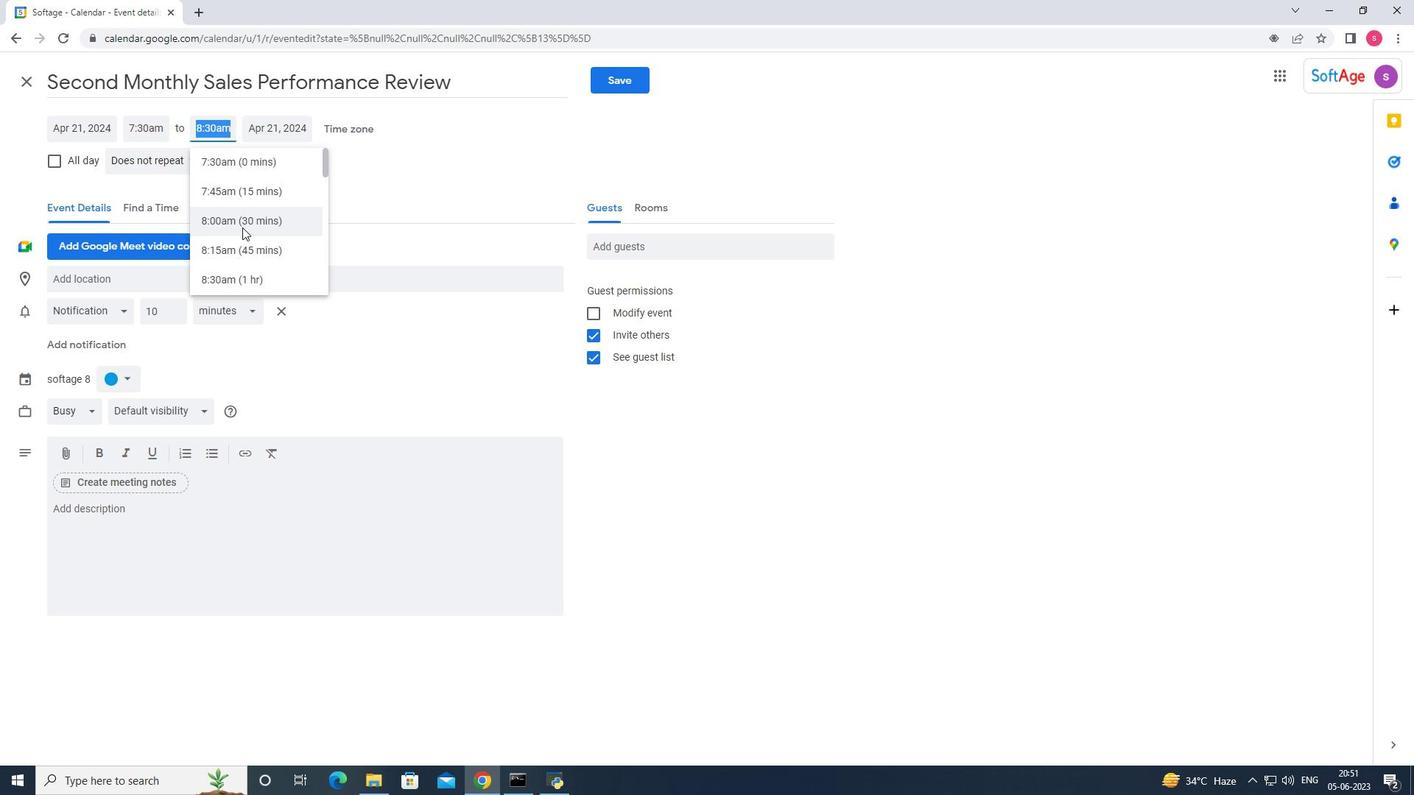 
Action: Mouse scrolled (242, 229) with delta (0, 0)
Screenshot: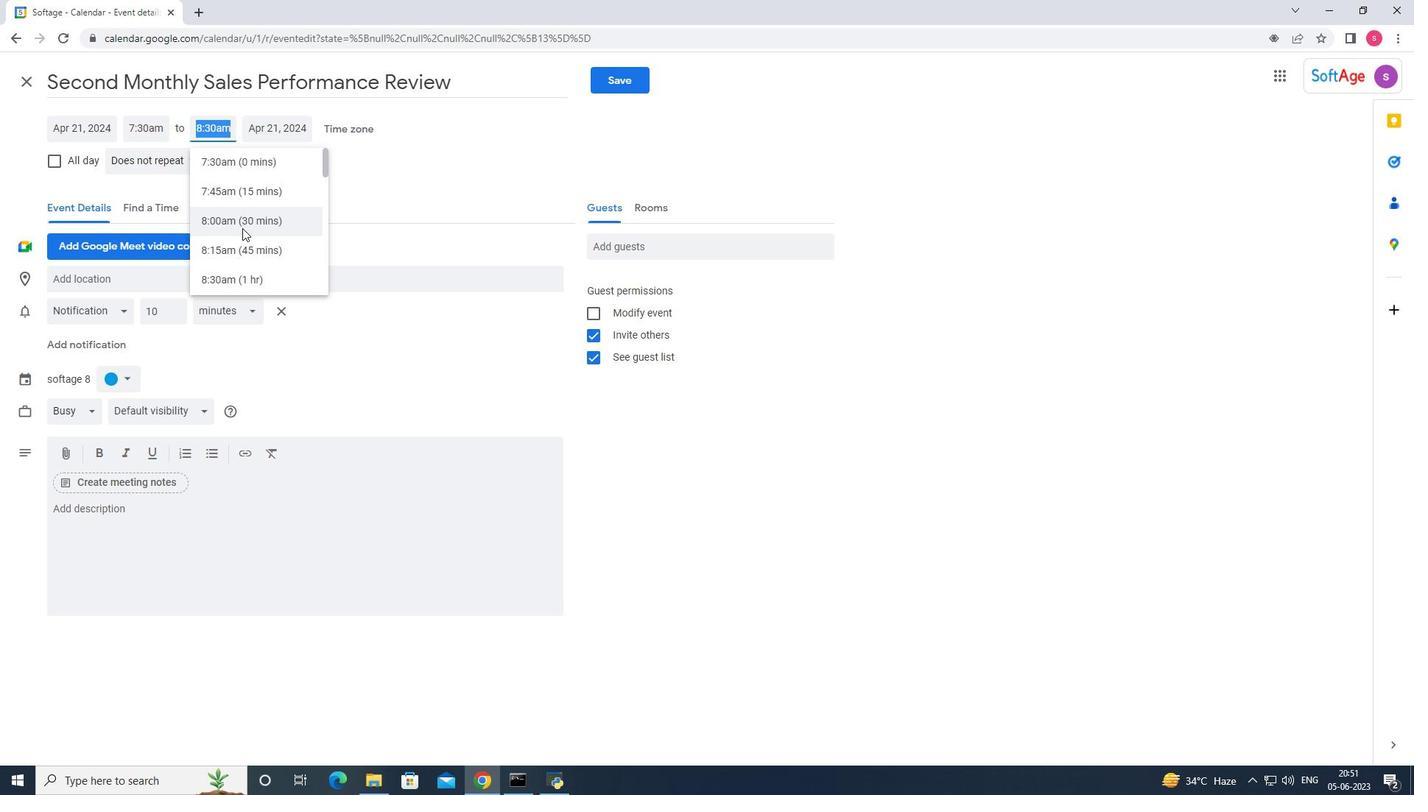 
Action: Mouse scrolled (242, 229) with delta (0, 0)
Screenshot: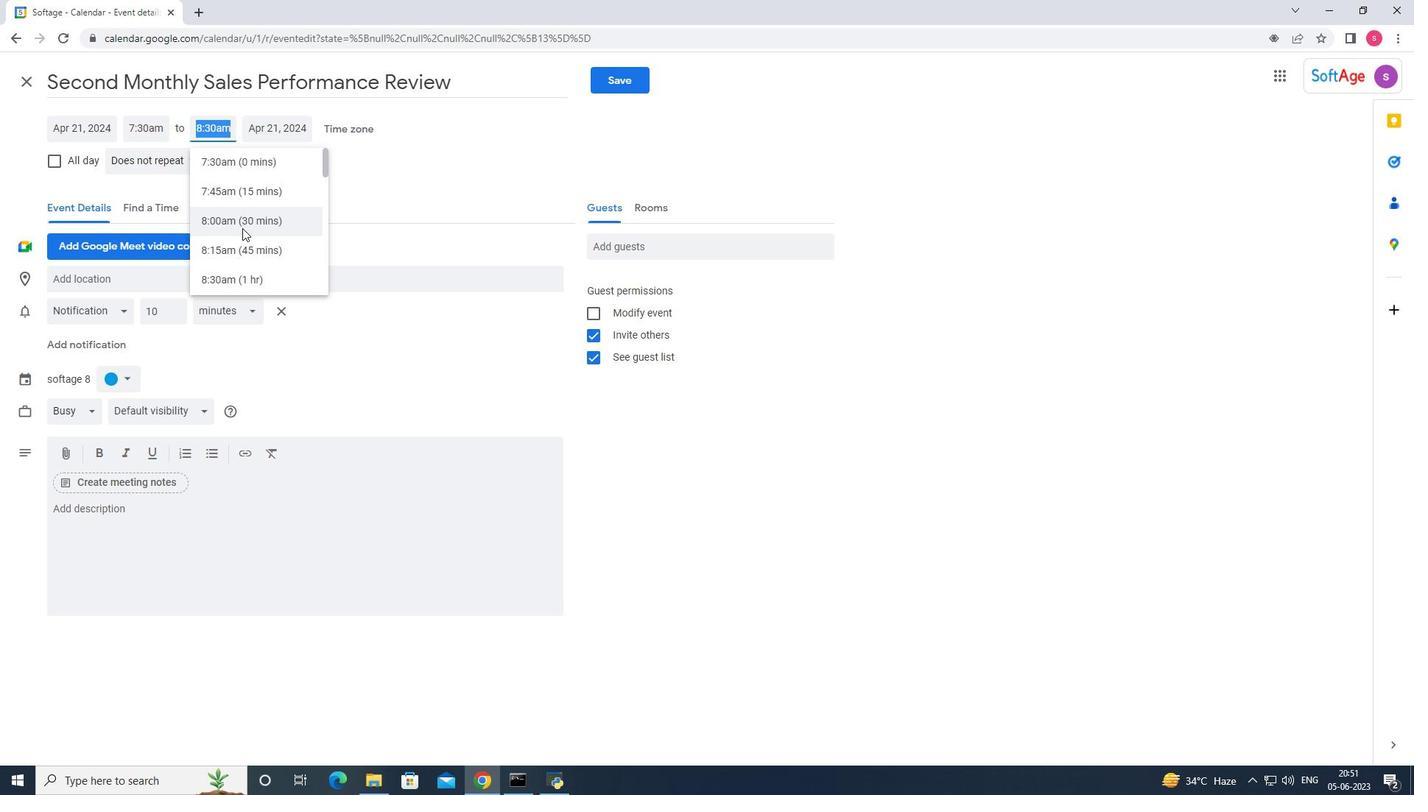 
Action: Mouse moved to (229, 237)
Screenshot: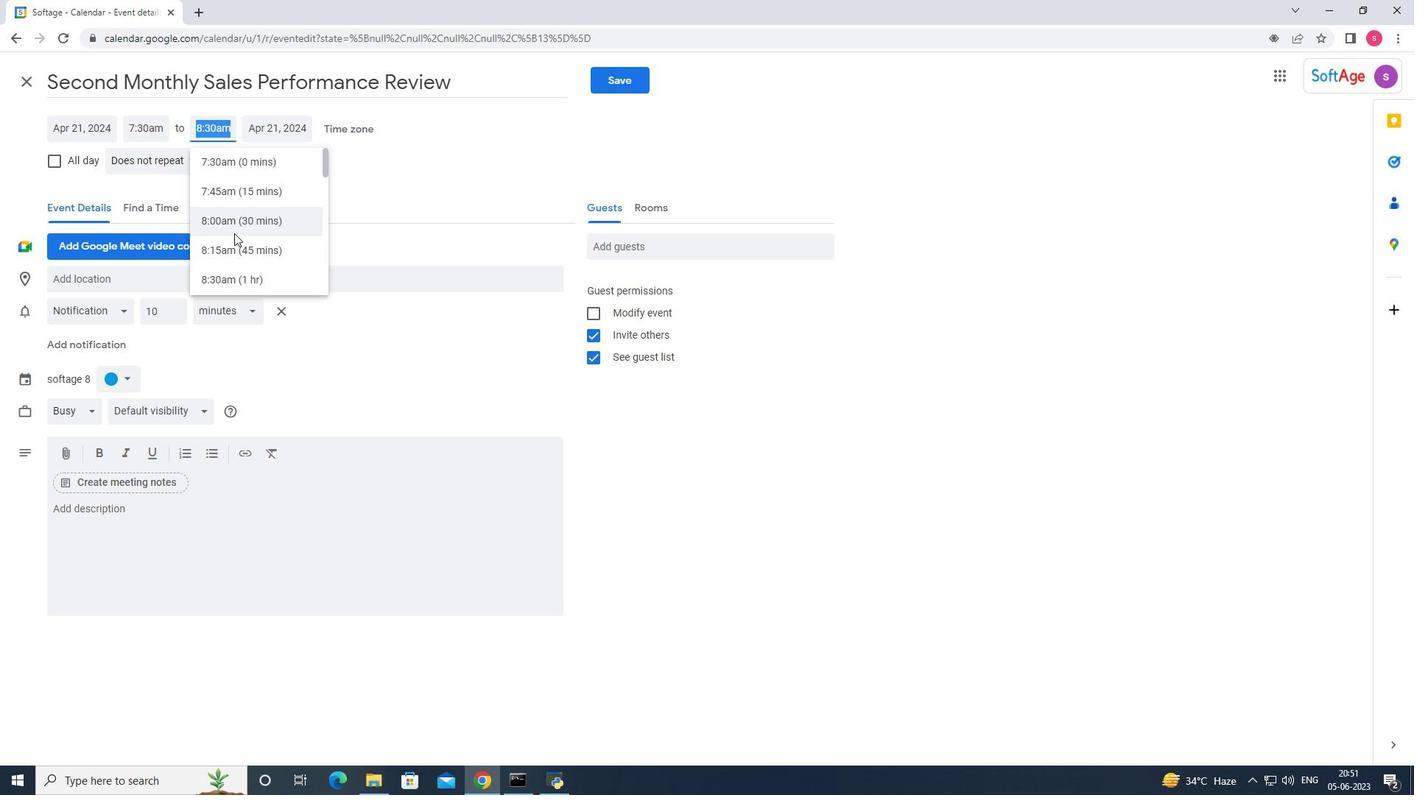 
Action: Mouse scrolled (229, 238) with delta (0, 0)
Screenshot: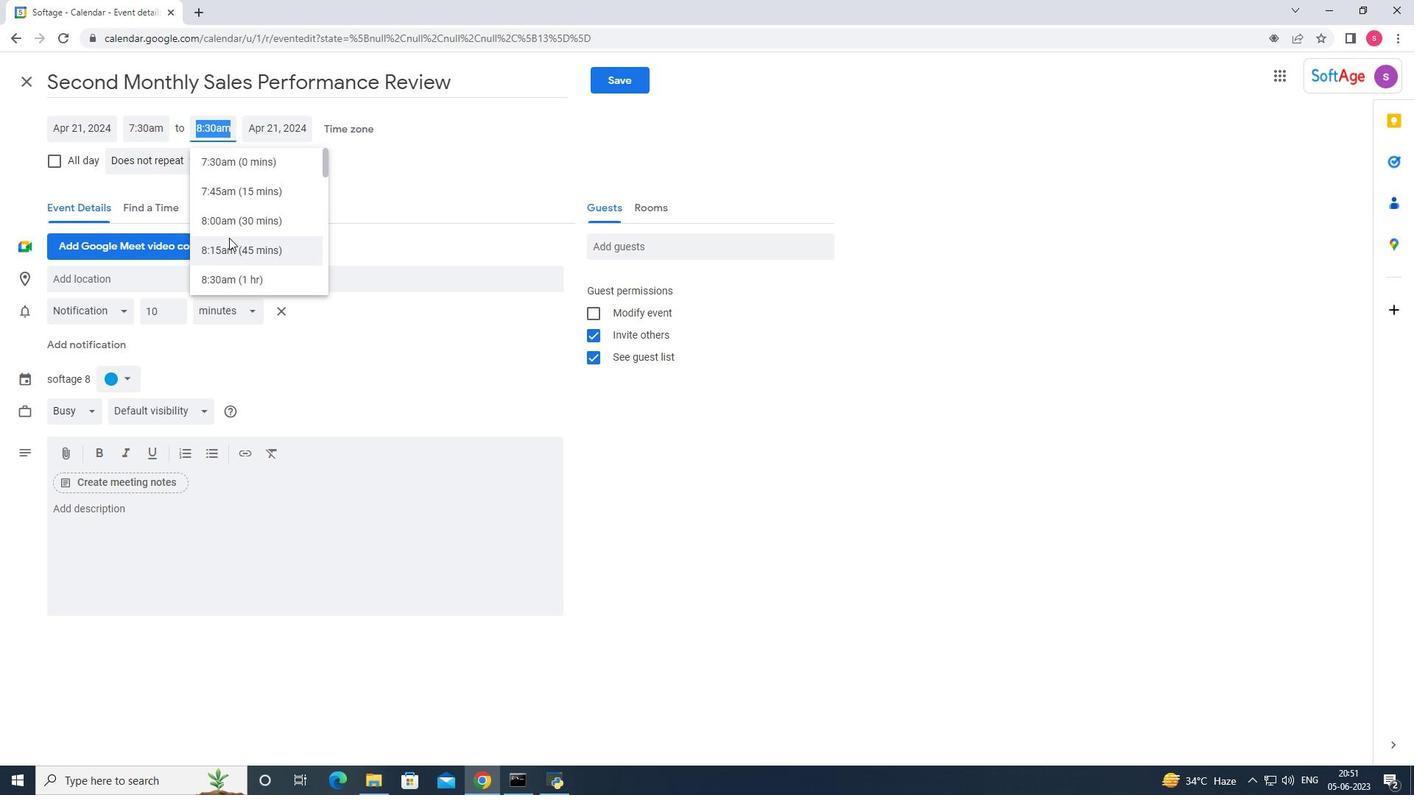 
Action: Mouse moved to (249, 256)
Screenshot: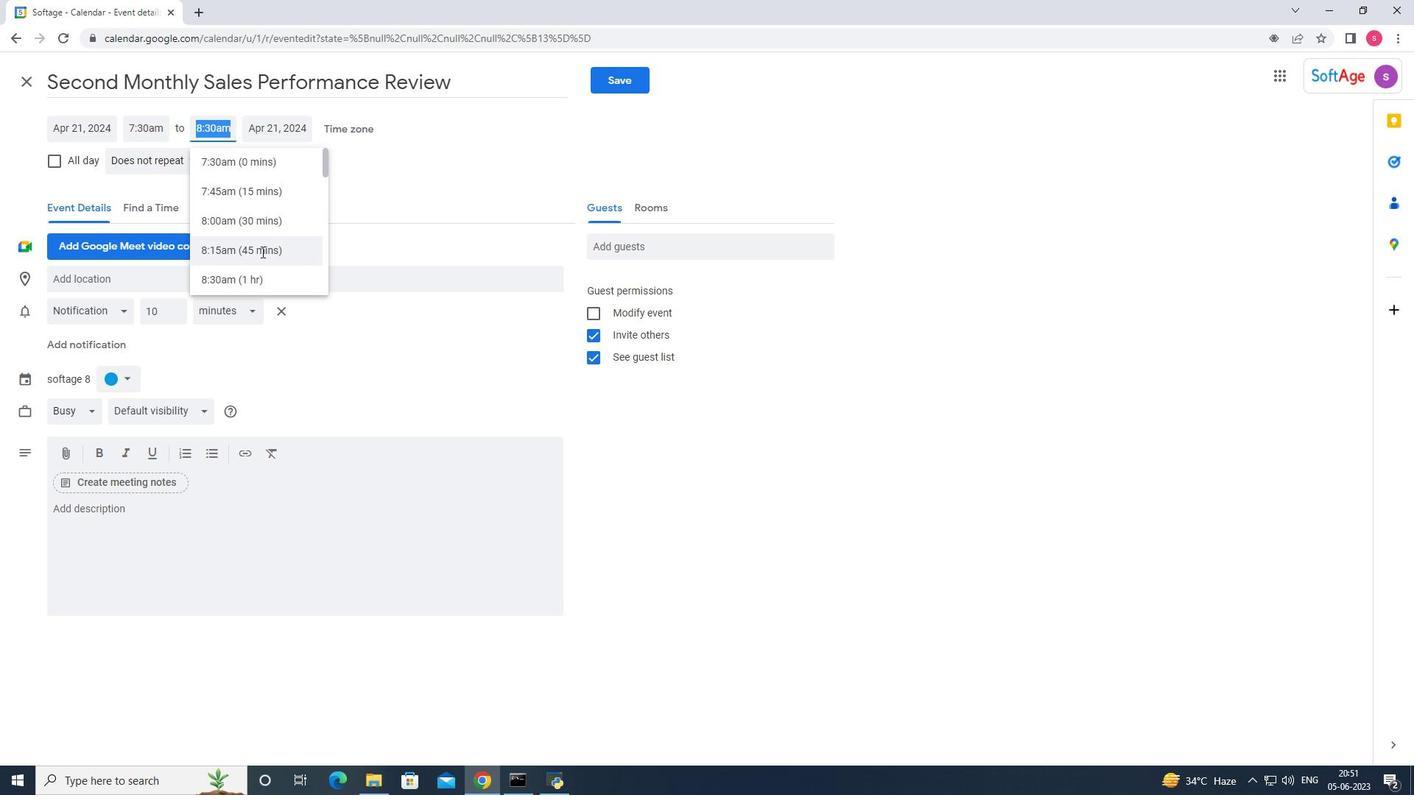 
Action: Mouse scrolled (249, 255) with delta (0, 0)
Screenshot: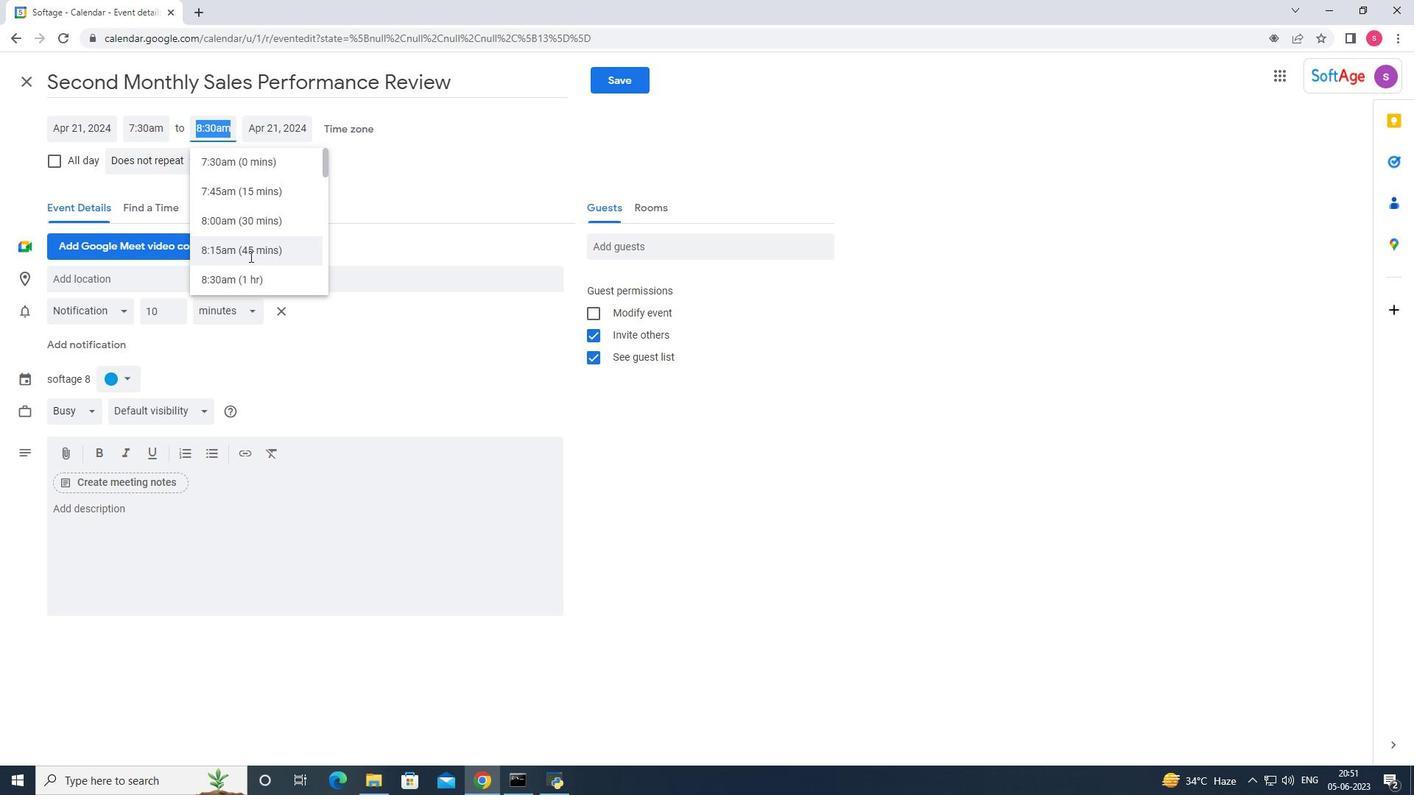 
Action: Mouse moved to (230, 262)
Screenshot: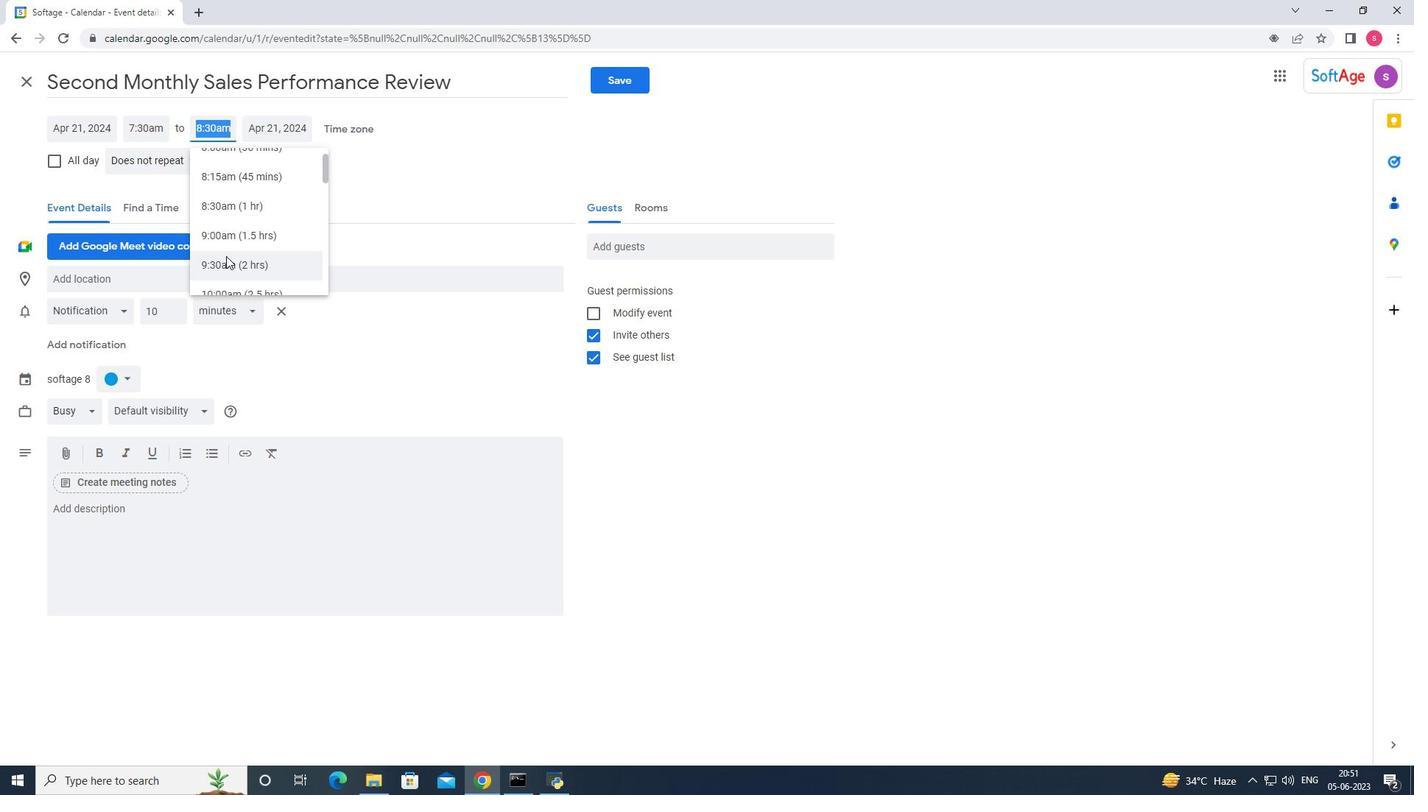 
Action: Mouse pressed left at (230, 262)
Screenshot: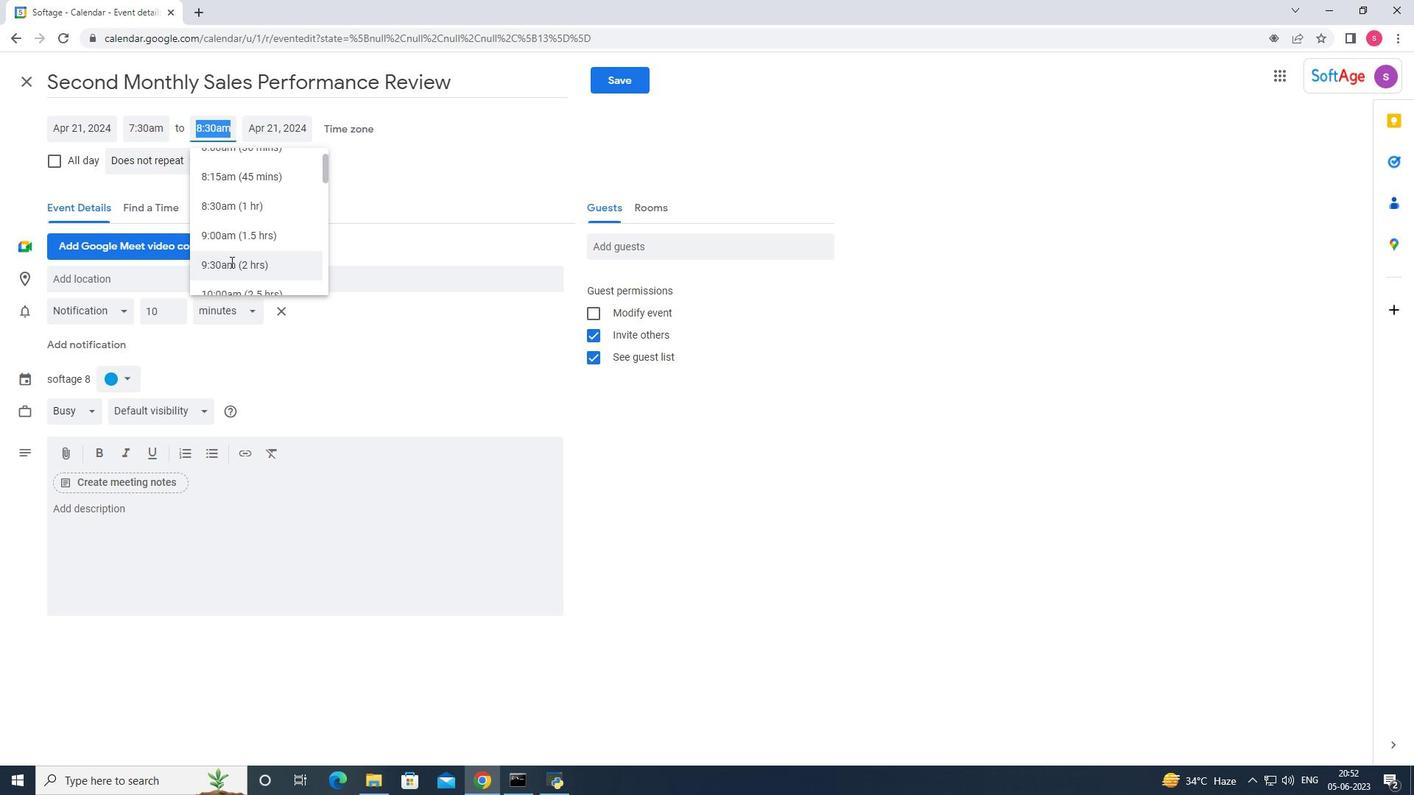 
Action: Mouse moved to (265, 504)
Screenshot: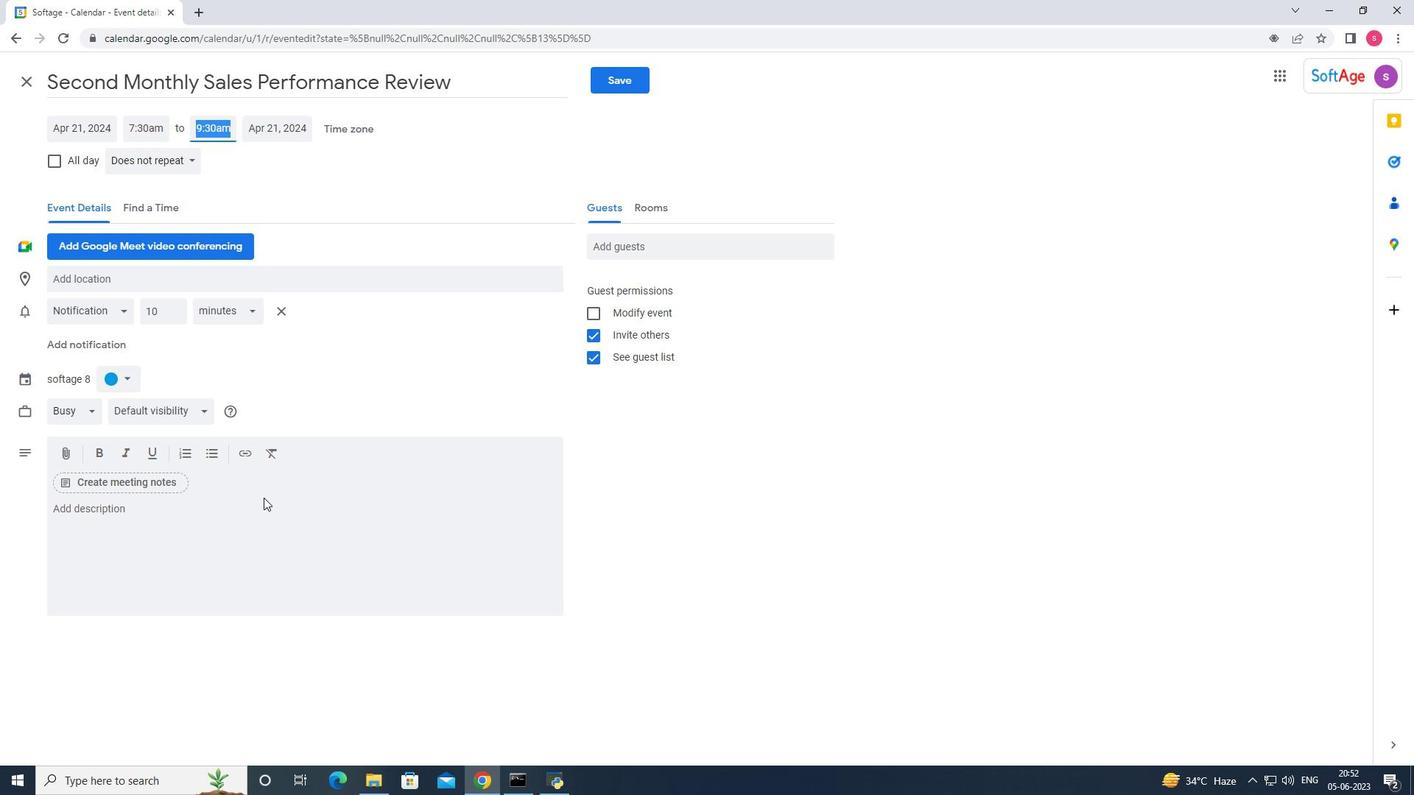 
Action: Mouse pressed left at (265, 504)
Screenshot: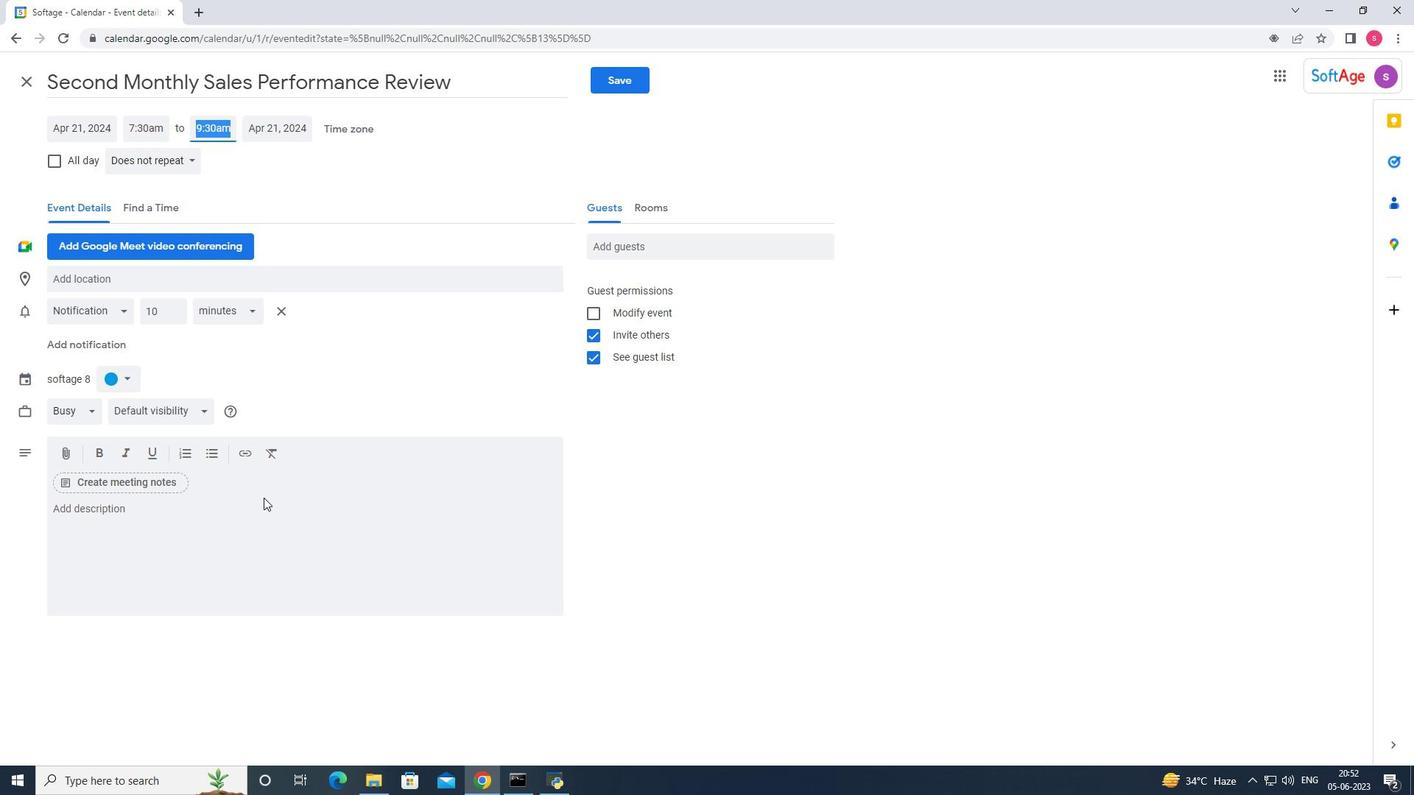 
Action: Key pressed <Key.shift_r><Key.shift_r><Key.shift_r><Key.shift_r><Key.shift_r><Key.shift_r><Key.shift_r><Key.shift_r><Key.shift_r><Key.shift_r><Key.shift_r><Key.shift_r><Key.shift_r><Key.shift_r><Key.shift_r><Key.shift_r><Key.shift_r><Key.shift_r><Key.shift_r><Key.shift_r><Key.shift_r><Key.shift_r><Key.shift_r><Key.shift_r><Key.shift_r><Key.shift_r><Key.shift_r><Key.shift_r><Key.shift_r><Key.shift_r><Key.shift_r><Key.shift_r><Key.shift_r><Key.shift_r><Key.shift_r><Key.shift_r><Key.shift_r><Key.shift_r><Key.shift_r><Key.shift_r><Key.shift_r><Key.shift_r><Key.shift_r><Key.shift_r><Key.shift_r><Key.shift_r><Key.shift_r><Key.shift_r><Key.shift_r><Key.shift_r><Key.shift_r><Key.shift_r><Key.shift_r><Key.shift_r><Key.shift_r><Key.shift_r><Key.shift_r><Key.shift_r><Key.shift_r><Key.shift_r><Key.shift_r><Key.shift_r><Key.shift_r><Key.shift_r><Key.shift_r><Key.shift_r><Key.shift_r><Key.shift_r><Key.shift_r><Key.shift_r><Key.shift_r><Key.shift_r><Key.shift_r><Key.shift_r><Key.shift_r><Key.shift_r><Key.shift_r><Key.shift_r><Key.shift_r><Key.shift_r><Key.shift_r><Key.shift_r><Key.shift_r><Key.shift_r><Key.shift_r><Key.shift_r><Key.shift_r><Key.shift_r><Key.shift_r><Key.shift_r><Key.shift_r><Key.shift_r><Key.shift_r><Key.shift_r><Key.shift_r><Key.shift_r><Key.shift_r><Key.shift_r><Key.shift_r><Key.shift_r>[<Key.backspace><Key.shift><Key.shift><Key.shift><Key.shift><Key.shift><Key.shift><Key.shift><Key.shift><Key.shift>Participants<Key.space>will<Key.space>discover<Key.space>stransge<Key.backspace><Key.backspace><Key.backspace><Key.backspace><Key.backspace>tegiew<Key.backspace>s<Key.space>
Screenshot: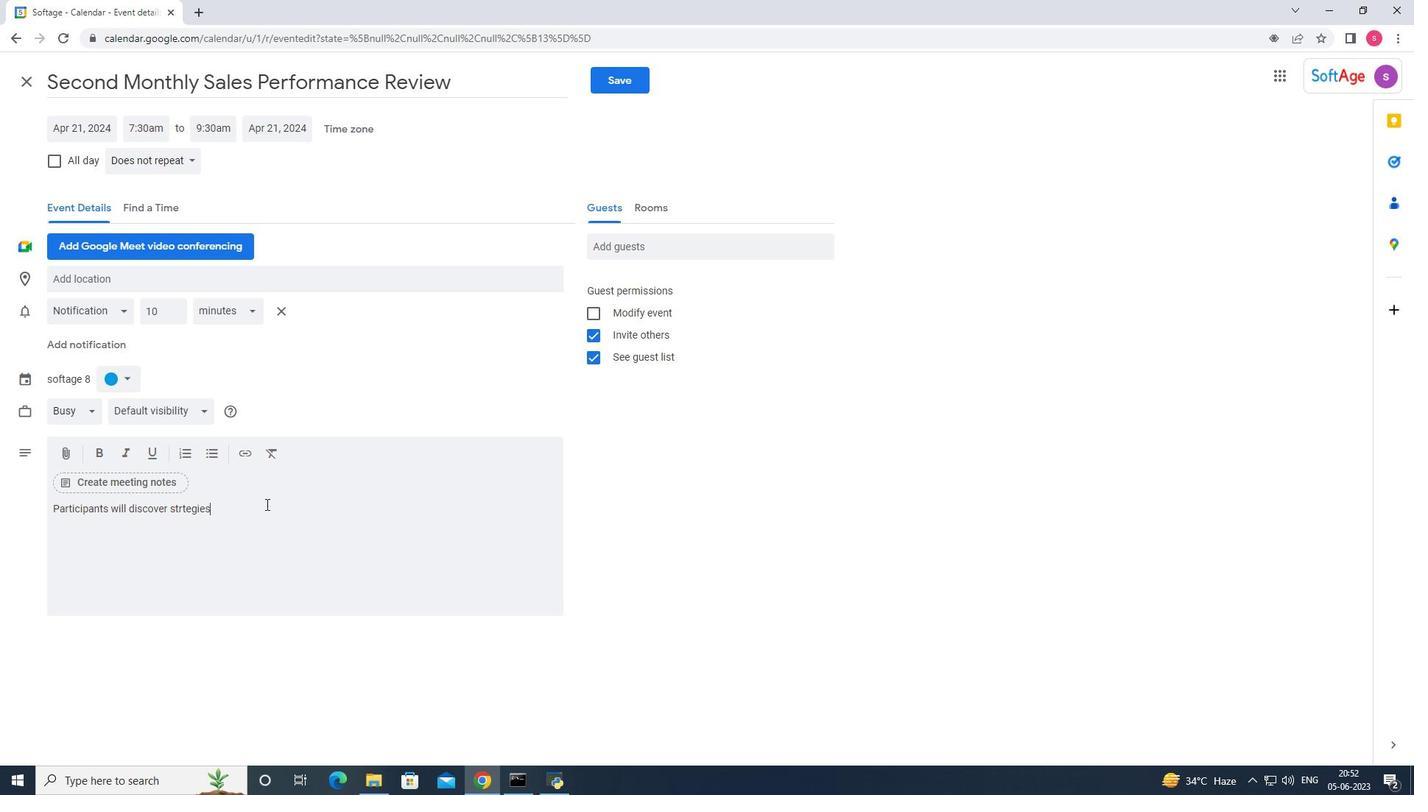 
Action: Mouse scrolled (265, 503) with delta (0, 0)
Screenshot: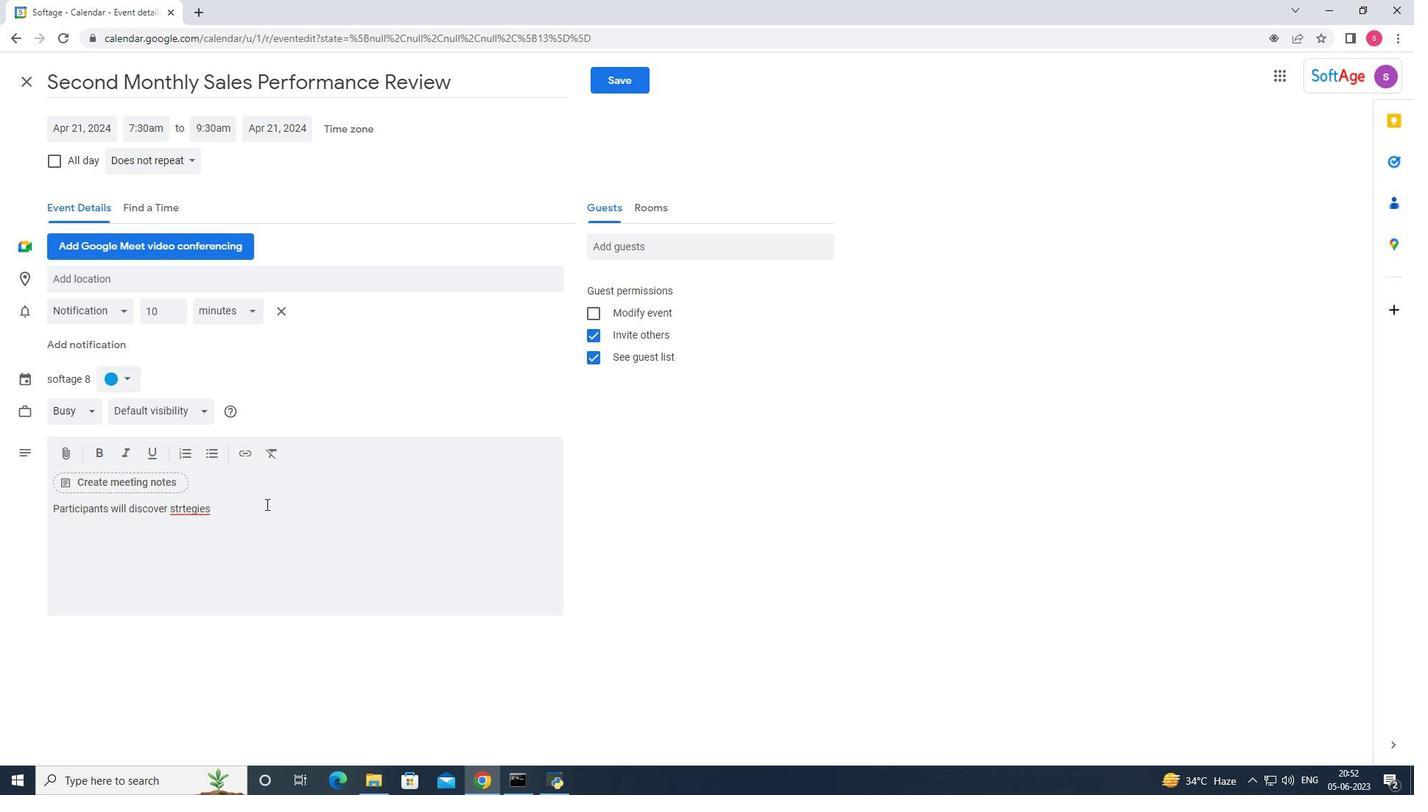 
Action: Mouse moved to (196, 502)
Screenshot: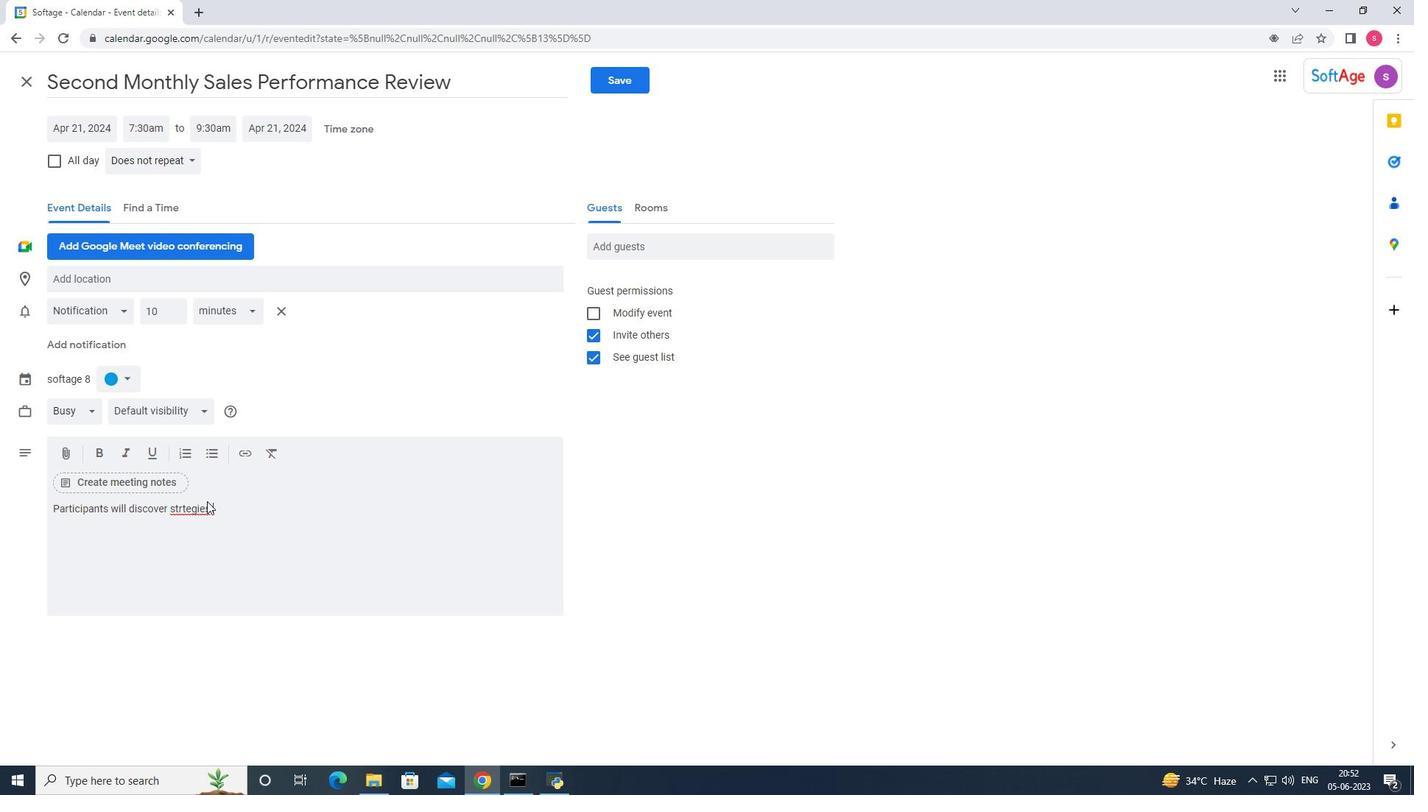 
Action: Mouse pressed right at (196, 502)
Screenshot: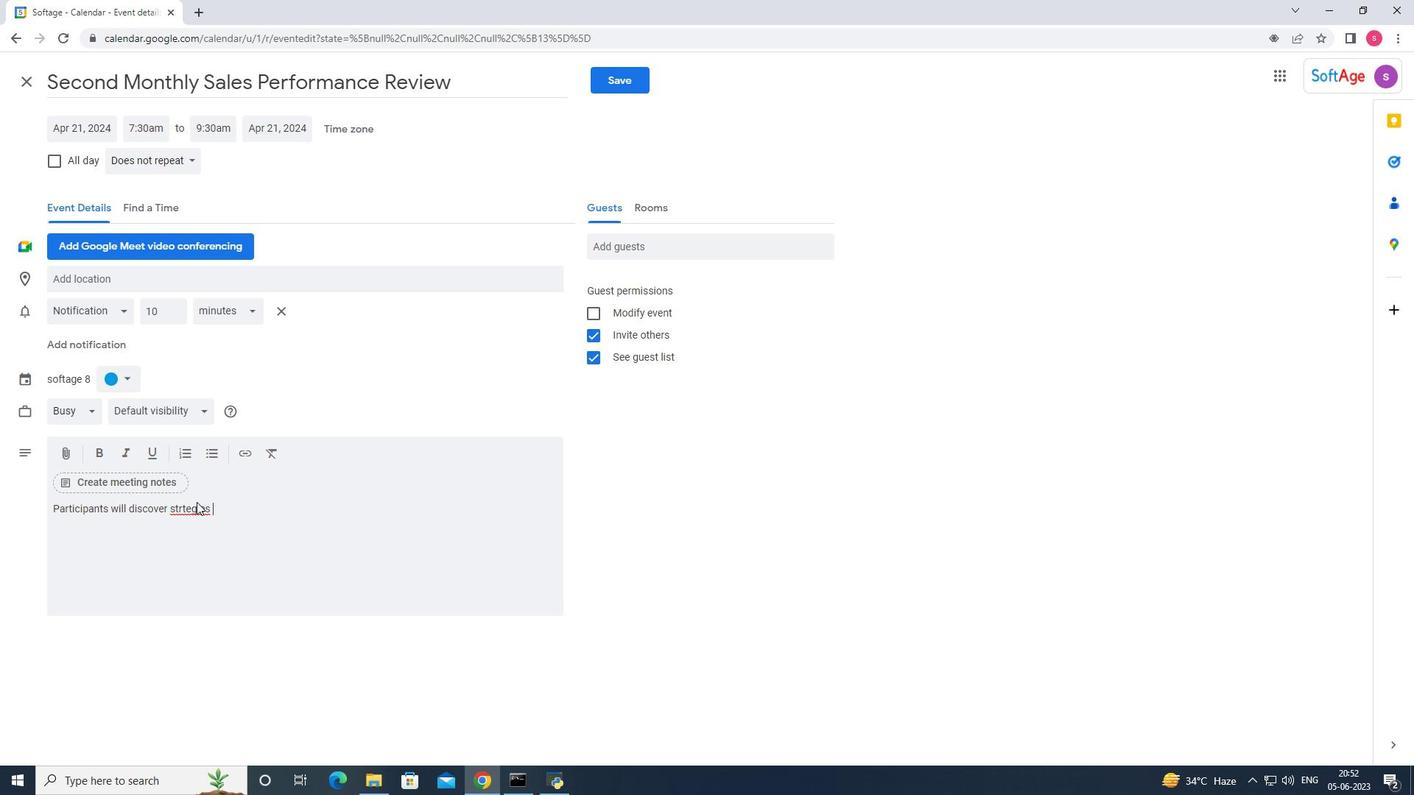 
Action: Mouse moved to (176, 509)
Screenshot: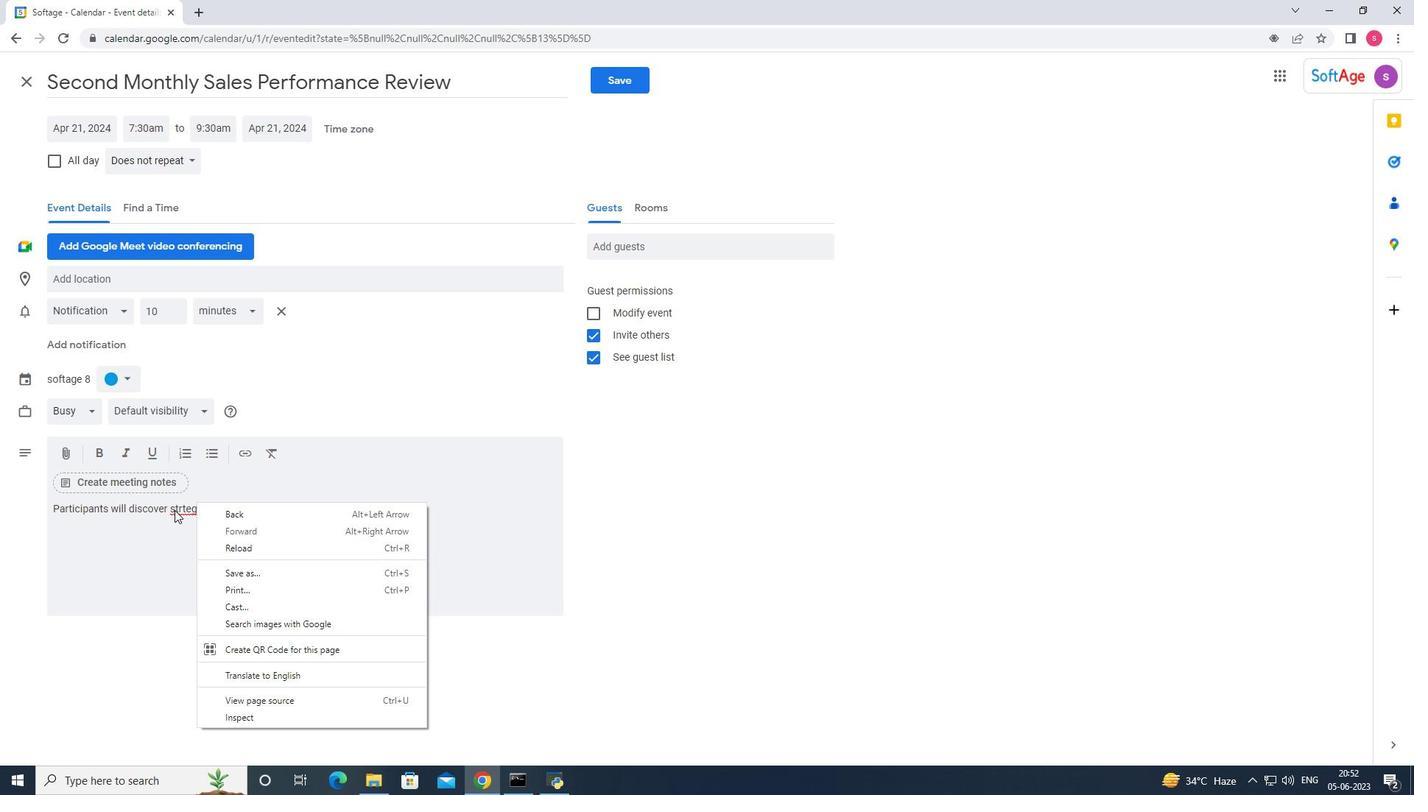 
Action: Mouse pressed right at (176, 509)
Screenshot: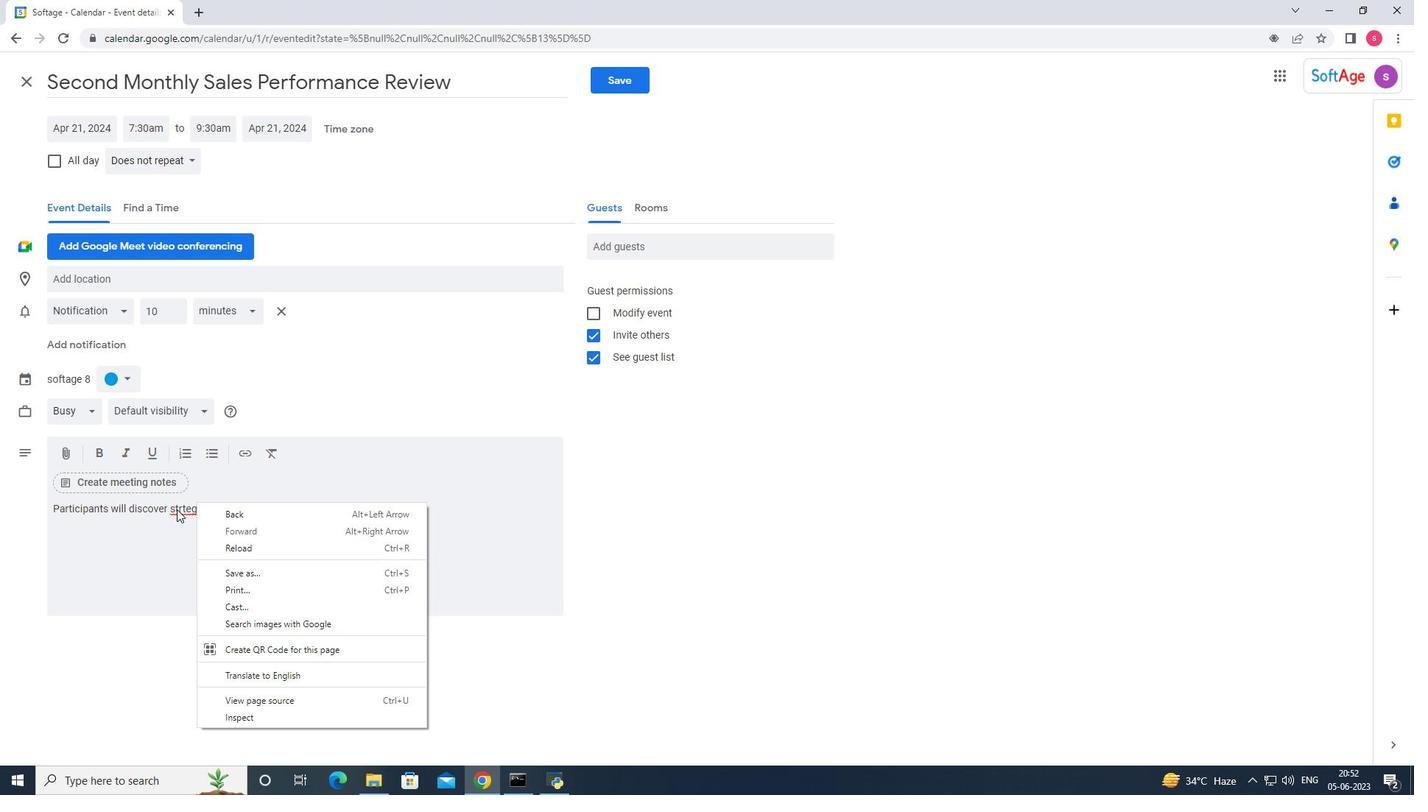
Action: Mouse moved to (212, 520)
Screenshot: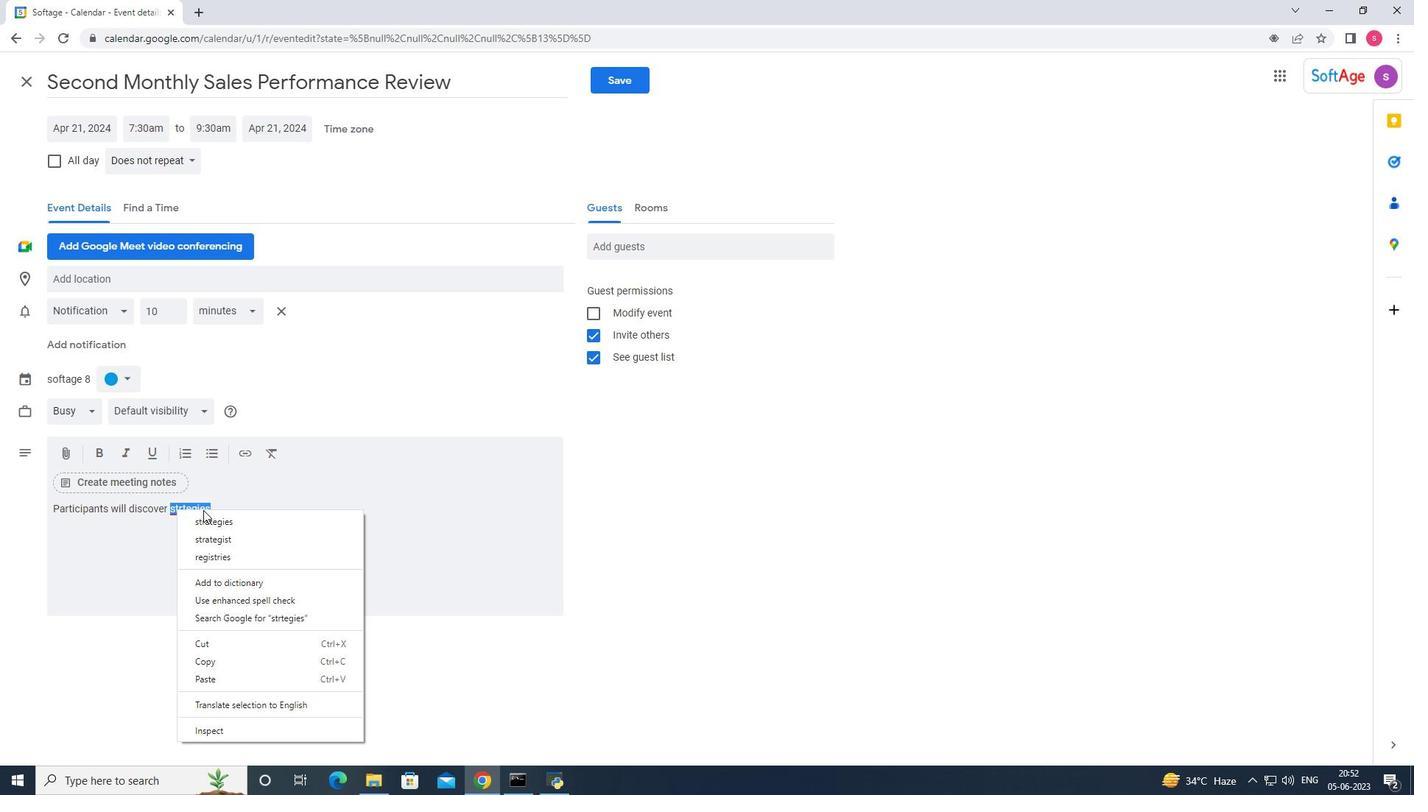 
Action: Mouse pressed left at (212, 520)
Screenshot: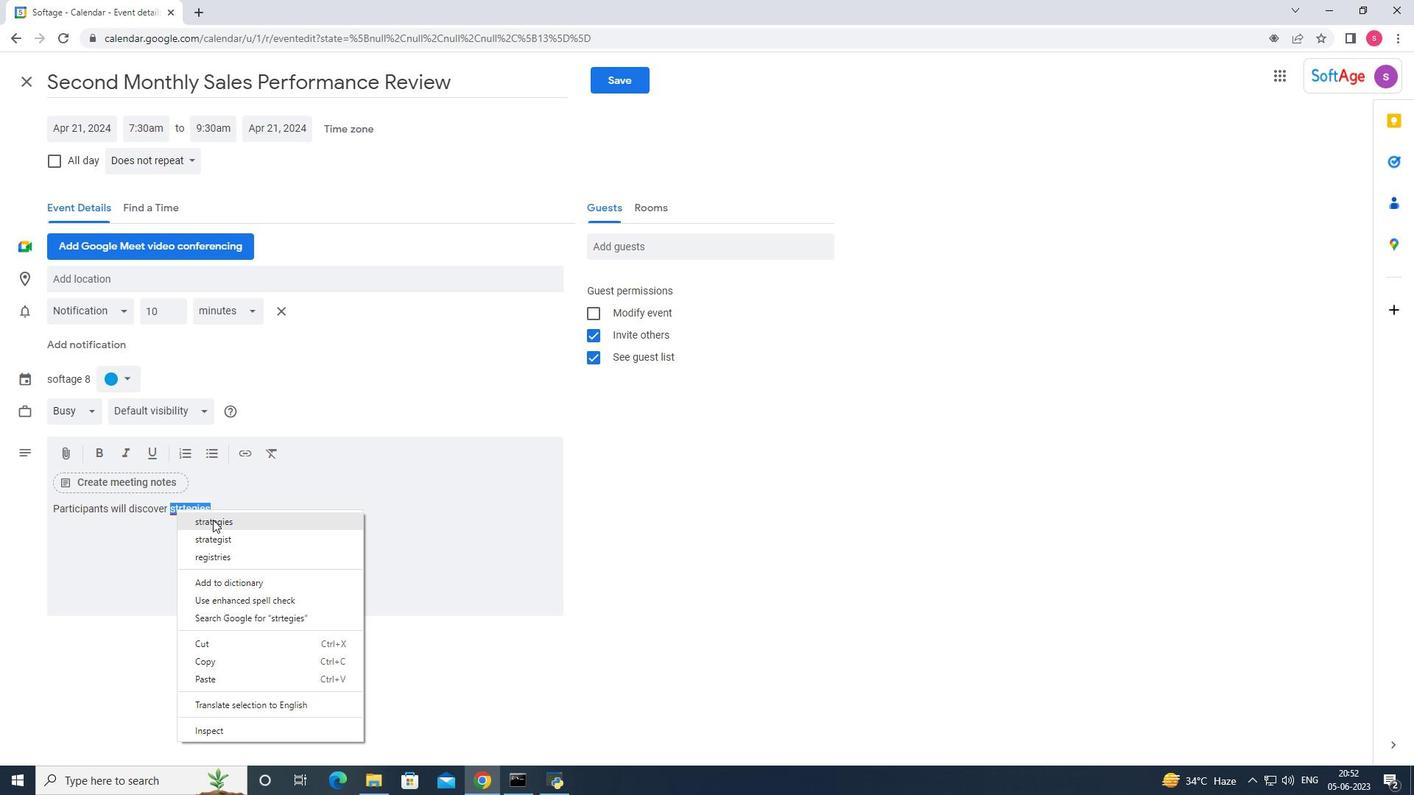 
Action: Mouse moved to (238, 518)
Screenshot: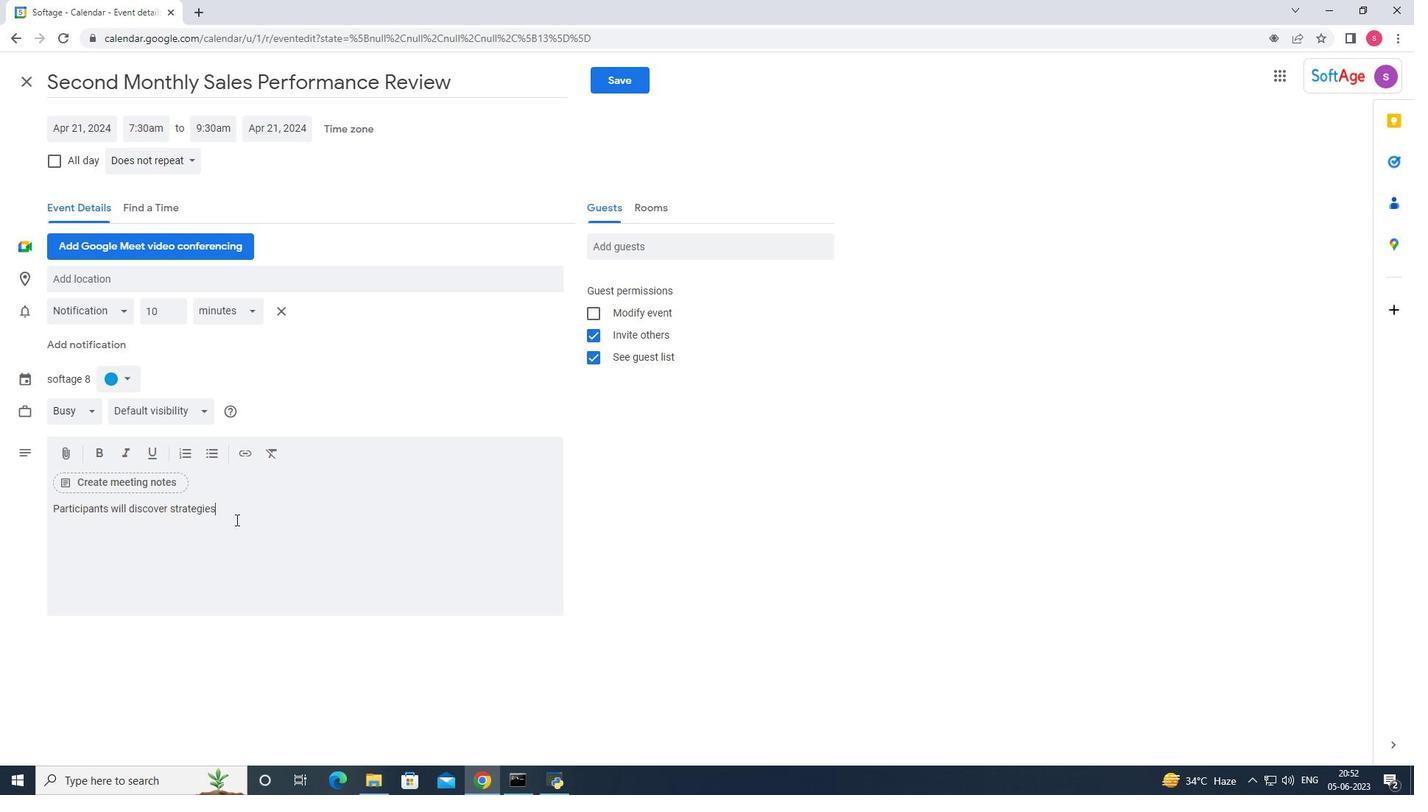 
Action: Key pressed <Key.space>for<Key.space>engagind<Key.backspace>g<Key.space>theire<Key.space><Key.backspace><Key.backspace><Key.space>audience<Key.space>and<Key.space>maintaing<Key.space>
Screenshot: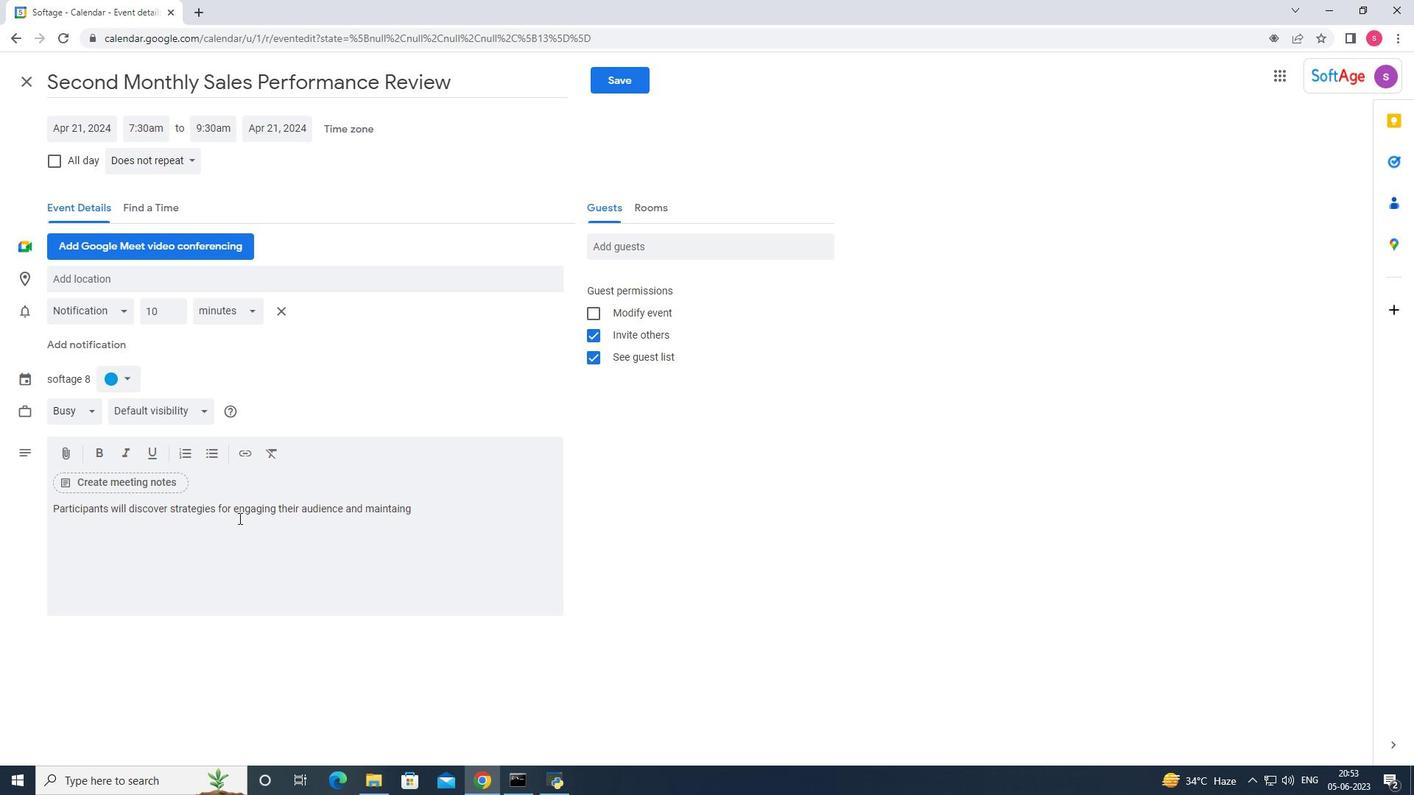 
Action: Mouse moved to (391, 512)
Screenshot: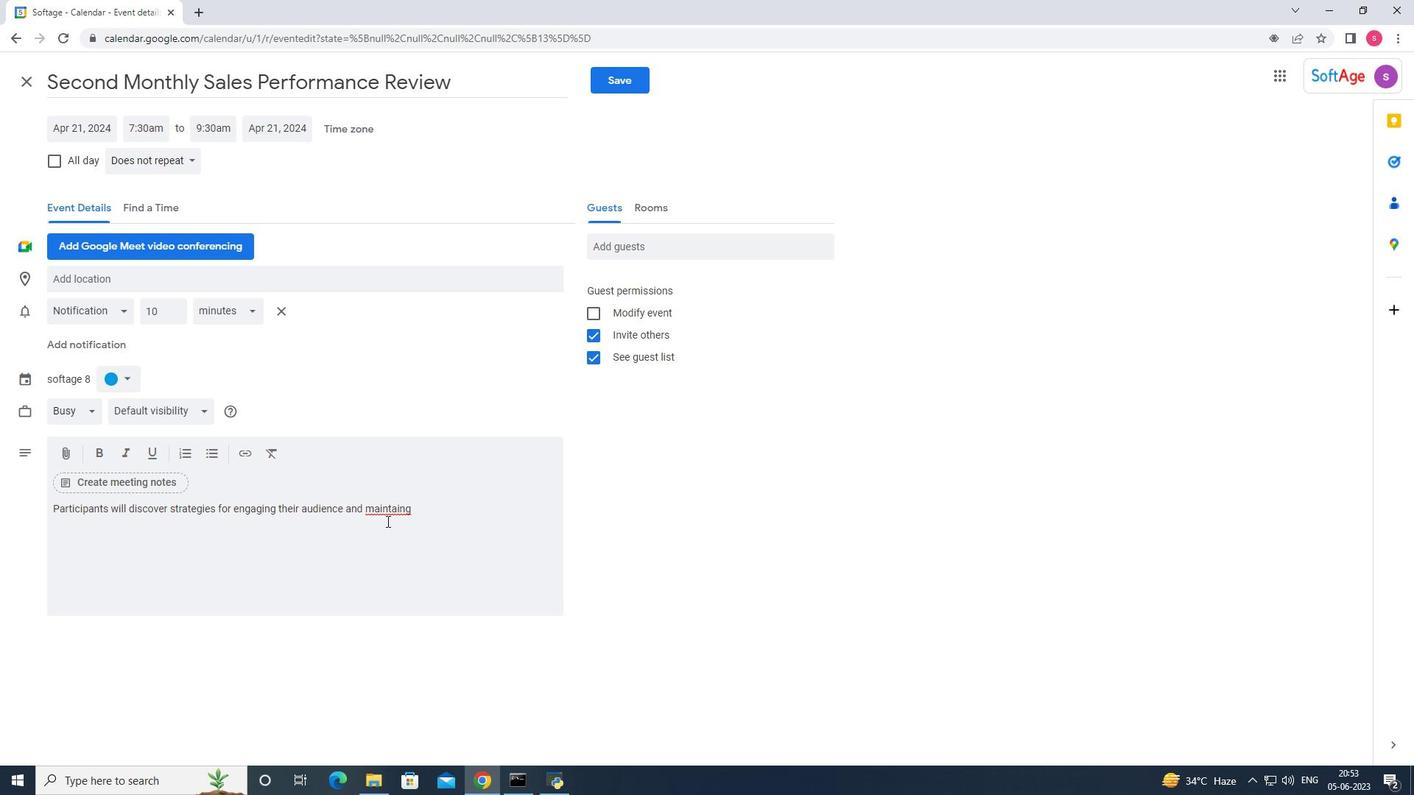 
Action: Mouse pressed right at (391, 512)
Screenshot: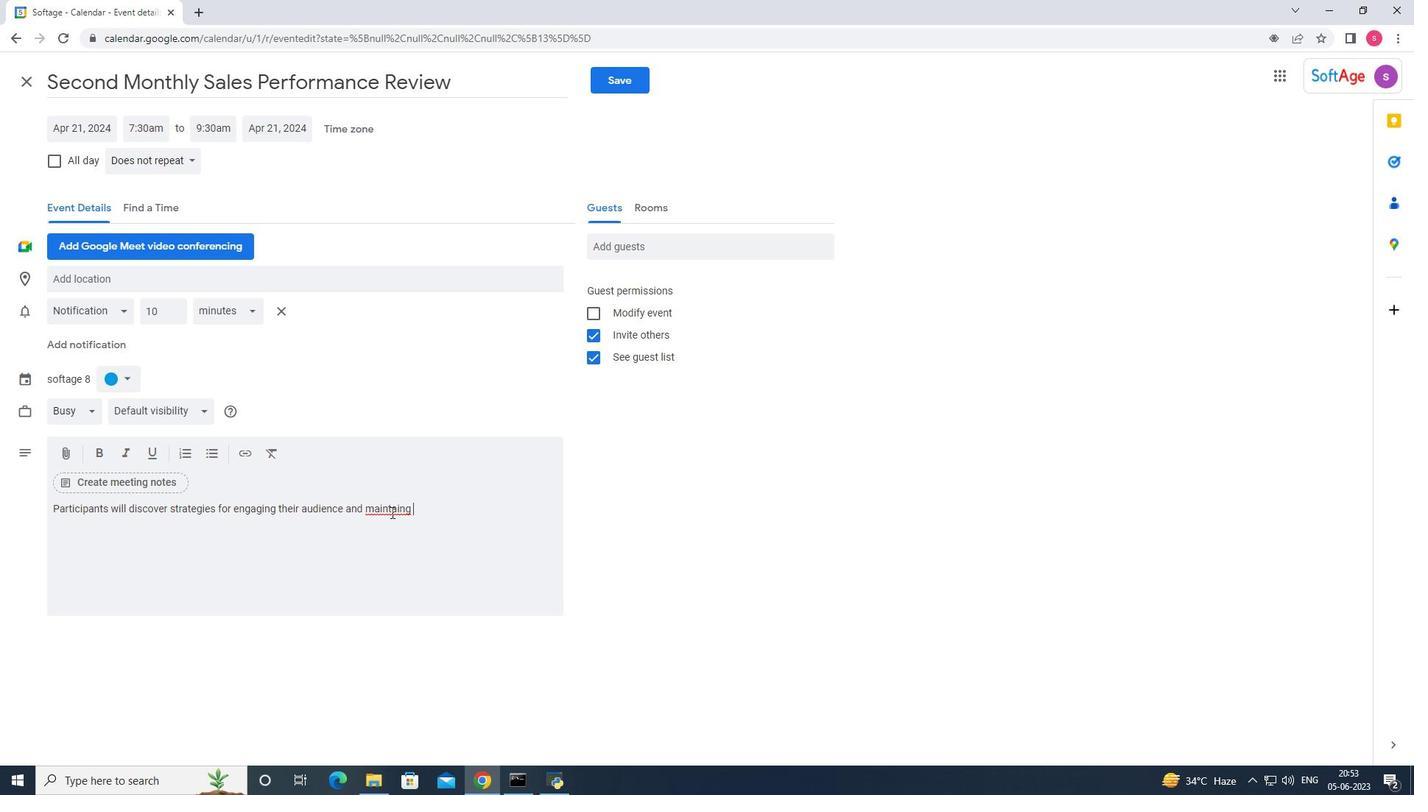 
Action: Mouse moved to (441, 524)
Screenshot: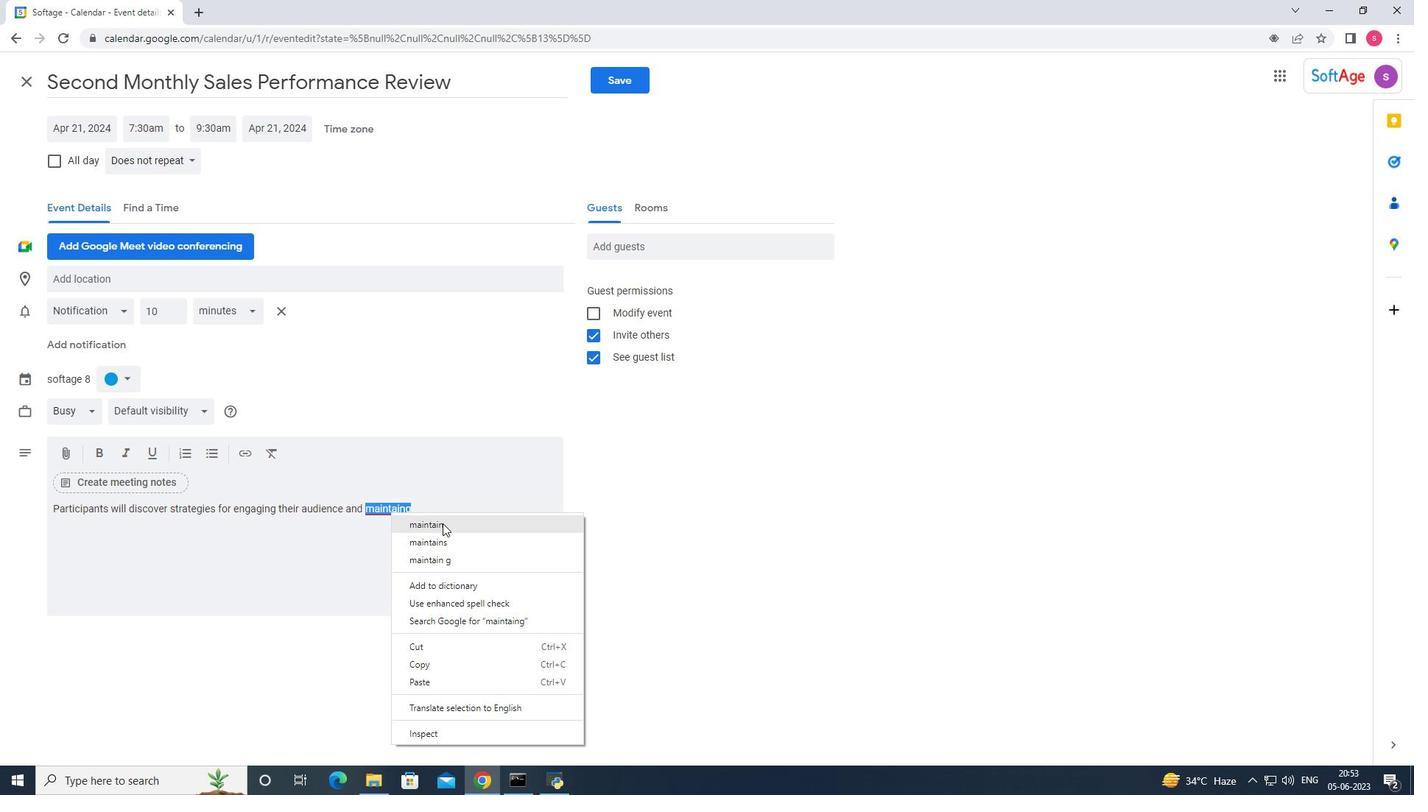 
Action: Mouse pressed left at (441, 524)
Screenshot: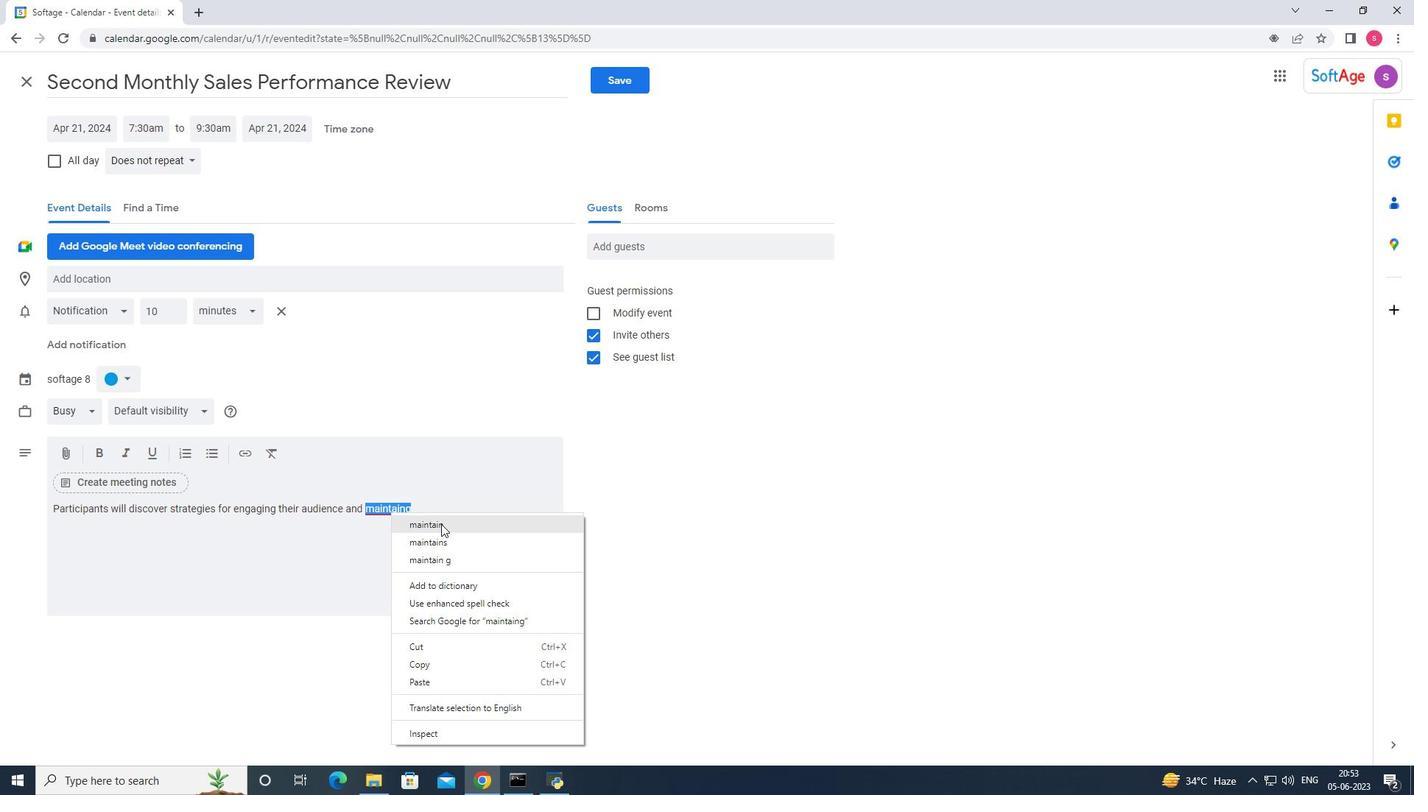 
Action: Mouse moved to (438, 524)
Screenshot: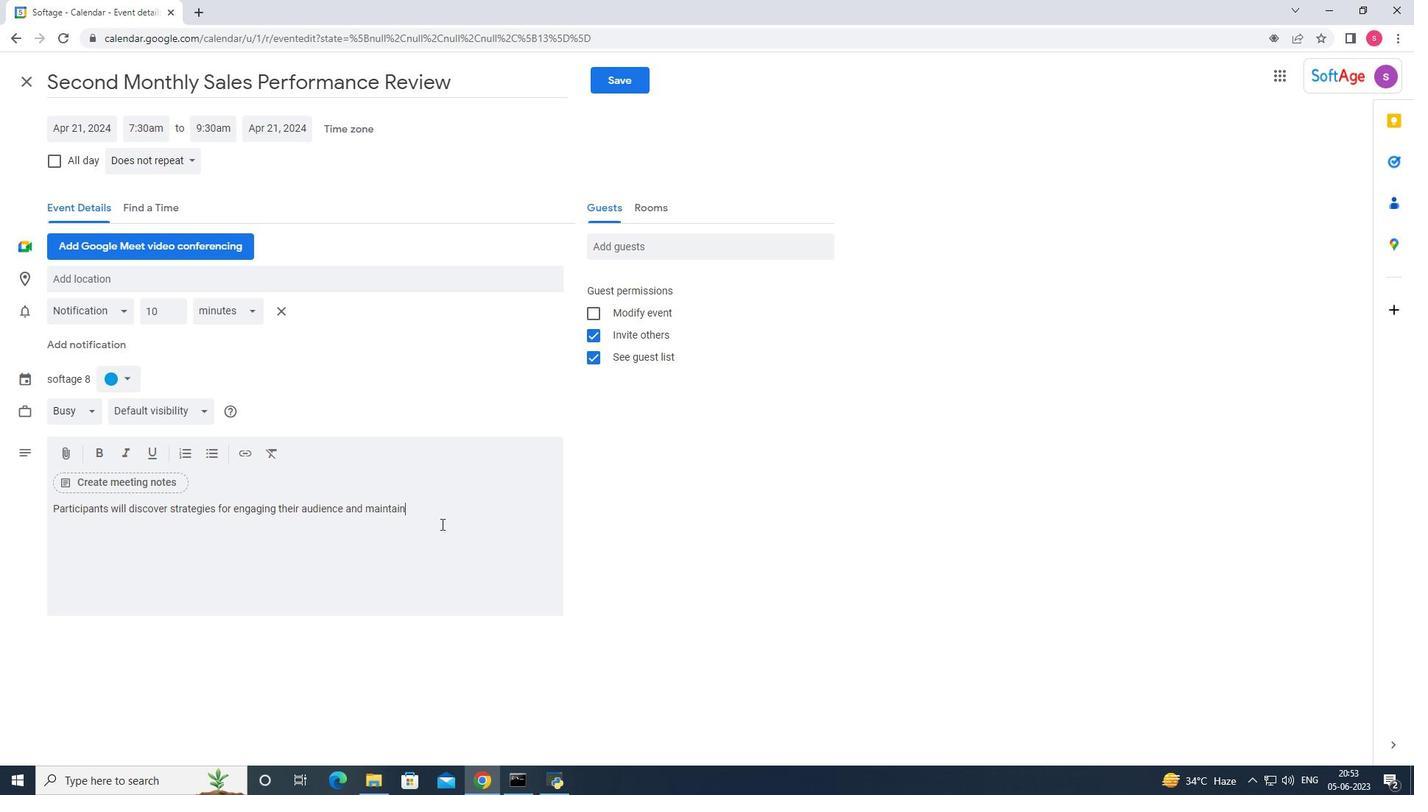 
Action: Key pressed ing<Key.space>thi<Key.backspace>eir<Key.space>interest<Key.space>throughout<Key.space>the<Key.space>presentation<Key.space><Key.backspace>.<Key.space><Key.shift_r>They<Key.space>will<Key.space>learn<Key.space>how<Key.space>to<Key.space>incorporate<Key.space>storytelling,<Key.space>interactive<Key.space>elements,m<Key.backspace><Key.space>and<Key.space>visial<Key.backspace><Key.backspace><Key.backspace>ual<Key.space>aids<Key.space>to<Key.space>s<Key.backspace>craa<Key.backspace><Key.backspace>eate<Key.space>a<Key.space>dynamix<Key.space>a<Key.backspace><Key.backspace><Key.backspace>c<Key.space>and<Key.space>interactive<Key.space>experience<Key.space>for<Key.space>thie<Key.backspace><Key.backspace>rir<Key.backspace>e<Key.space><Key.backspace><Key.backspace><Key.backspace><Key.backspace>eir<Key.space>listeners<Key.space><Key.backspace>.<Key.space>
Screenshot: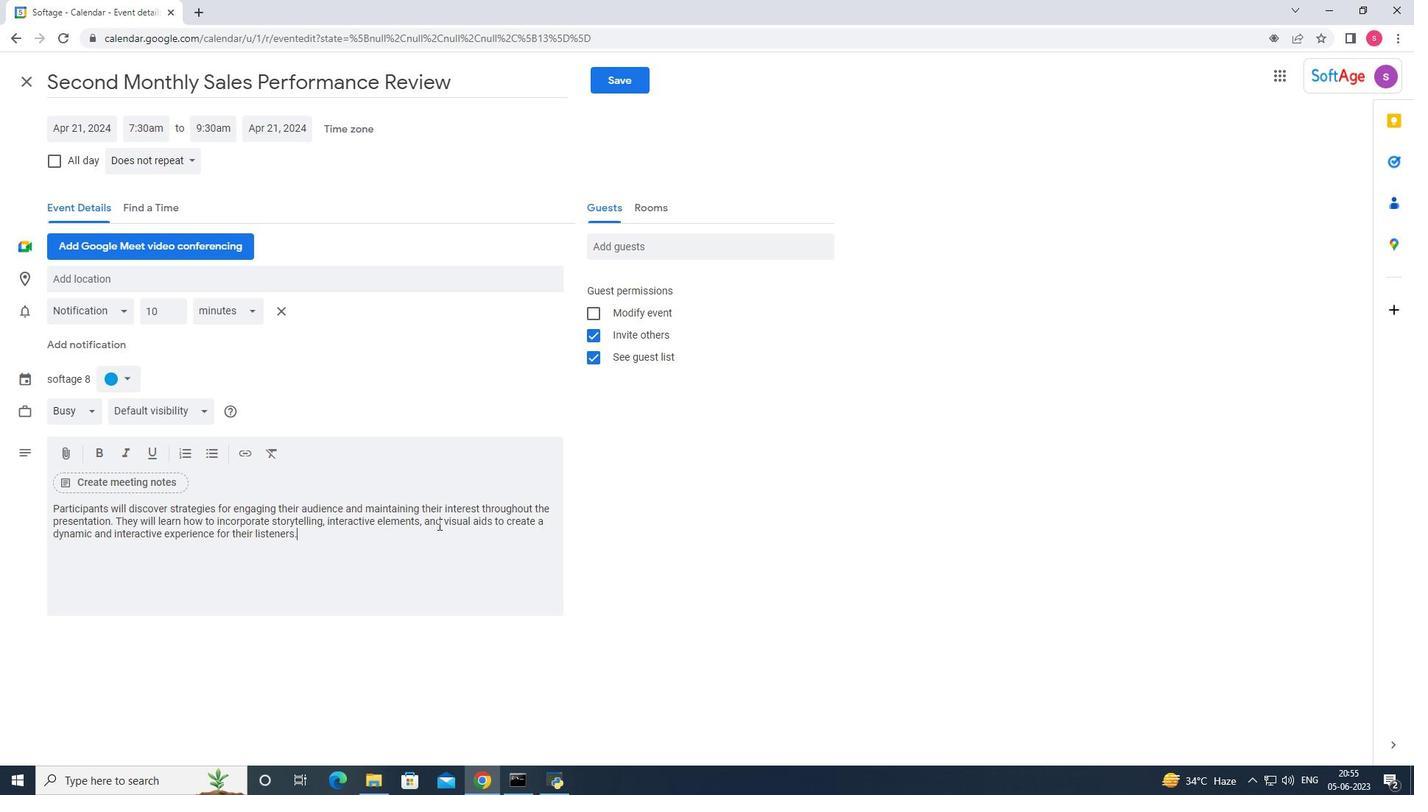 
Action: Mouse moved to (128, 375)
Screenshot: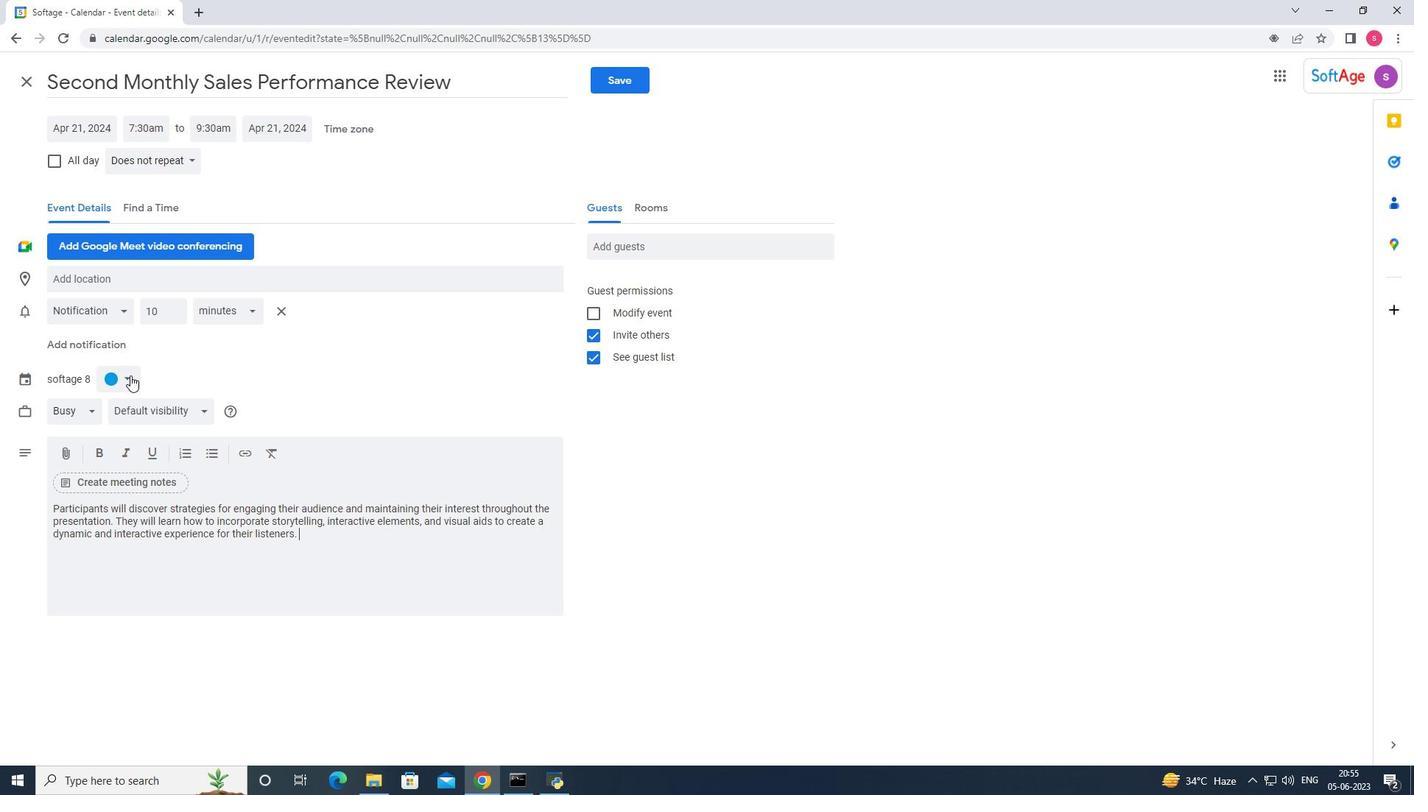 
Action: Mouse pressed left at (128, 375)
Screenshot: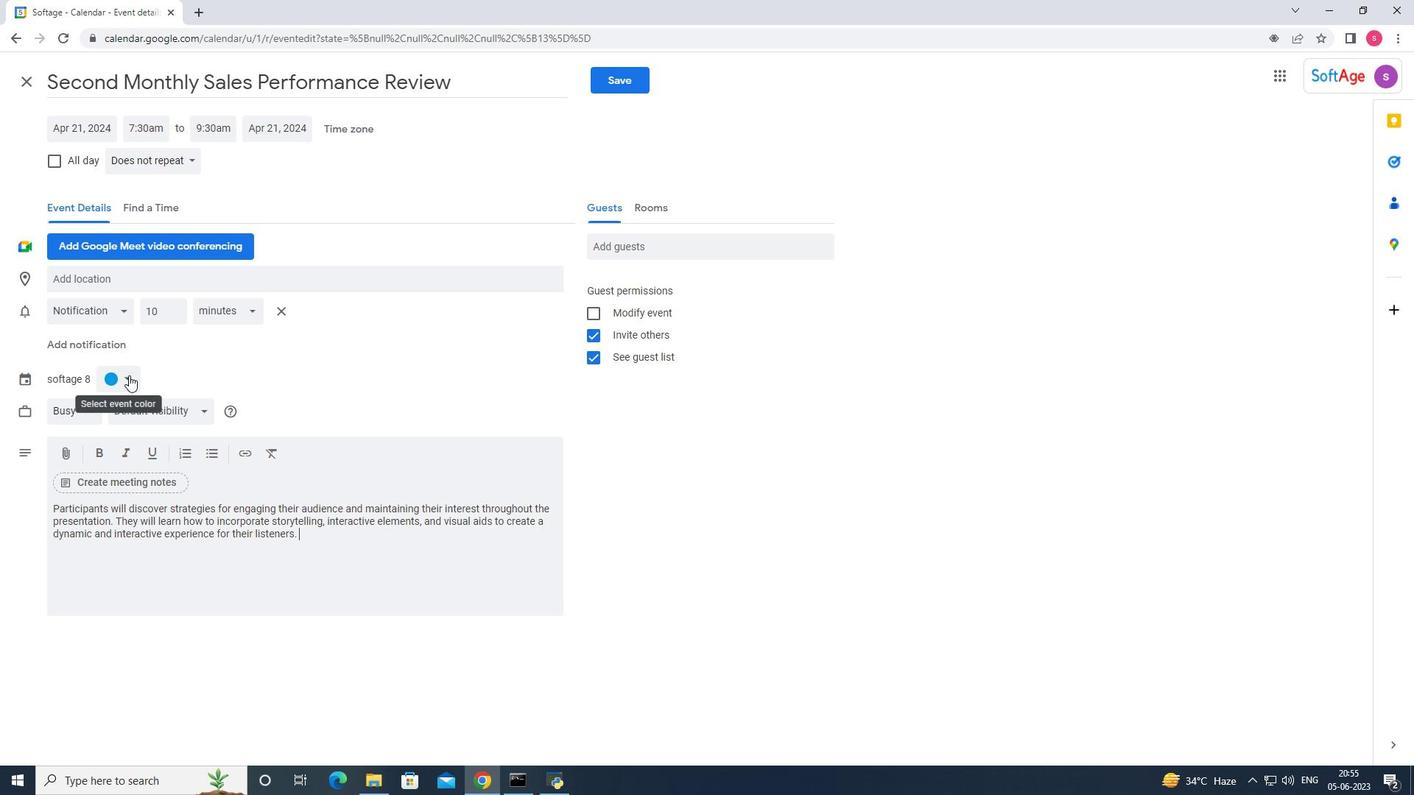 
Action: Mouse moved to (111, 410)
Screenshot: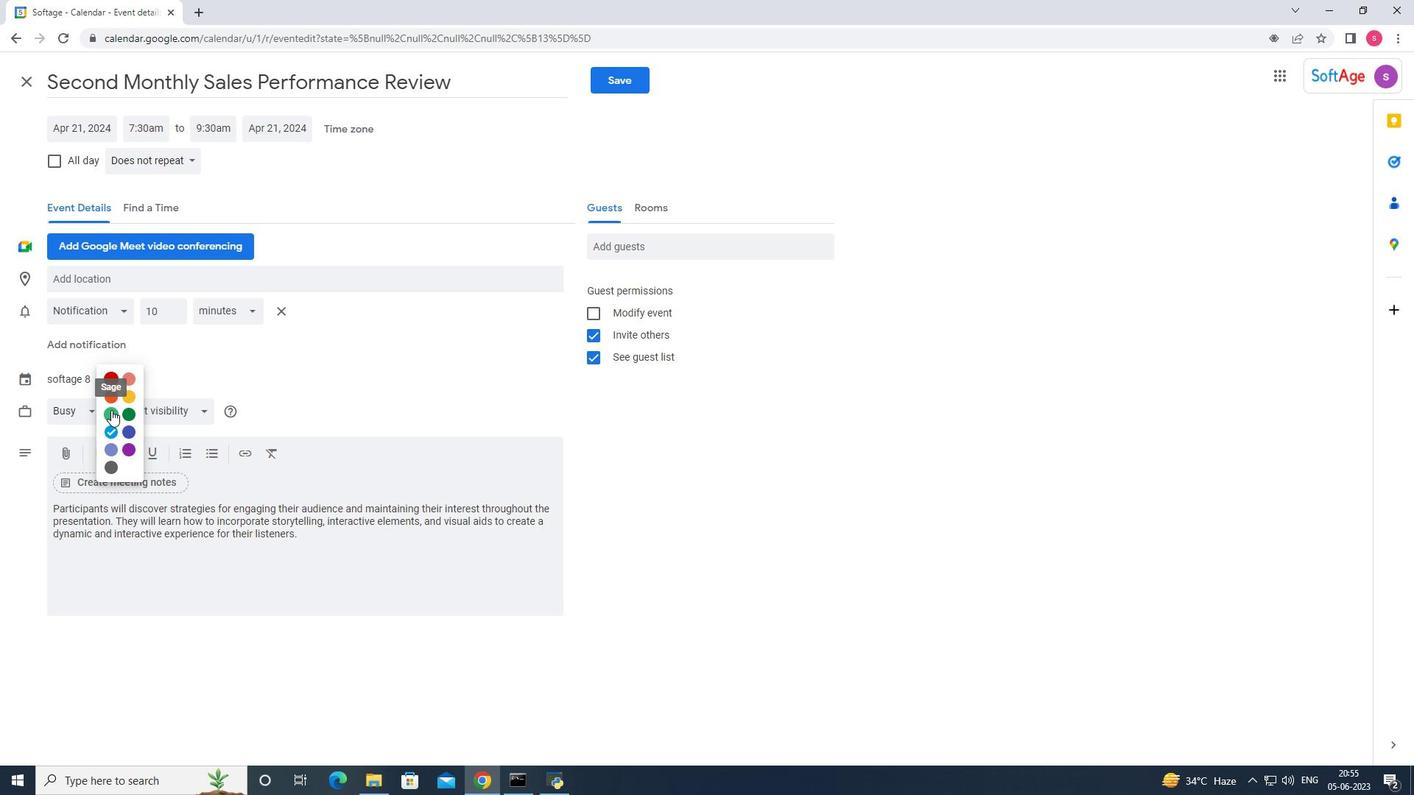 
Action: Mouse pressed left at (111, 410)
Screenshot: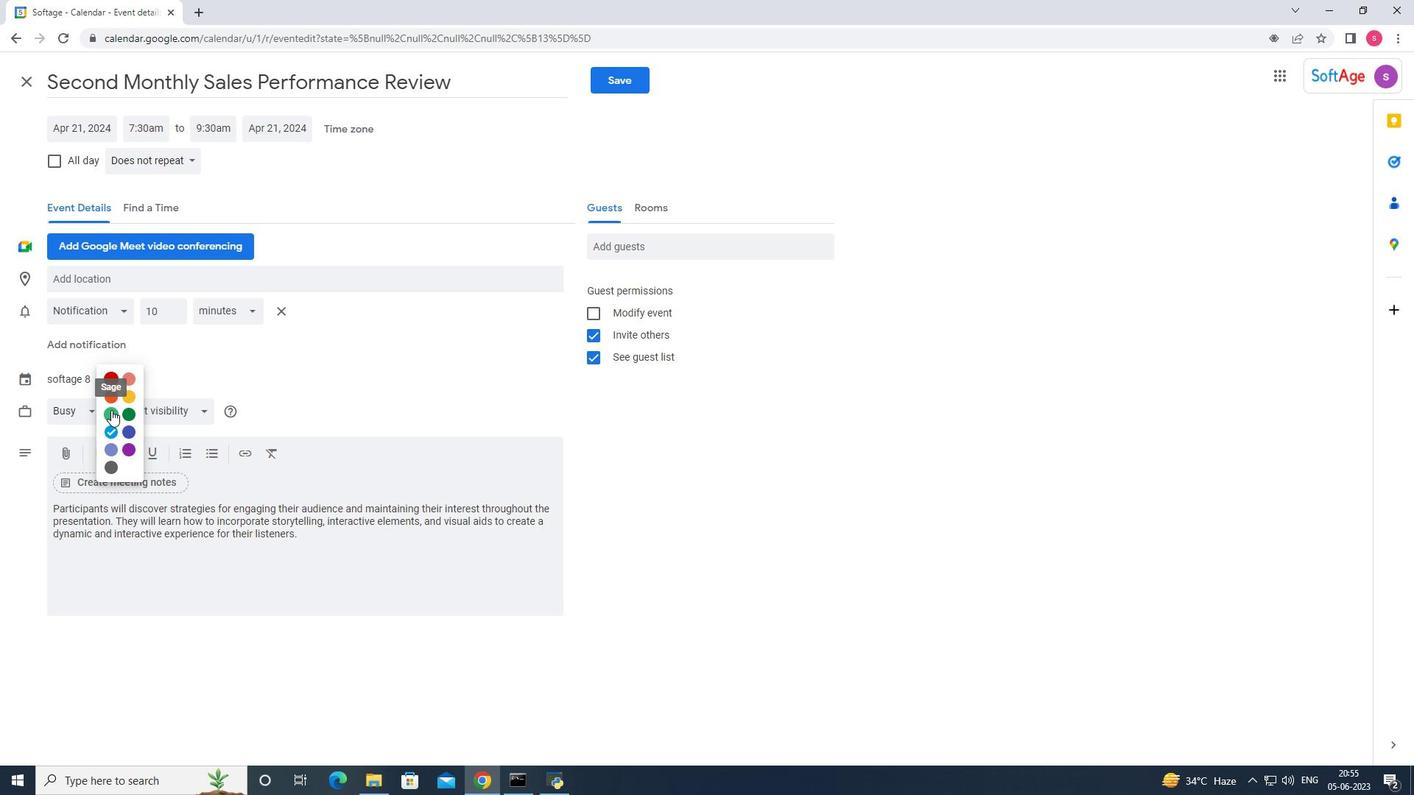 
Action: Mouse moved to (106, 281)
Screenshot: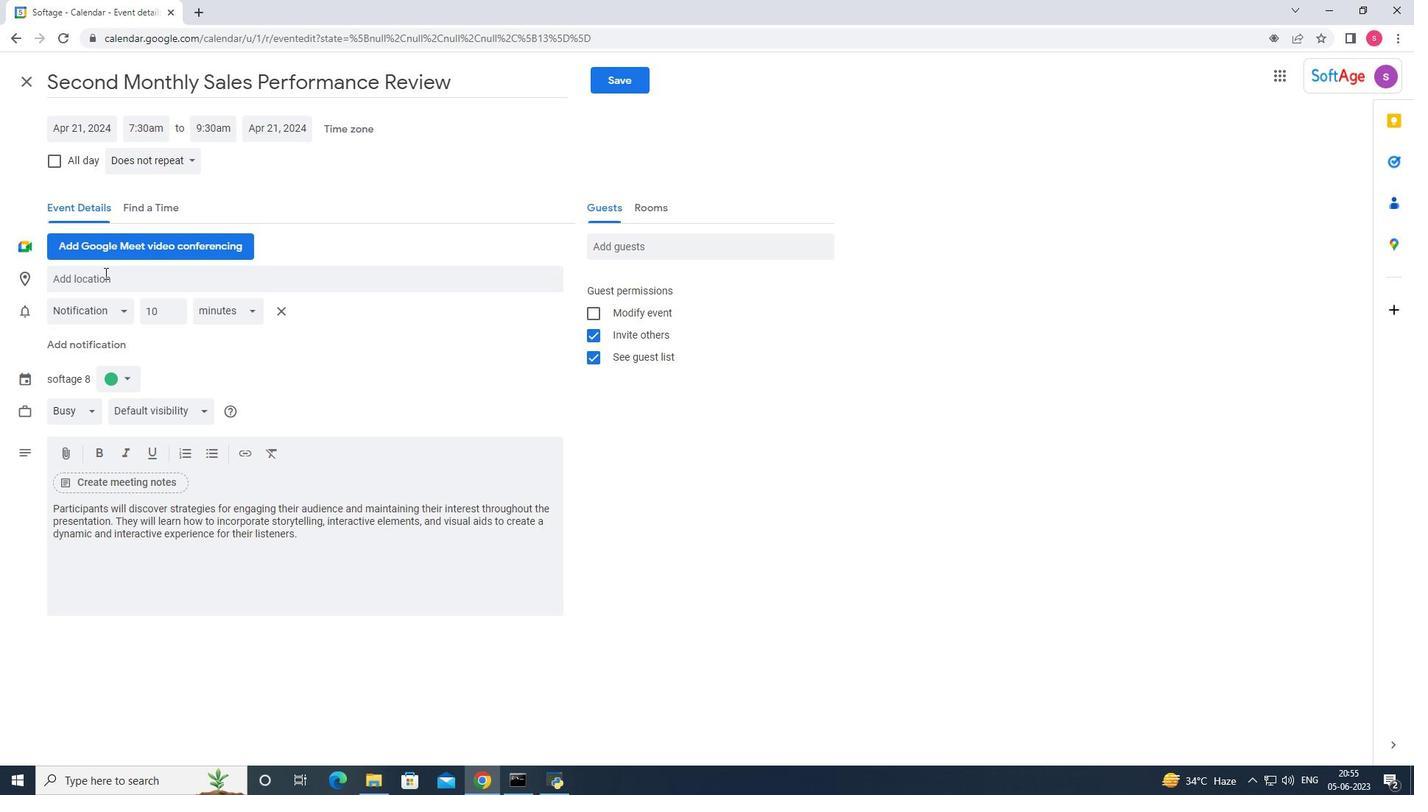 
Action: Mouse pressed left at (106, 281)
Screenshot: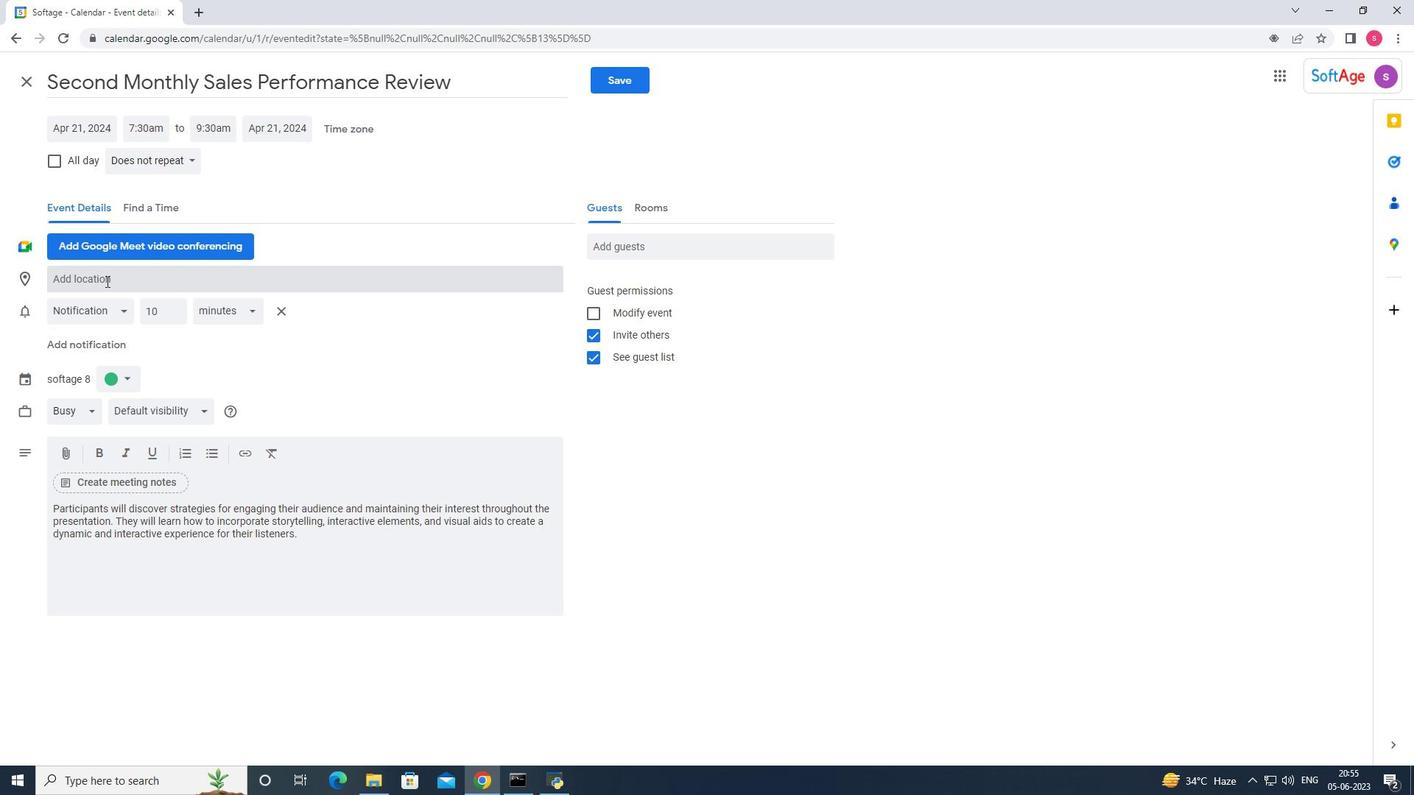 
Action: Key pressed <Key.shift_r>Christchurchm<Key.backspace>,<Key.space><Key.shift>New<Key.space>zea
Screenshot: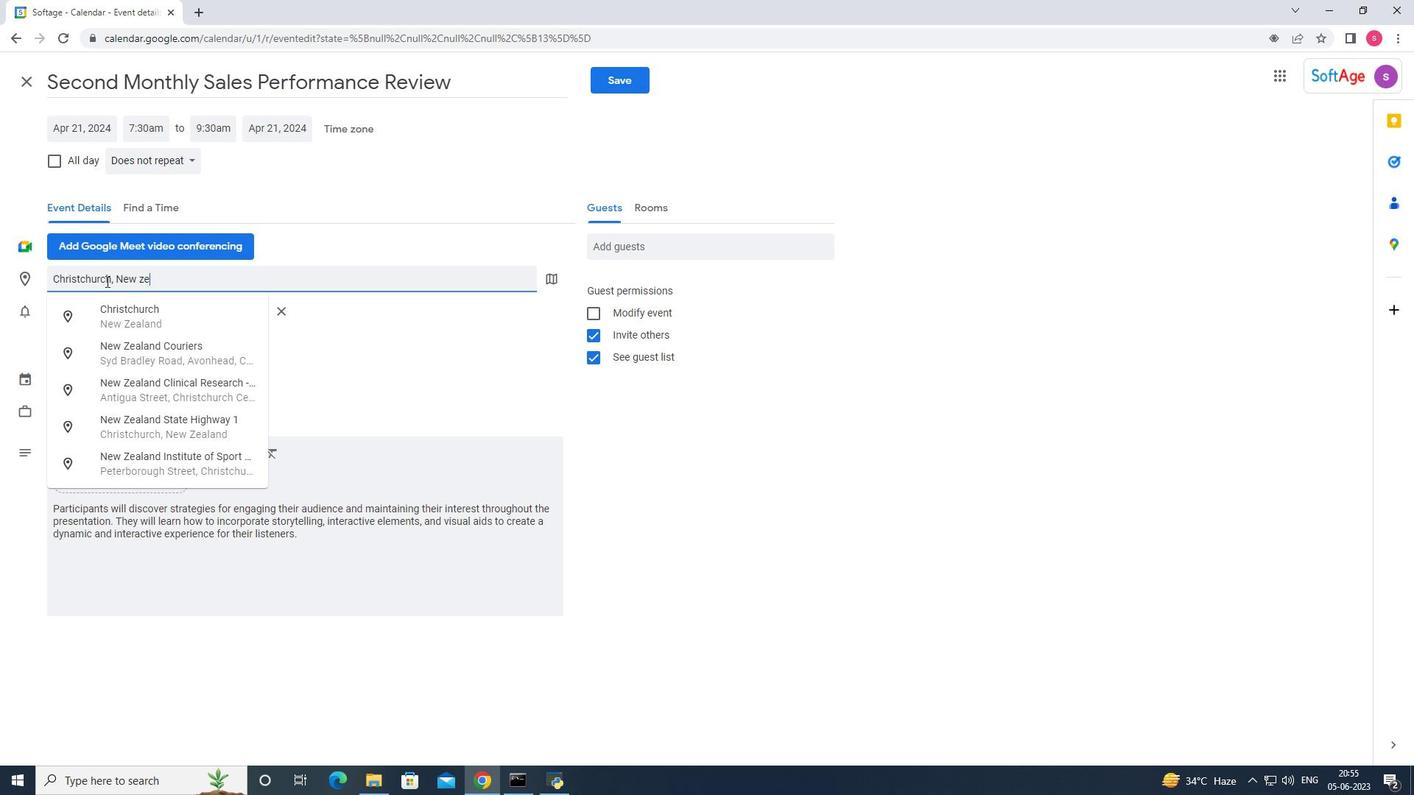 
Action: Mouse moved to (151, 317)
Screenshot: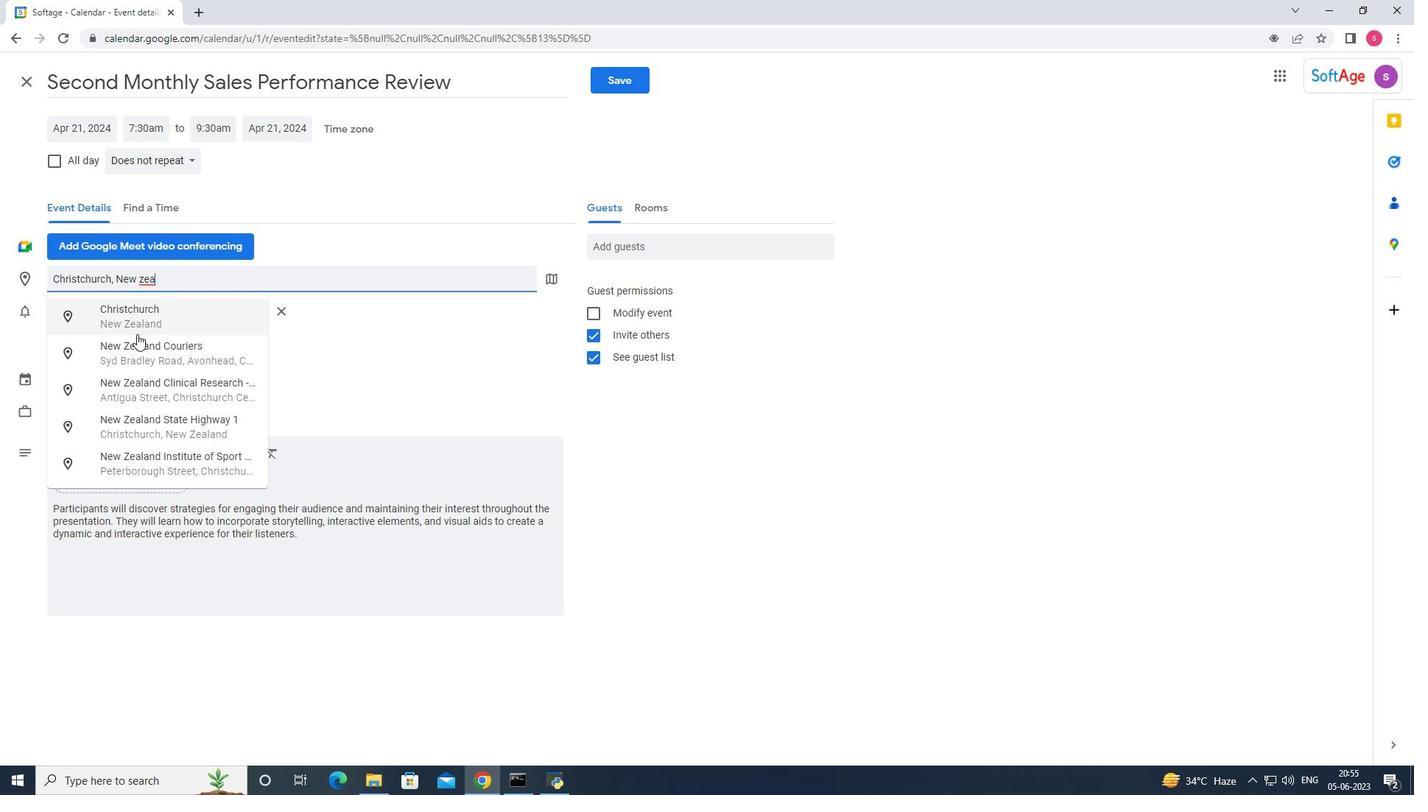 
Action: Mouse pressed left at (151, 317)
Screenshot: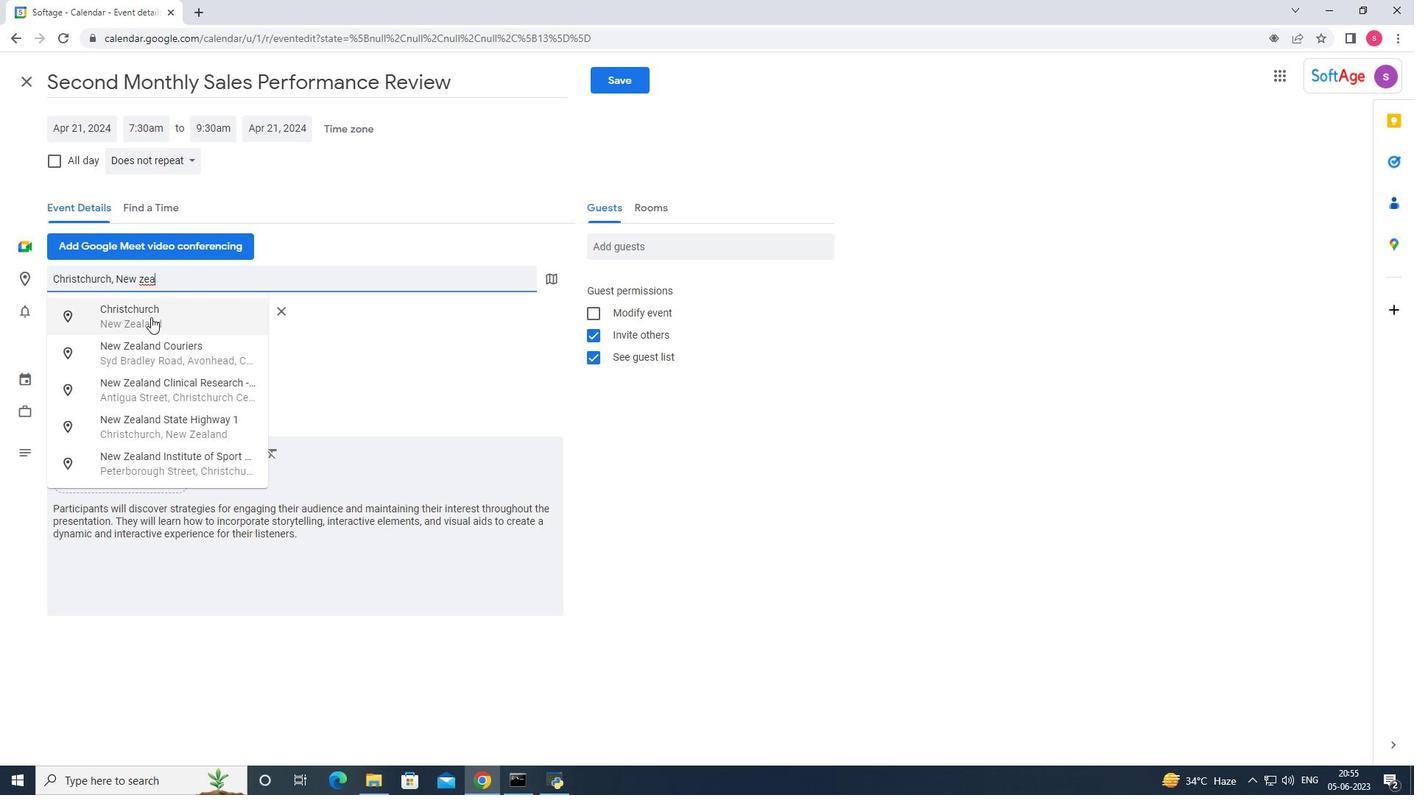 
Action: Mouse moved to (638, 251)
Screenshot: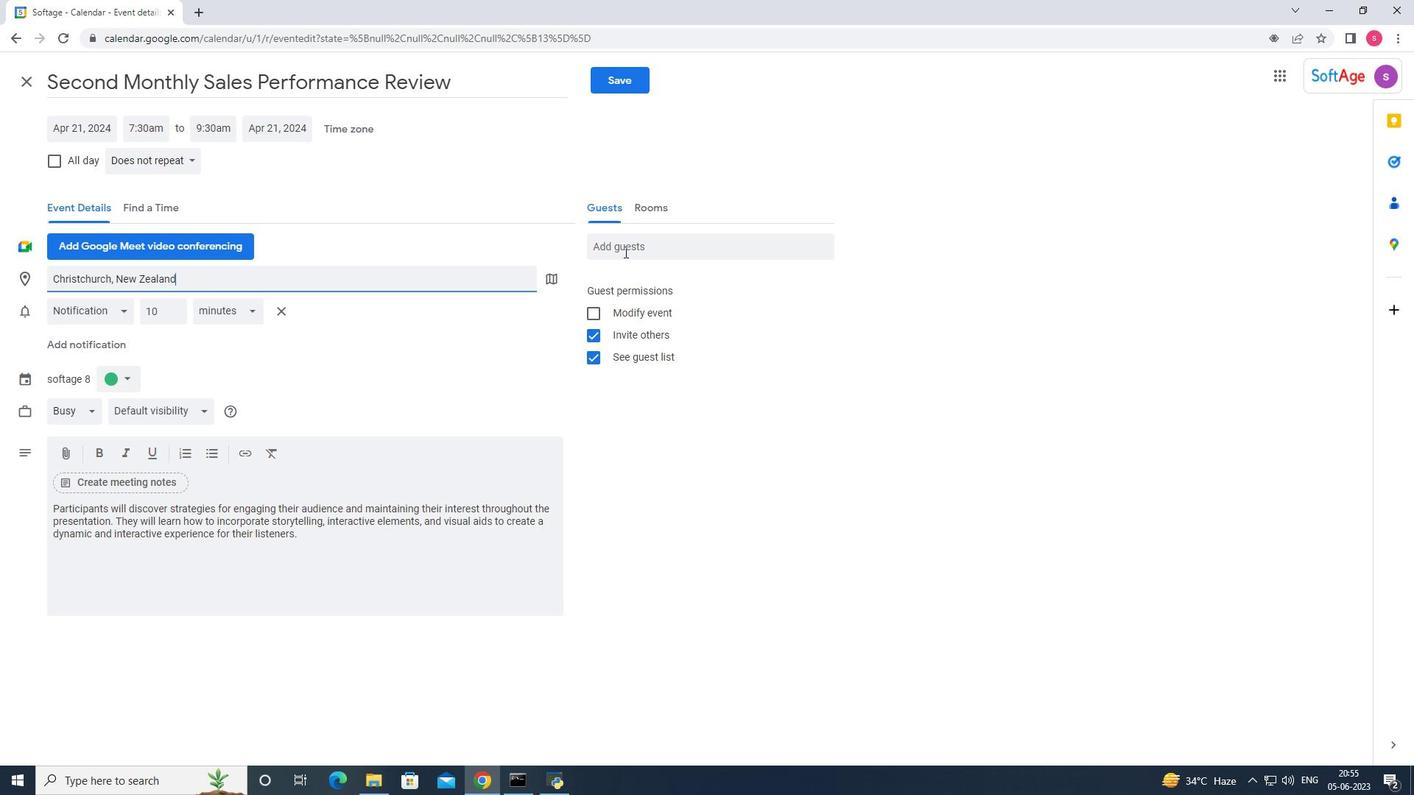 
Action: Mouse pressed left at (638, 251)
Screenshot: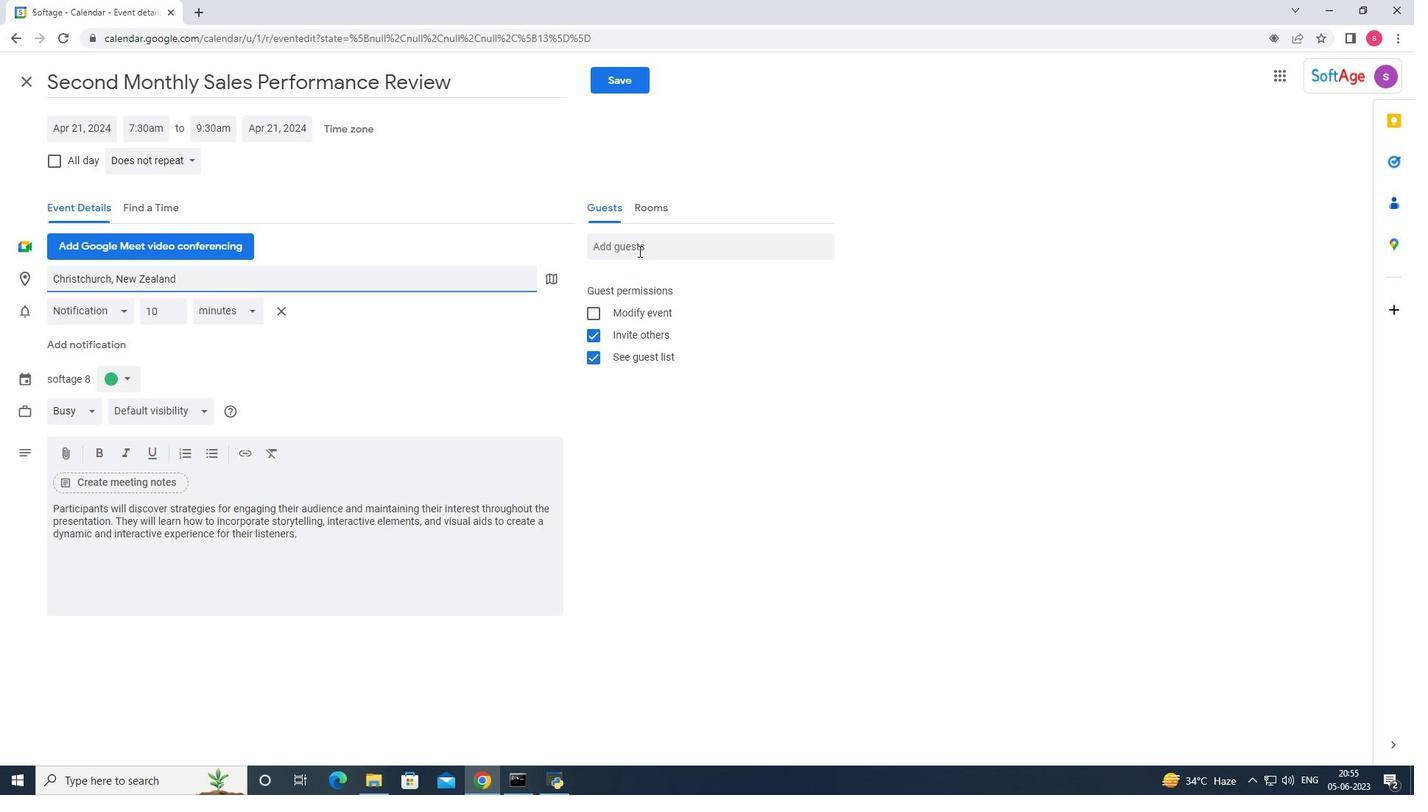 
Action: Key pressed softage.8
Screenshot: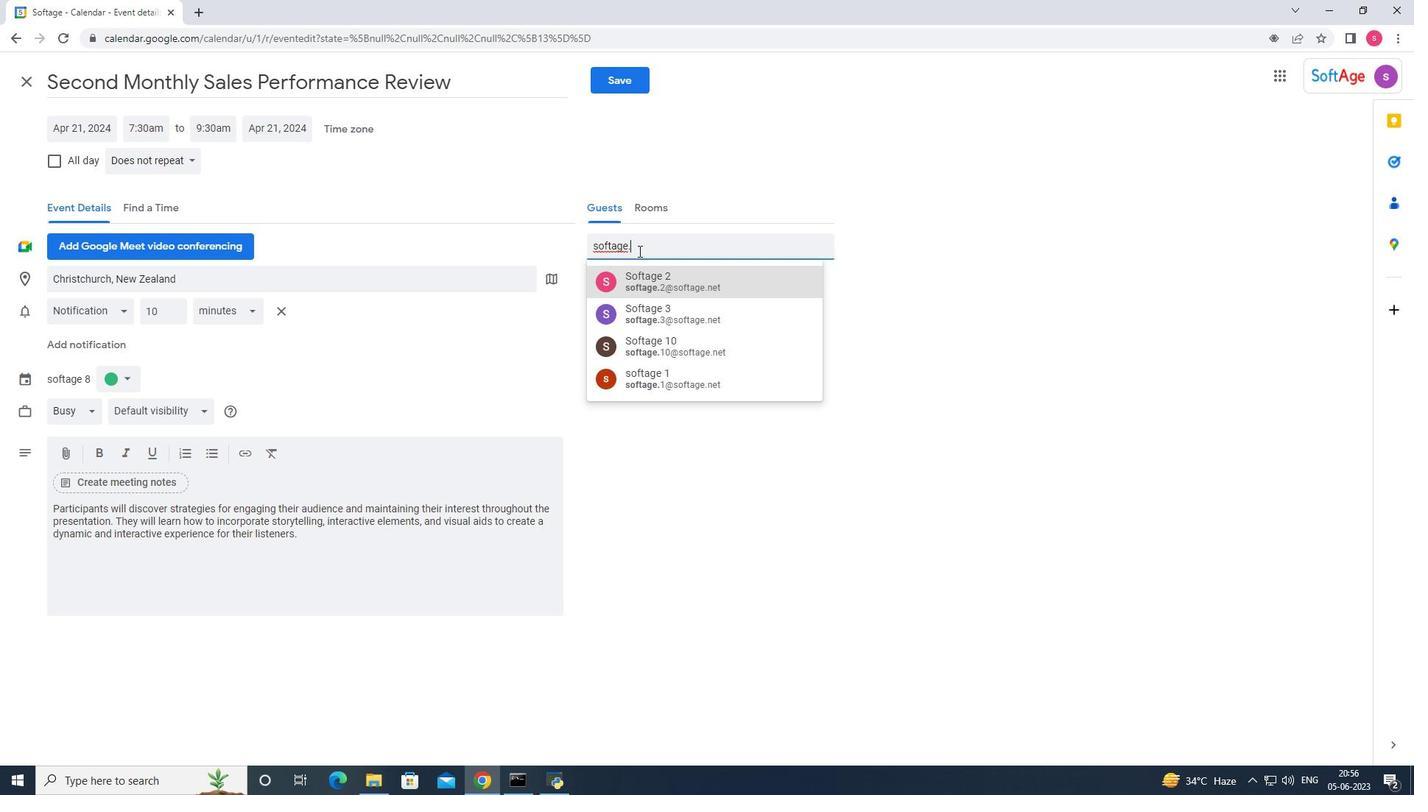 
Action: Mouse moved to (657, 267)
Screenshot: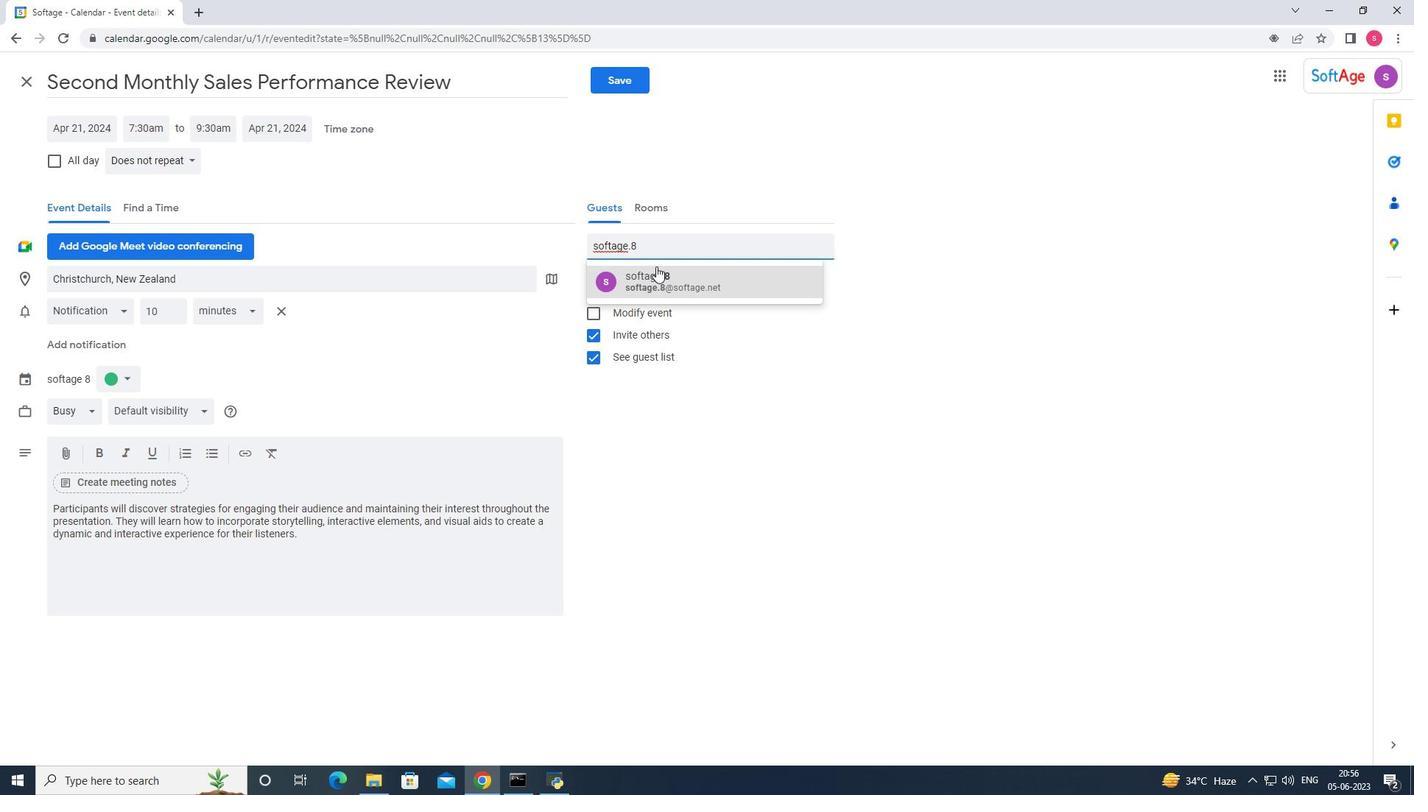 
Action: Mouse pressed left at (657, 267)
Screenshot: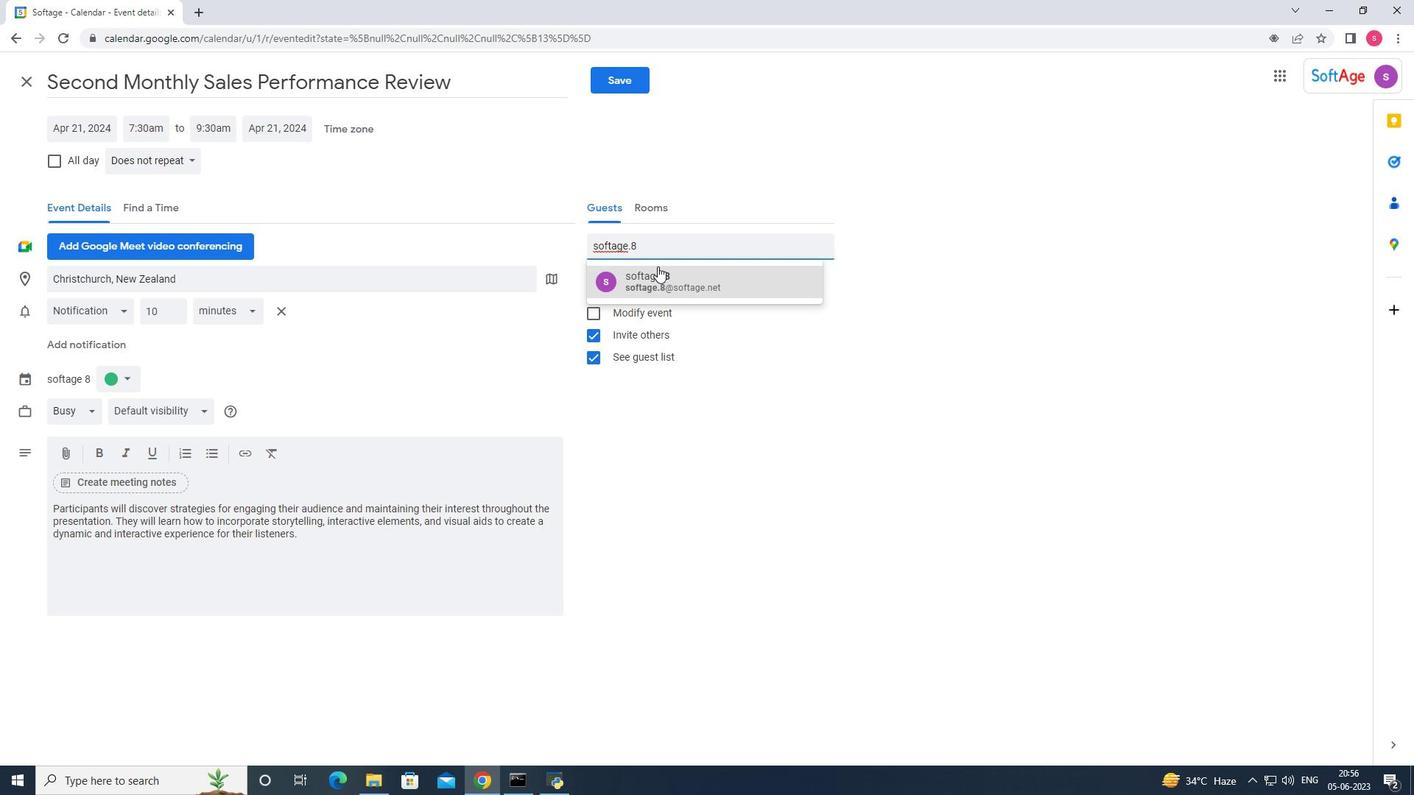 
Action: Mouse moved to (655, 249)
Screenshot: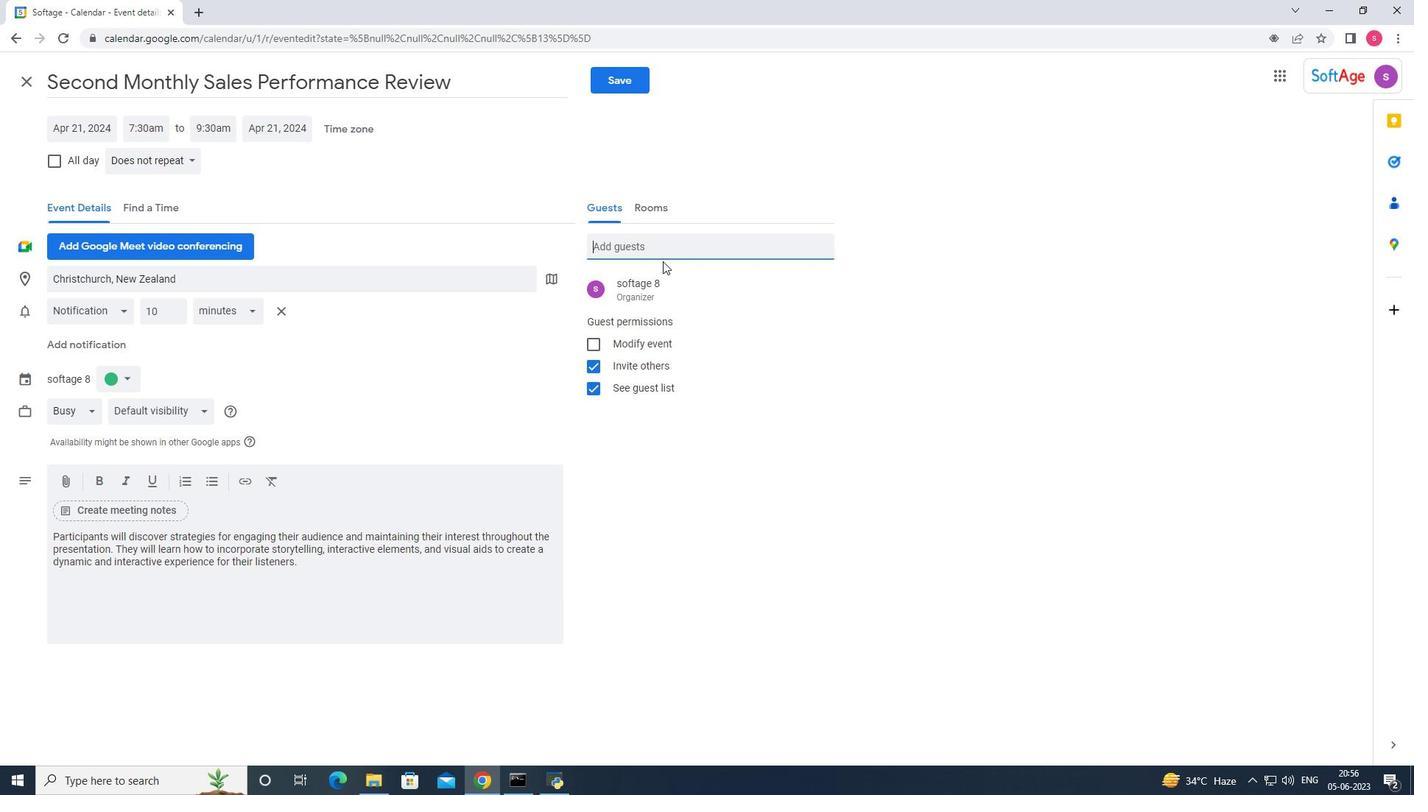
Action: Key pressed softage,<Key.backspace>.6
Screenshot: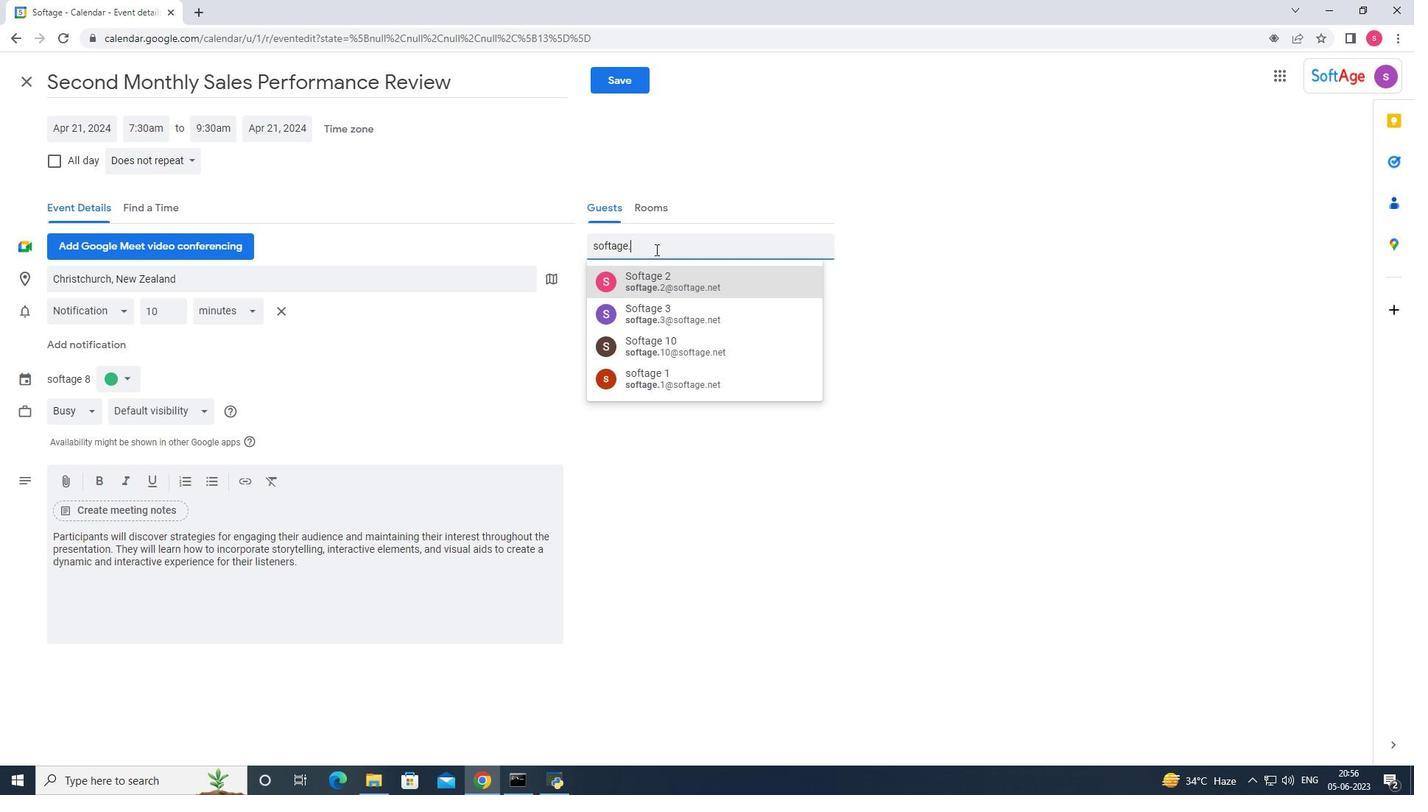 
Action: Mouse moved to (668, 274)
Screenshot: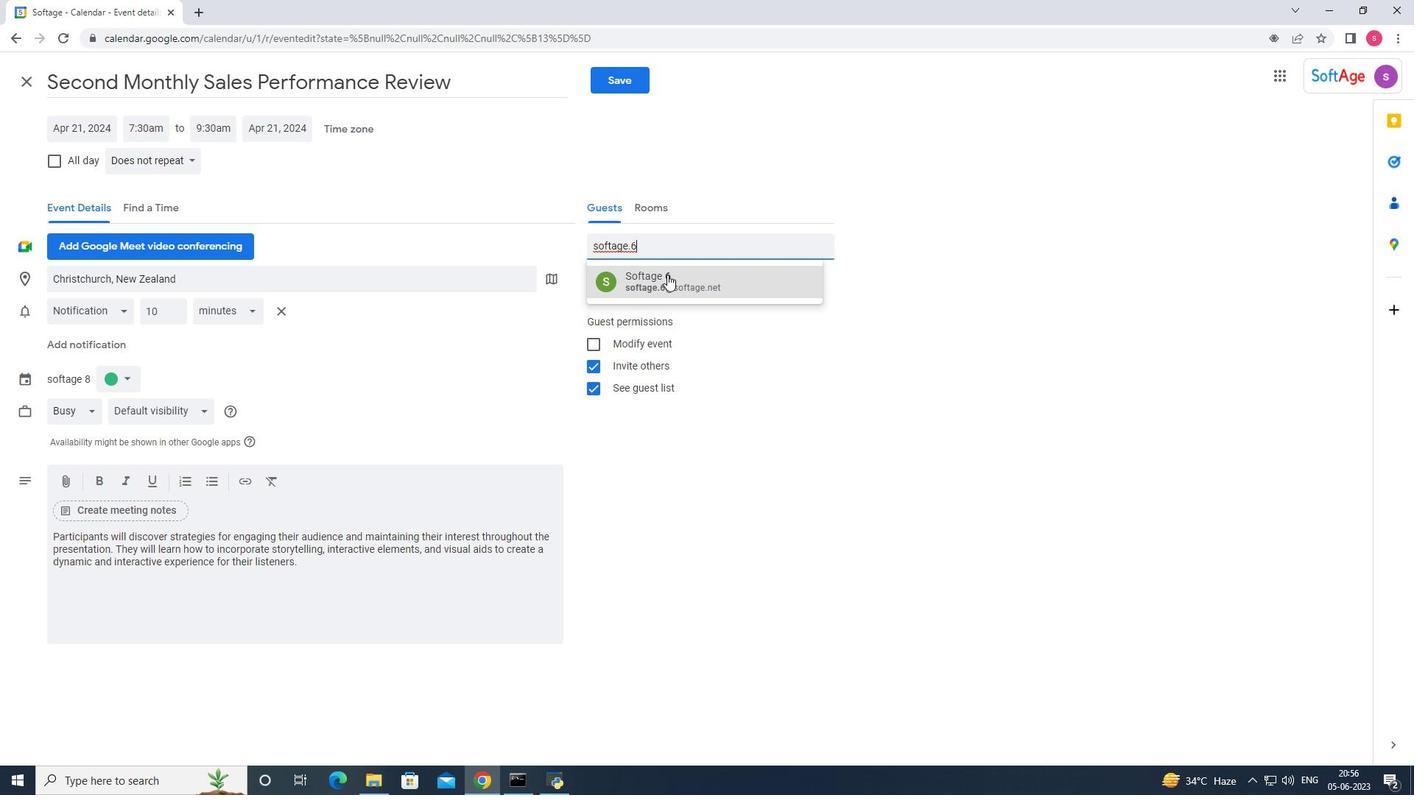 
Action: Mouse pressed left at (668, 274)
Screenshot: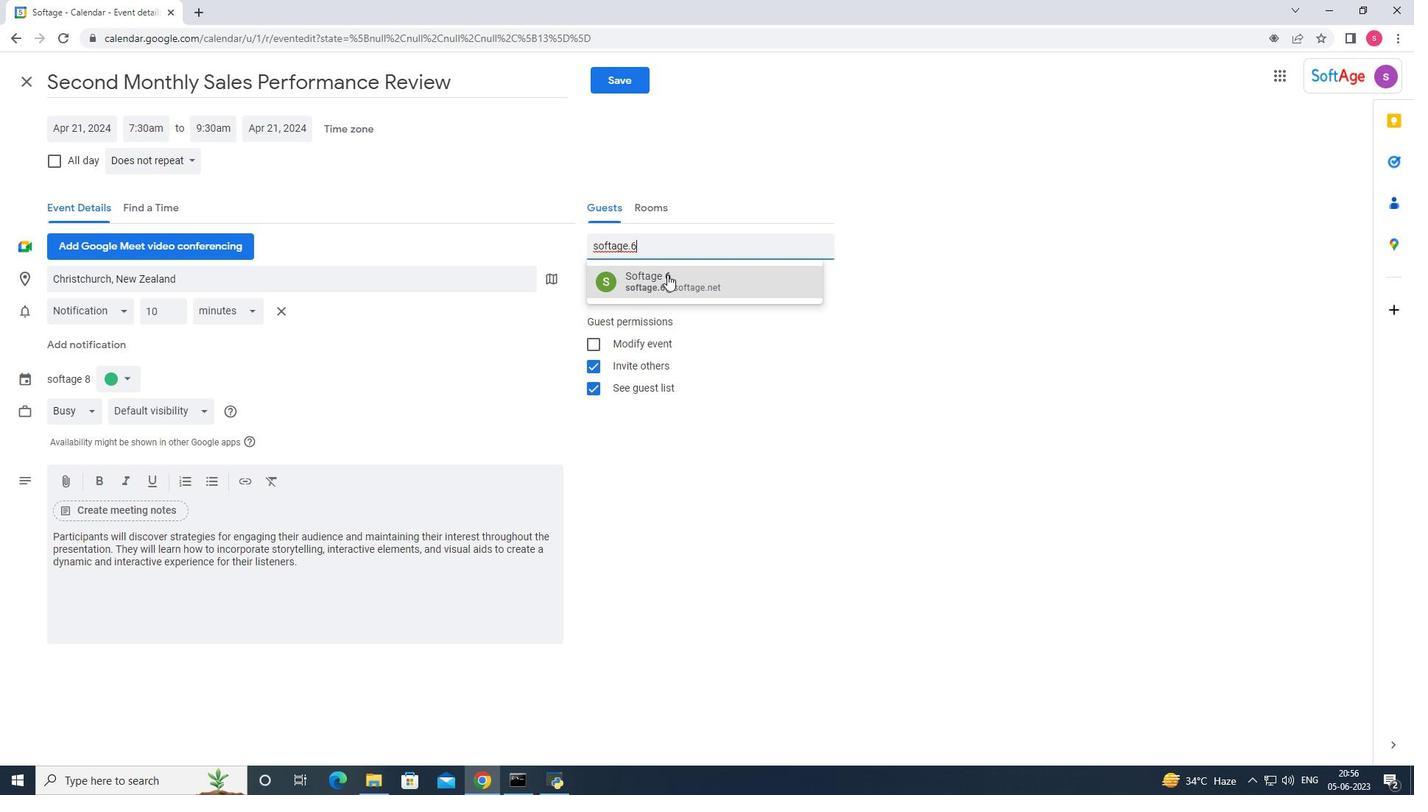 
Action: Key pressed softage.1
Screenshot: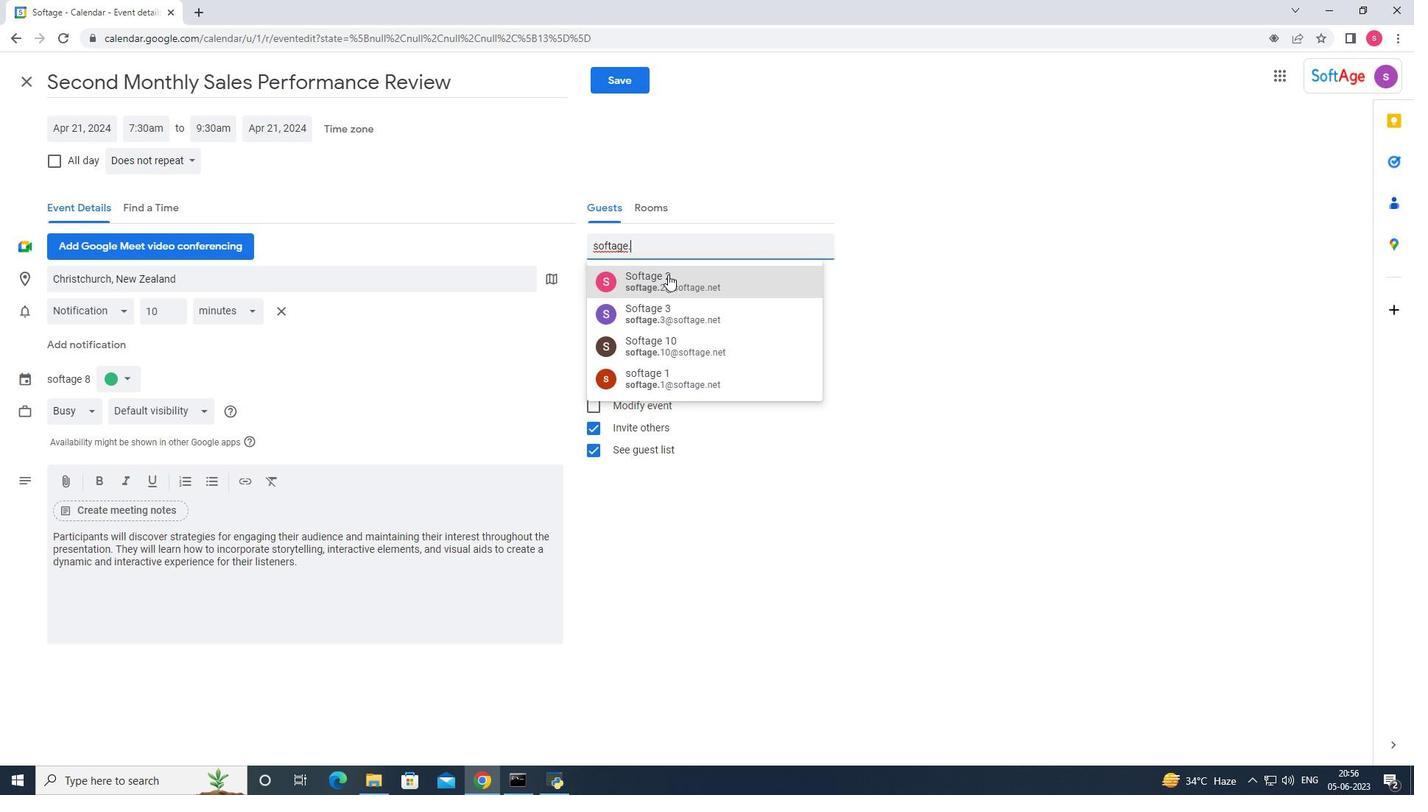
Action: Mouse moved to (671, 305)
Screenshot: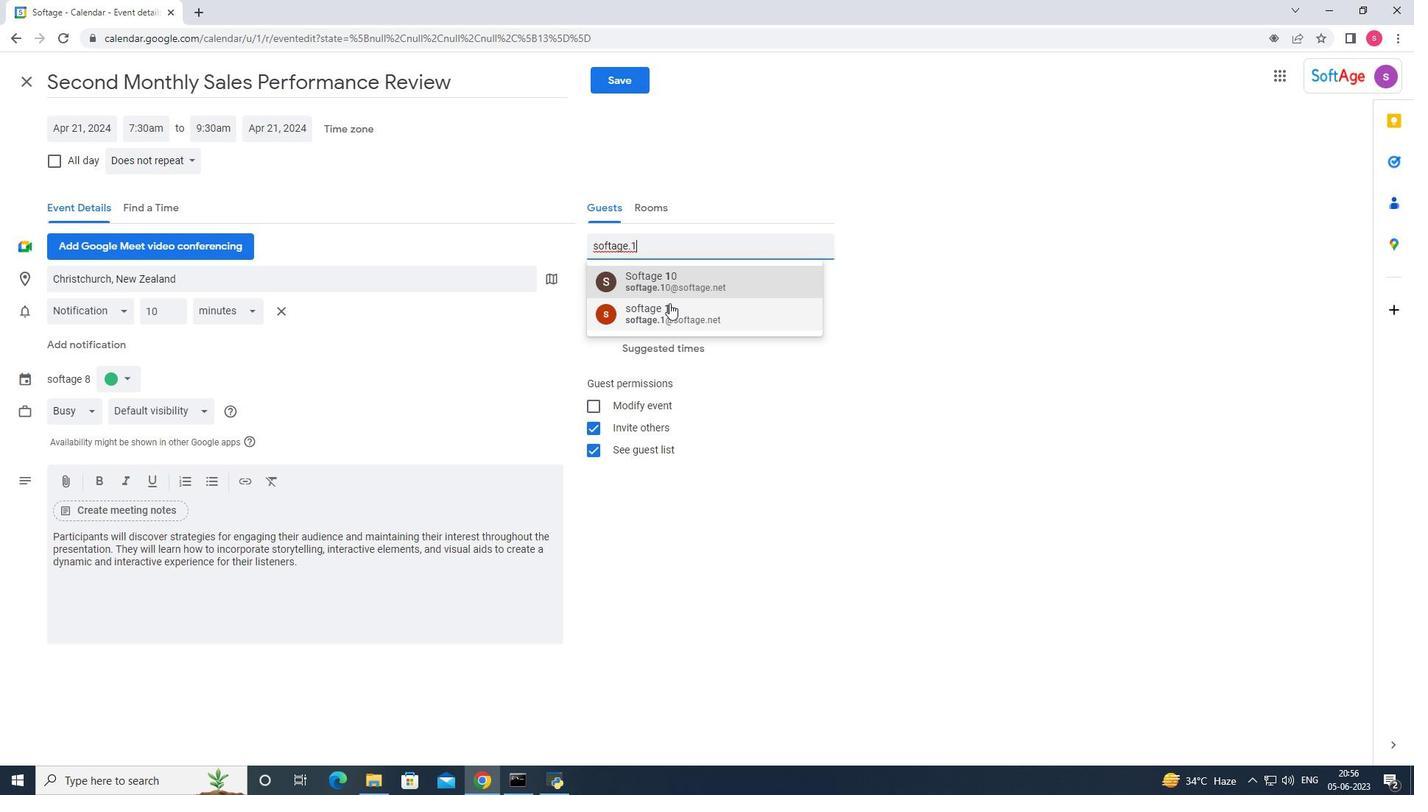 
Action: Mouse pressed left at (671, 305)
Screenshot: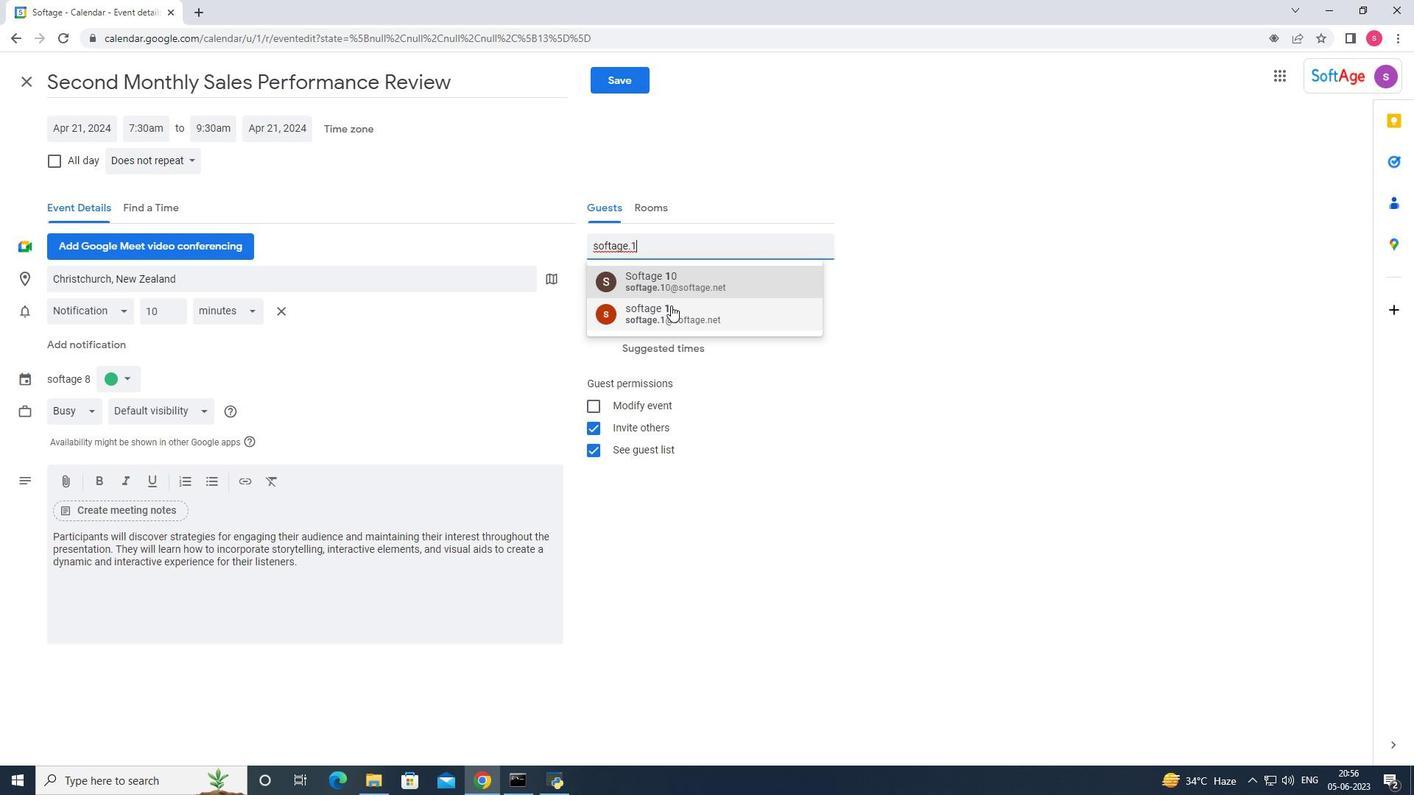 
Action: Mouse moved to (176, 156)
Screenshot: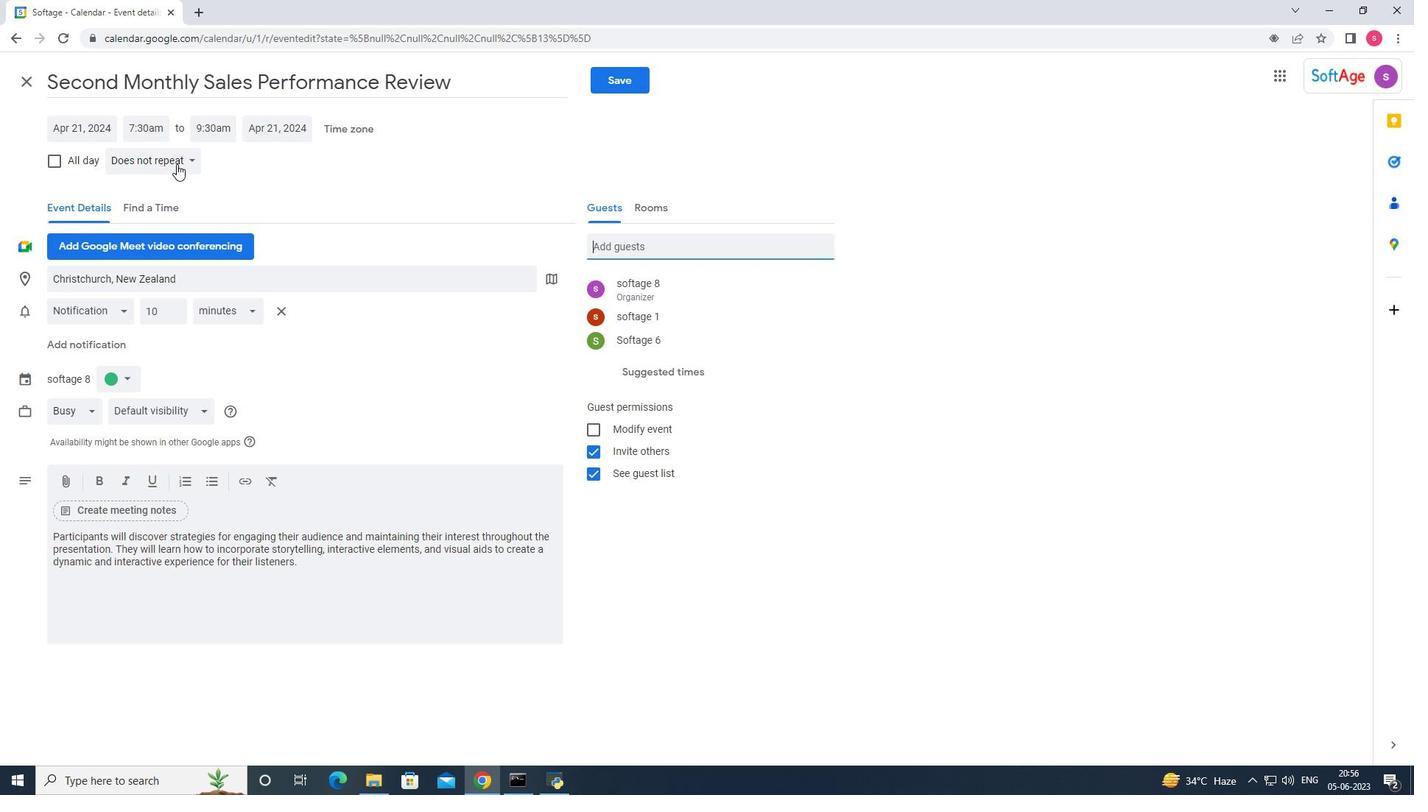 
Action: Mouse pressed left at (176, 156)
Screenshot: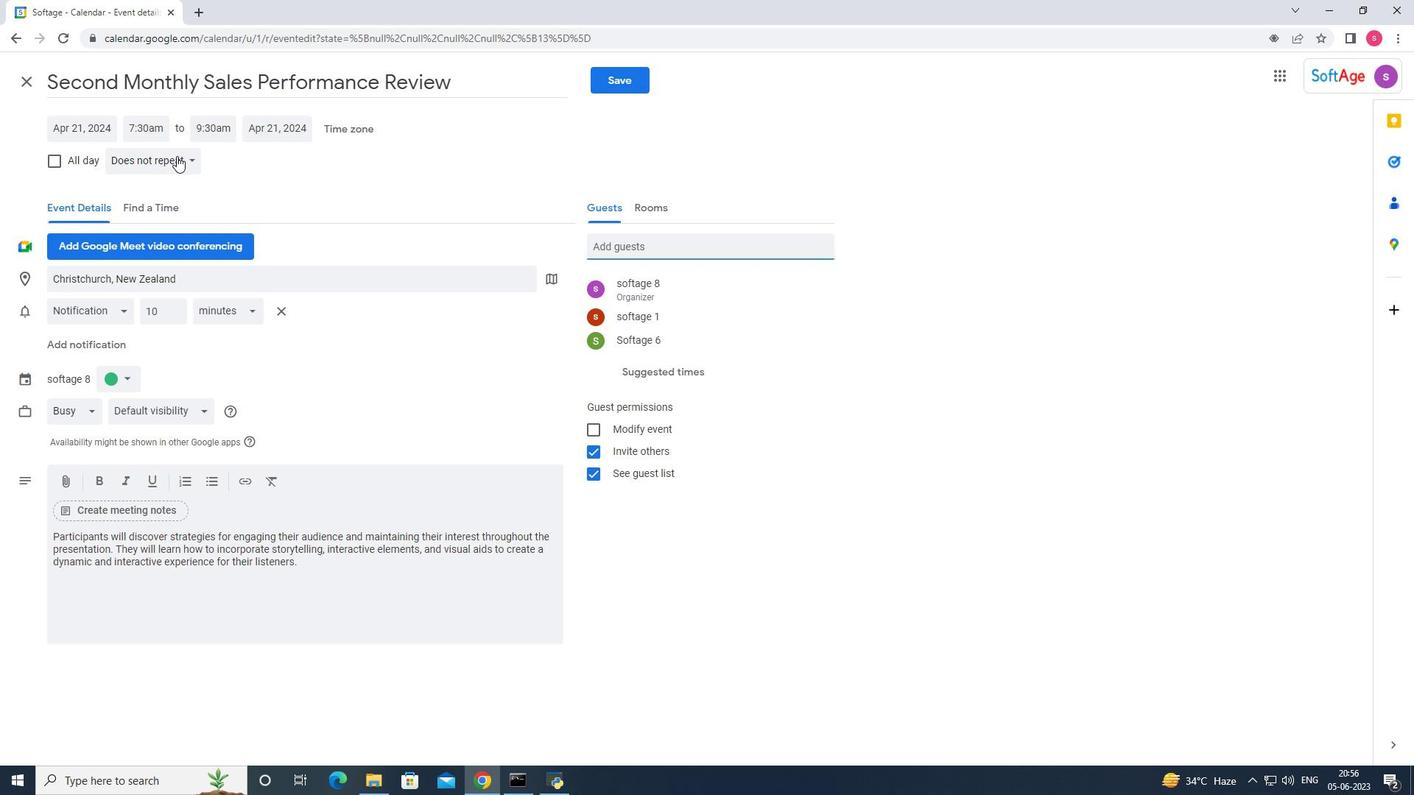 
Action: Mouse moved to (167, 184)
Screenshot: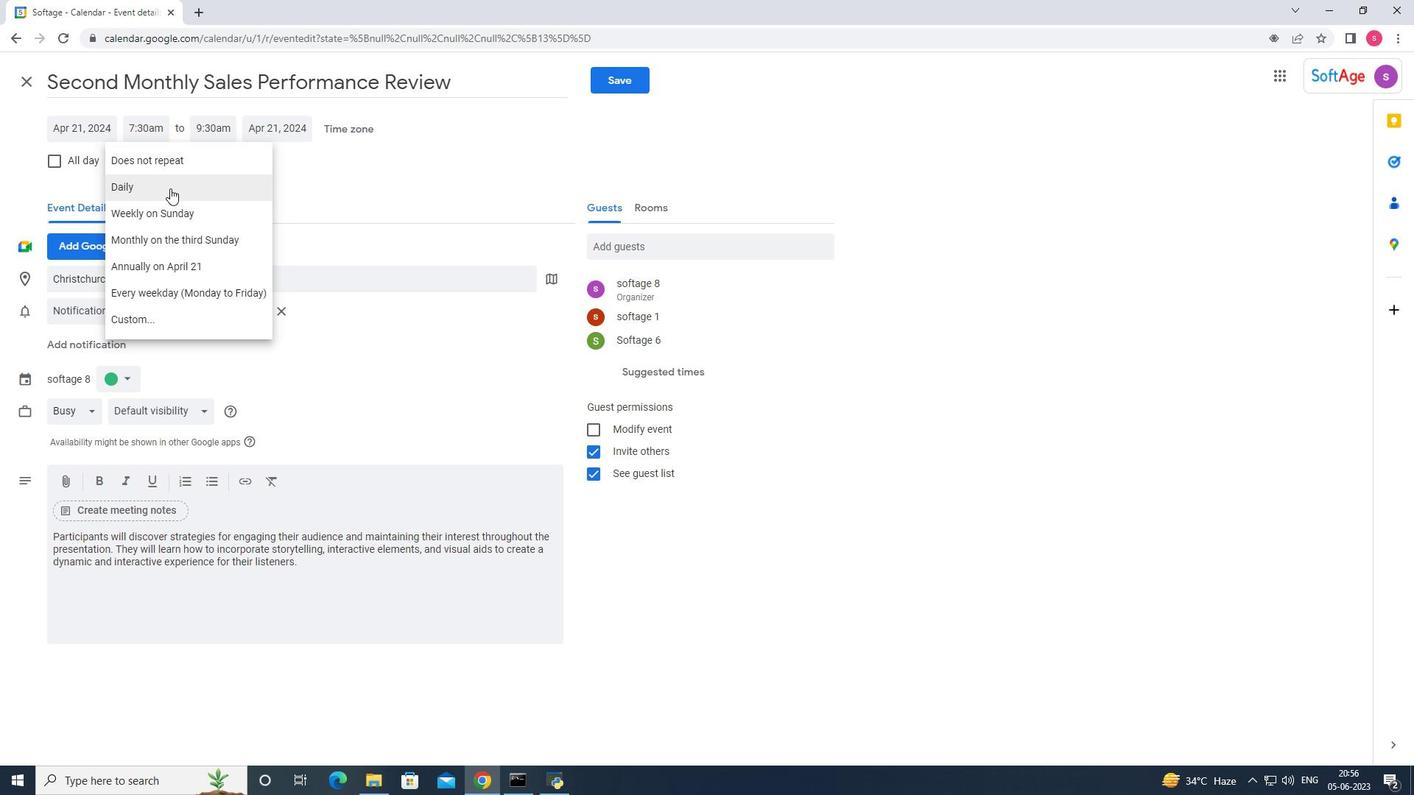 
Action: Mouse pressed left at (167, 184)
Screenshot: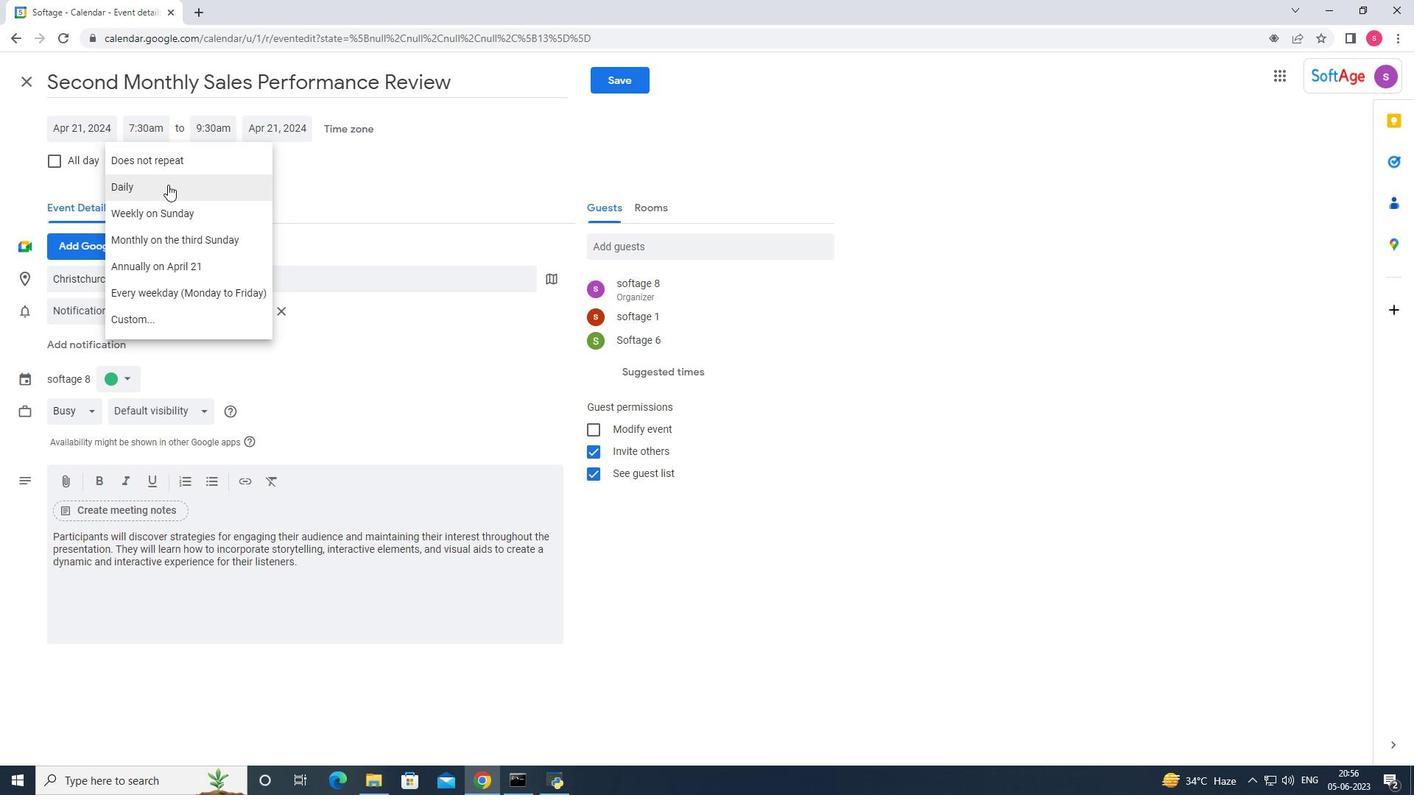 
Action: Mouse moved to (618, 82)
Screenshot: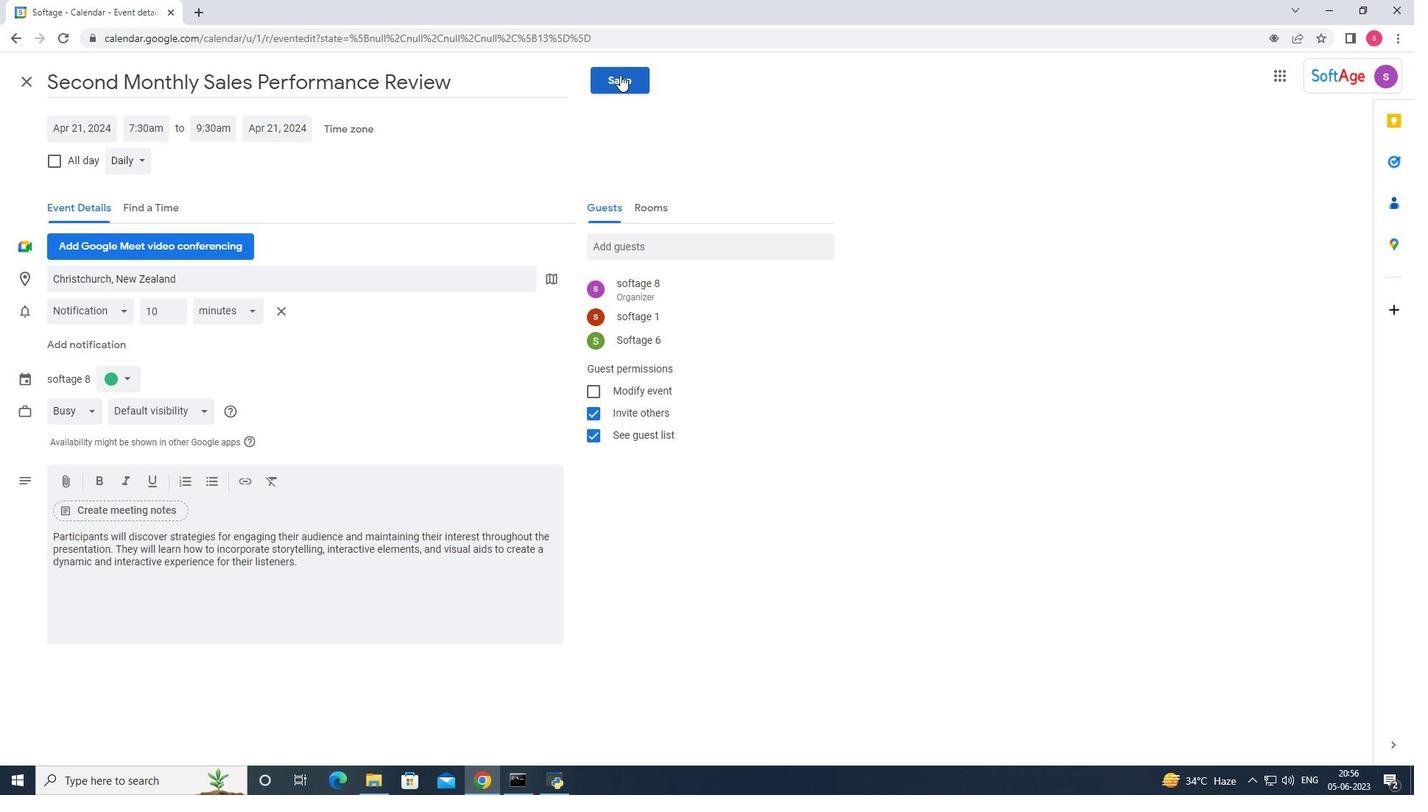 
Action: Mouse pressed left at (618, 82)
Screenshot: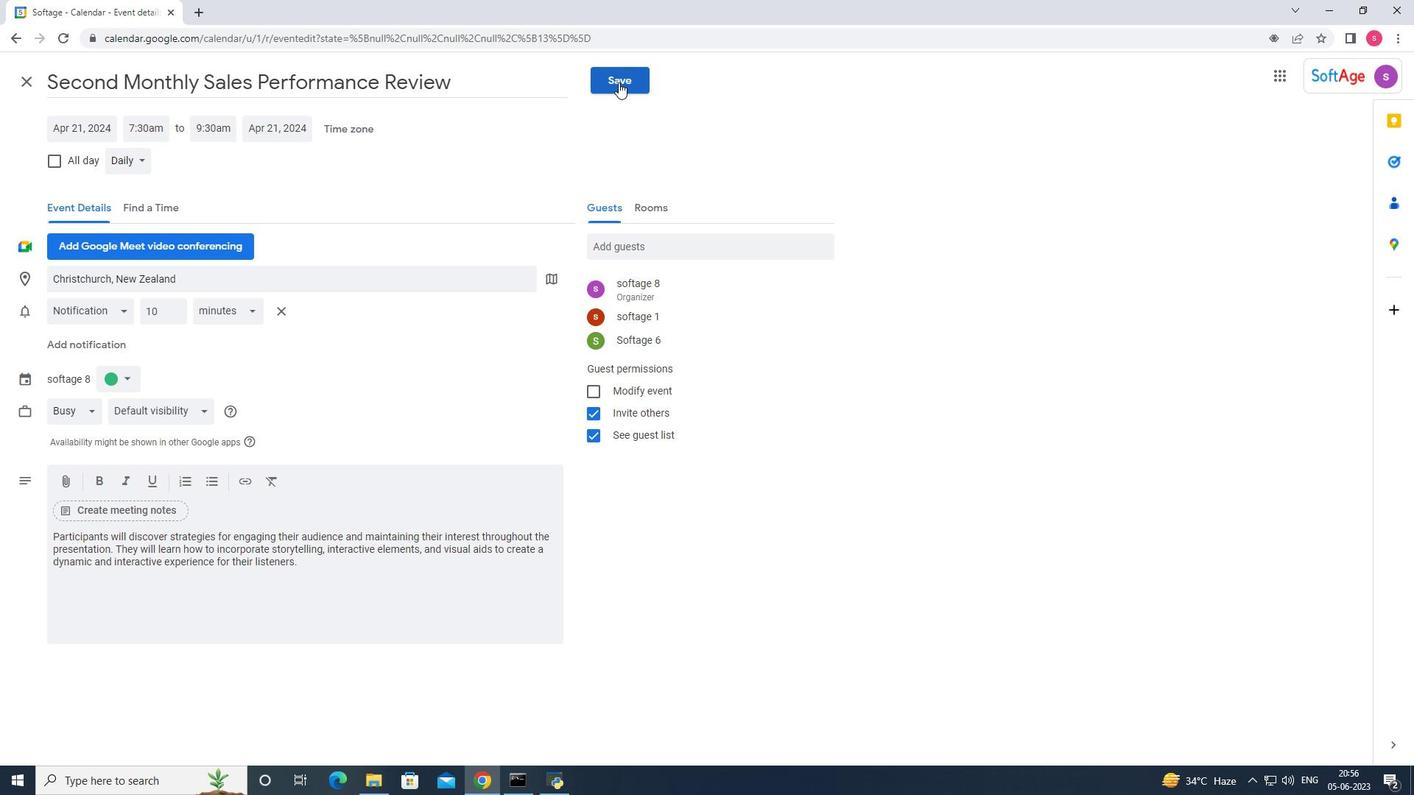 
Action: Mouse moved to (842, 444)
Screenshot: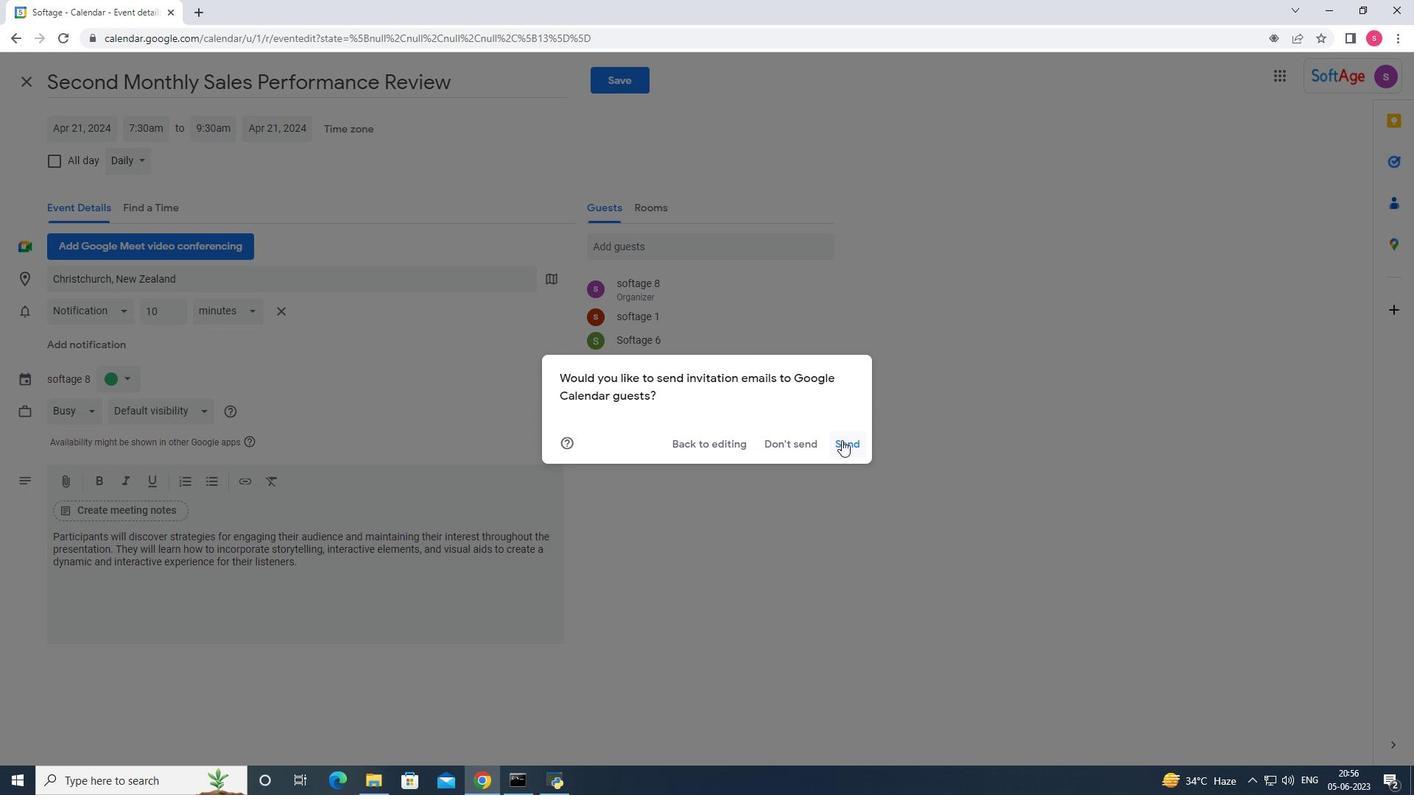
Action: Mouse pressed left at (842, 444)
Screenshot: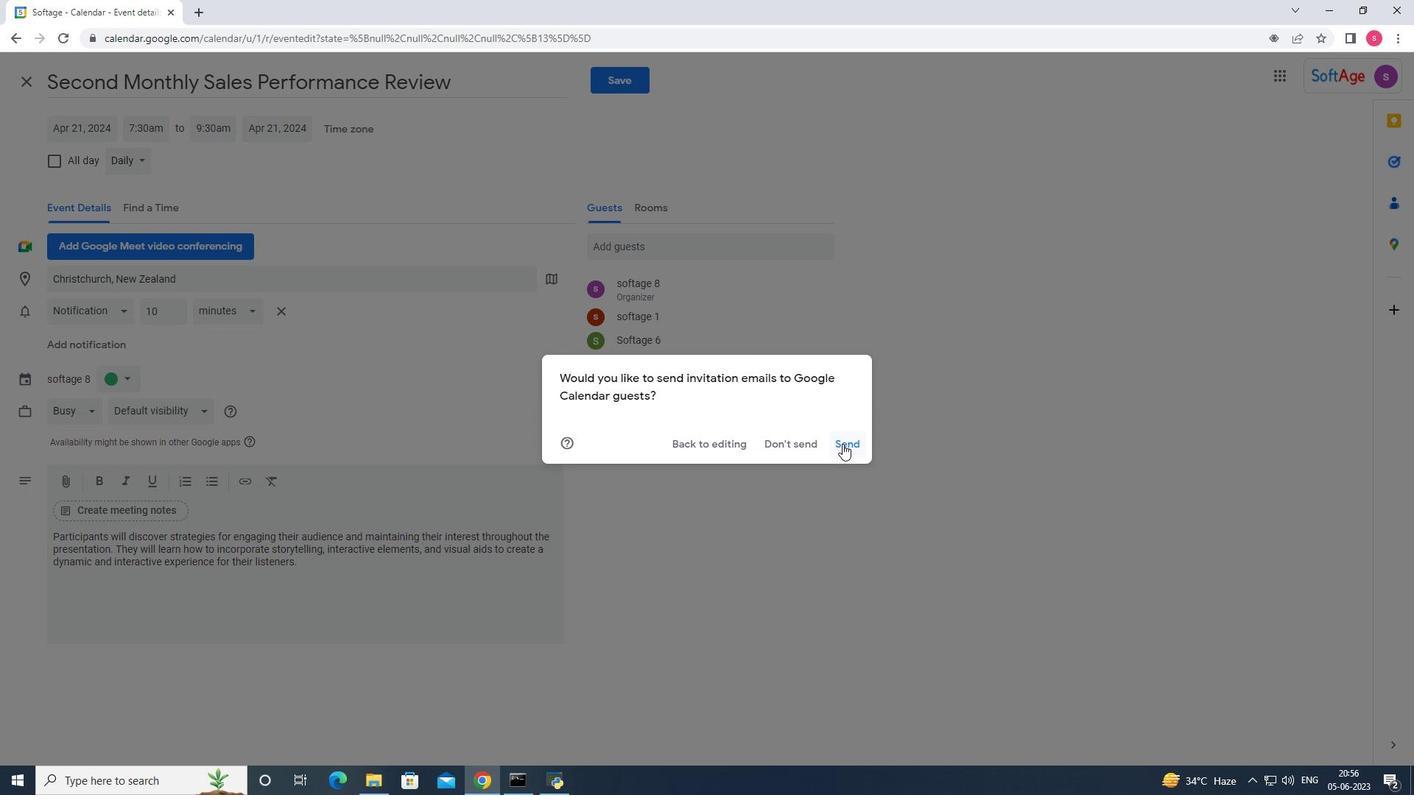 
Action: Mouse moved to (257, 377)
Screenshot: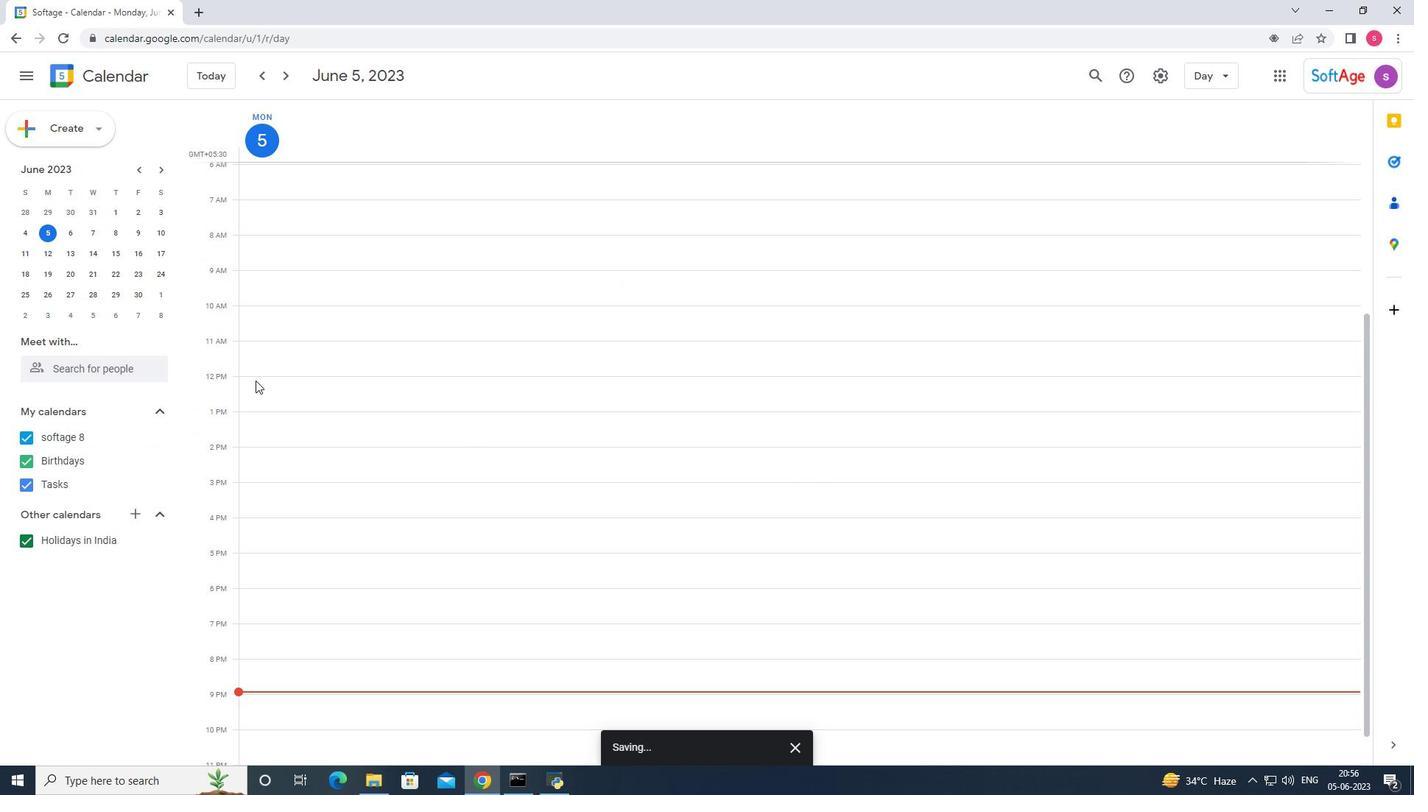 
